 Task: Send the message to the host of Memphis, Tennessee, United States- Hello! I'm interested in your listing for 01/Dec/2023. Is it still available during that time?.
Action: Mouse moved to (226, 329)
Screenshot: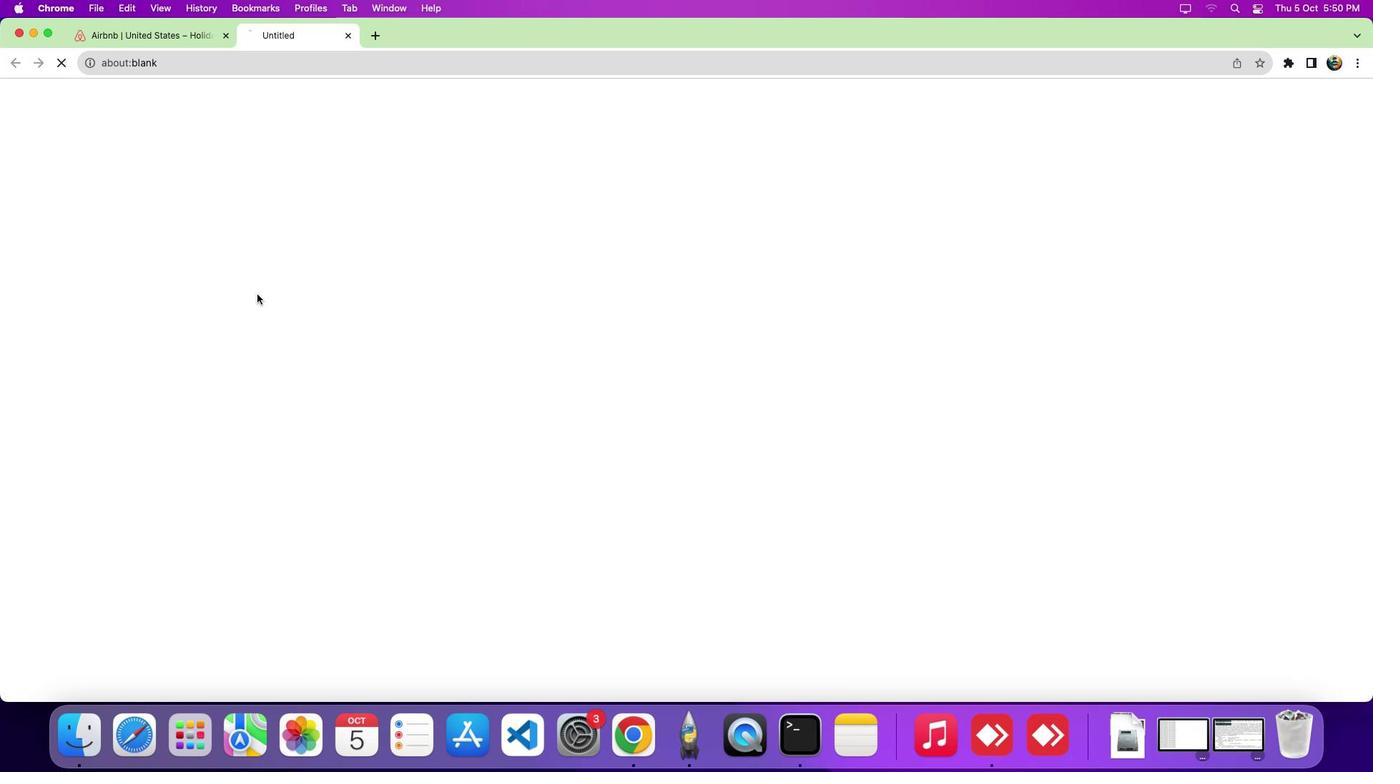 
Action: Mouse pressed left at (226, 329)
Screenshot: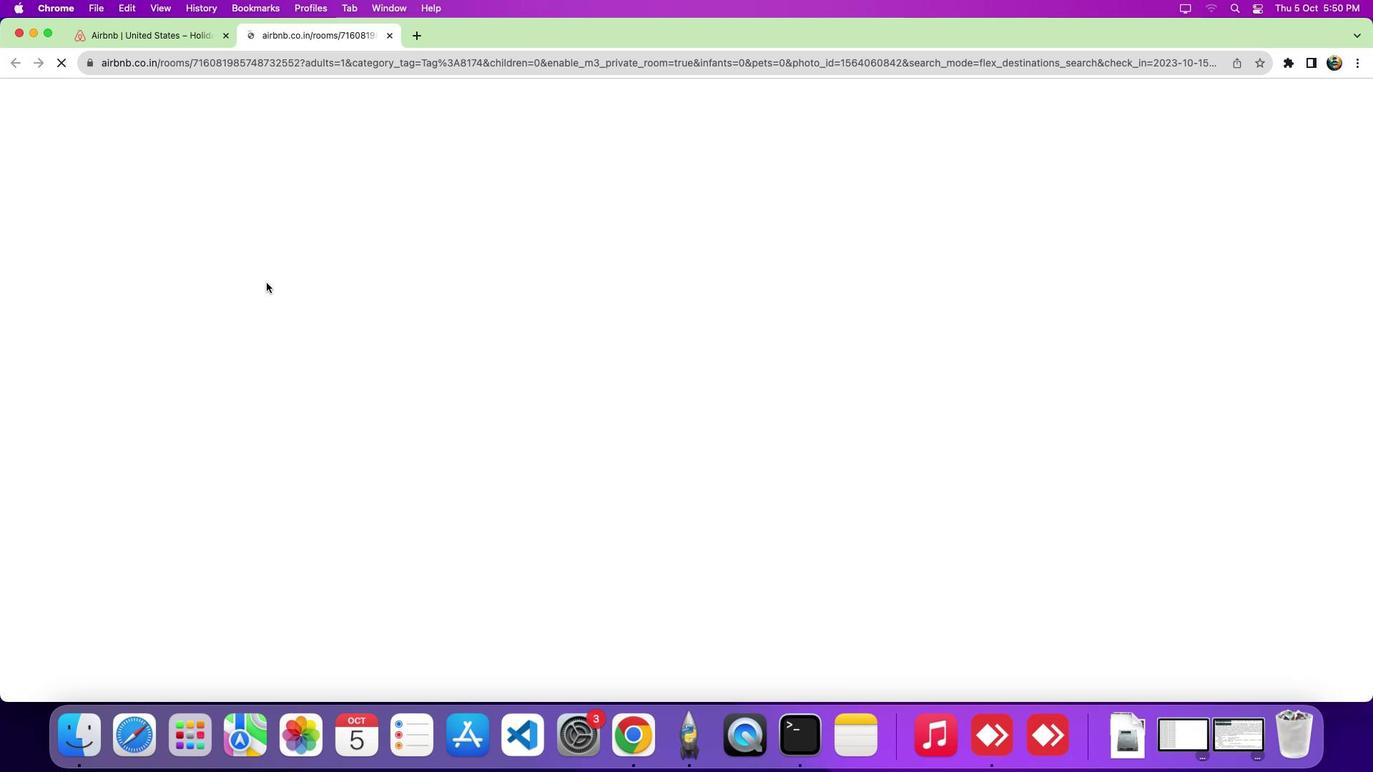 
Action: Mouse moved to (940, 387)
Screenshot: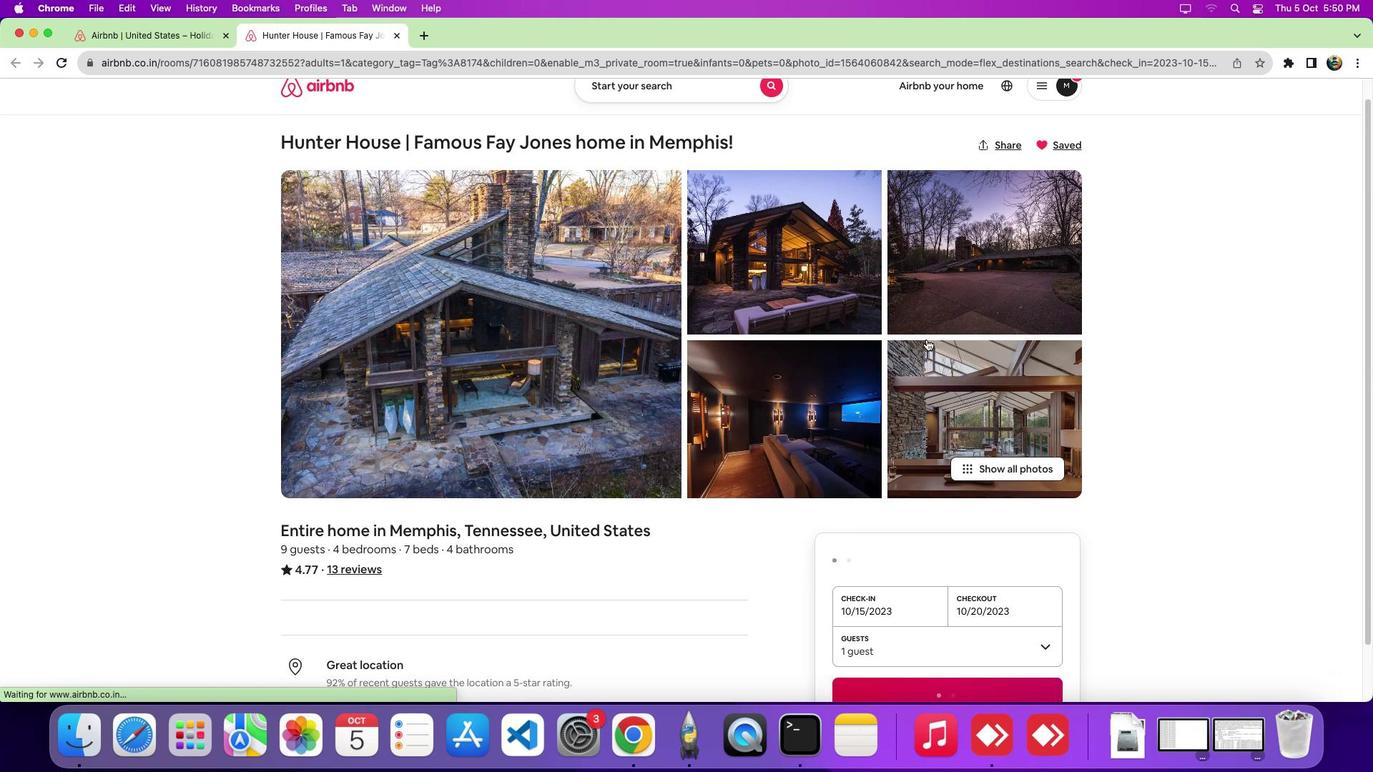 
Action: Mouse scrolled (940, 387) with delta (0, 0)
Screenshot: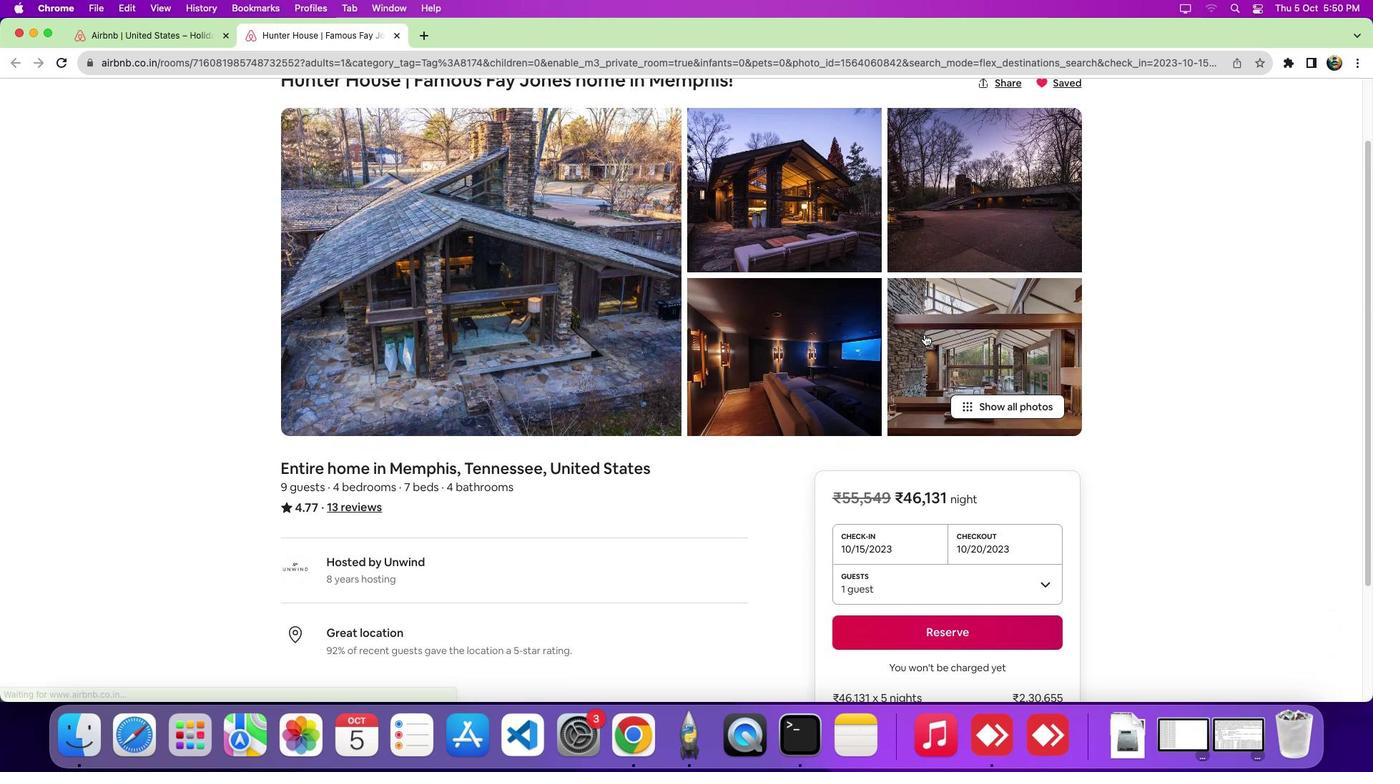 
Action: Mouse scrolled (940, 387) with delta (0, 0)
Screenshot: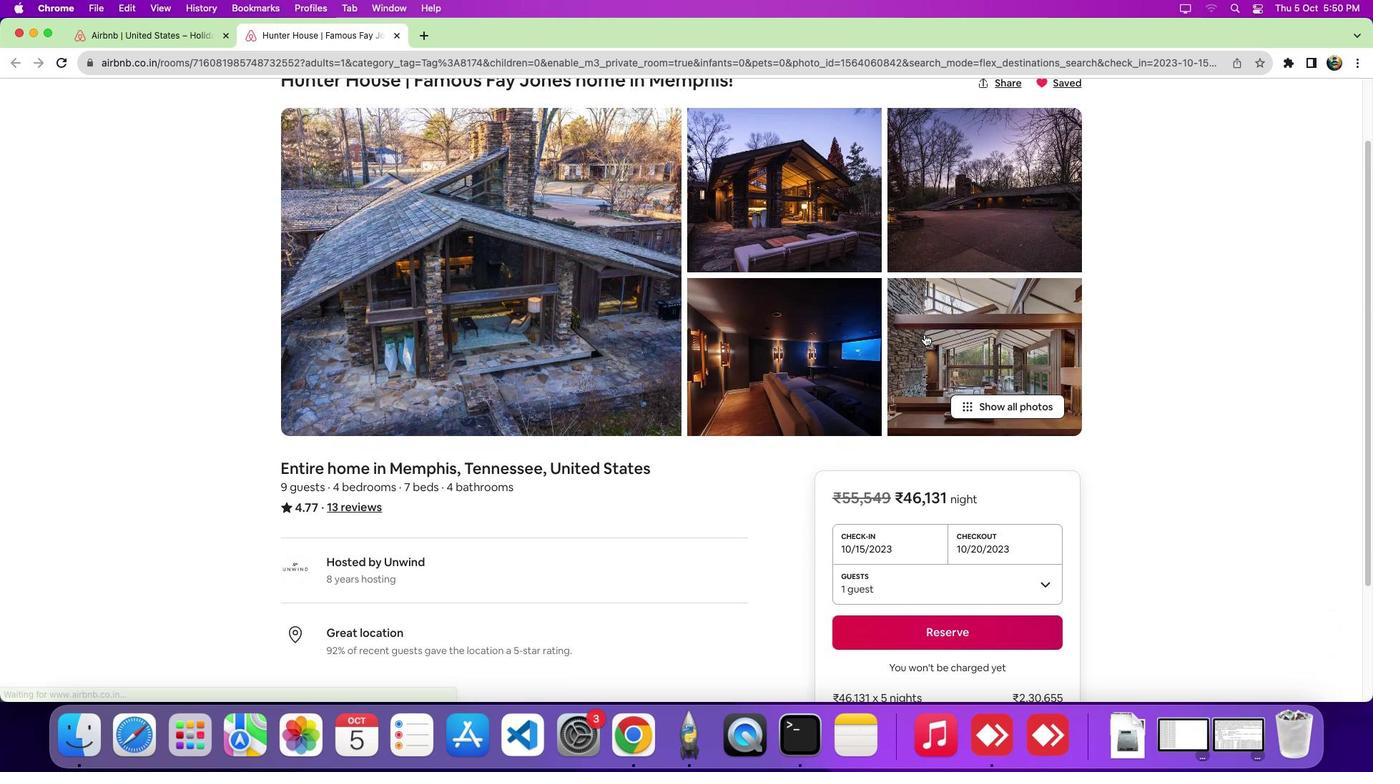 
Action: Mouse scrolled (940, 387) with delta (0, -6)
Screenshot: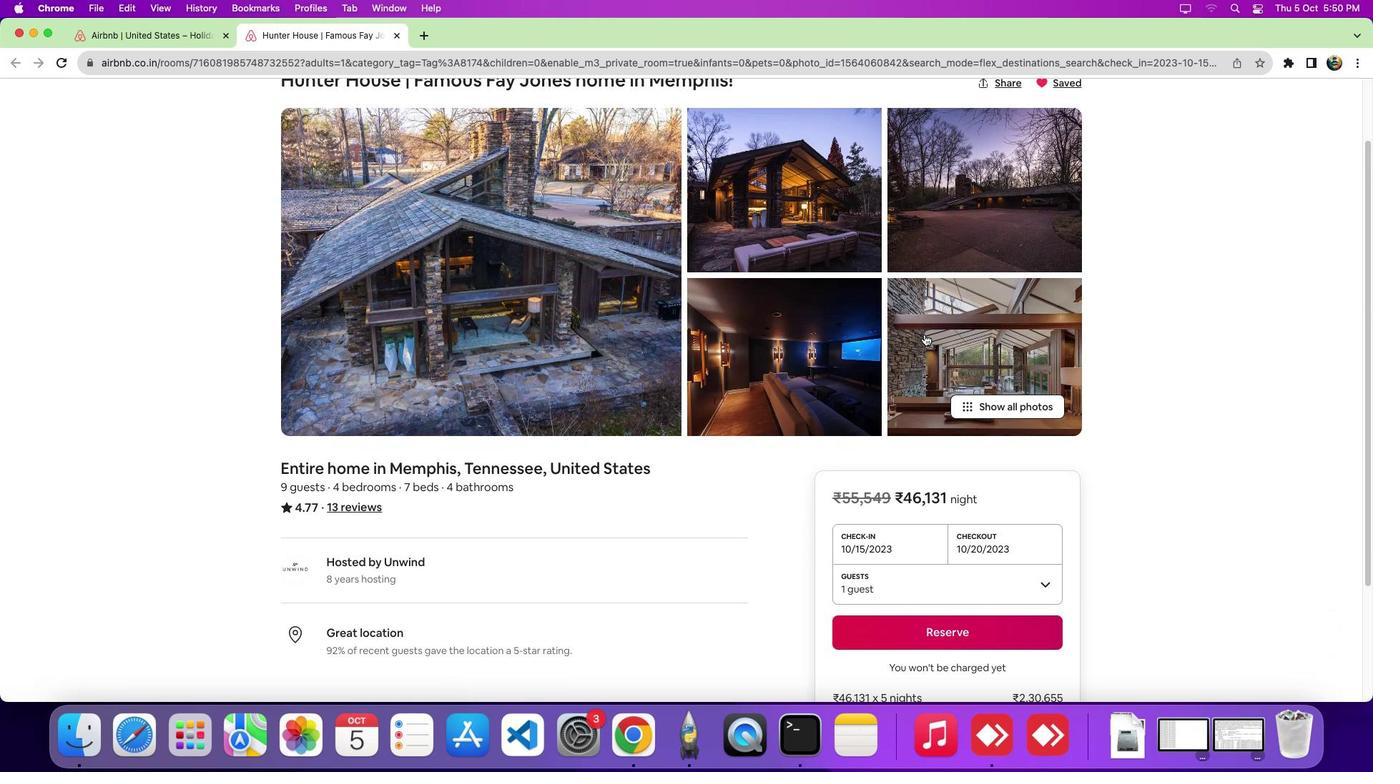 
Action: Mouse scrolled (940, 387) with delta (0, -9)
Screenshot: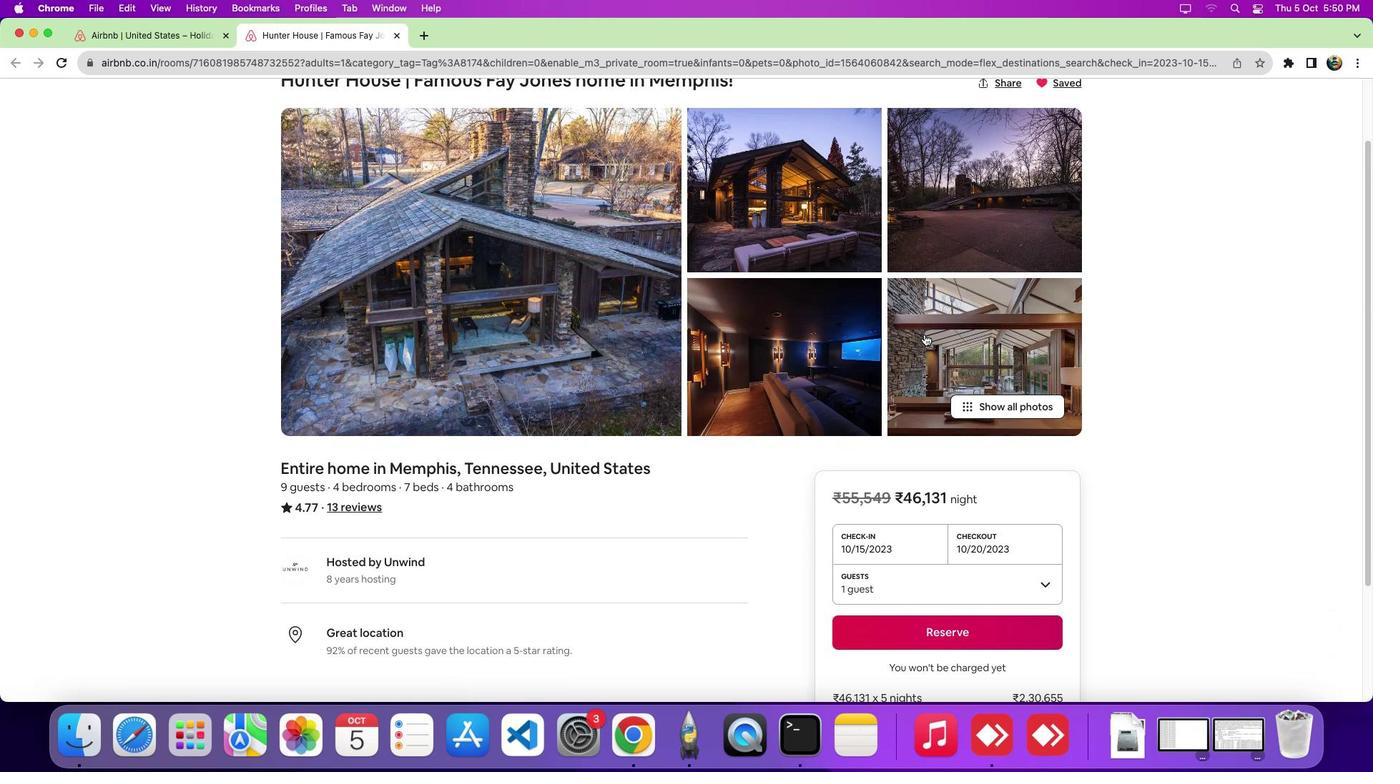 
Action: Mouse moved to (938, 387)
Screenshot: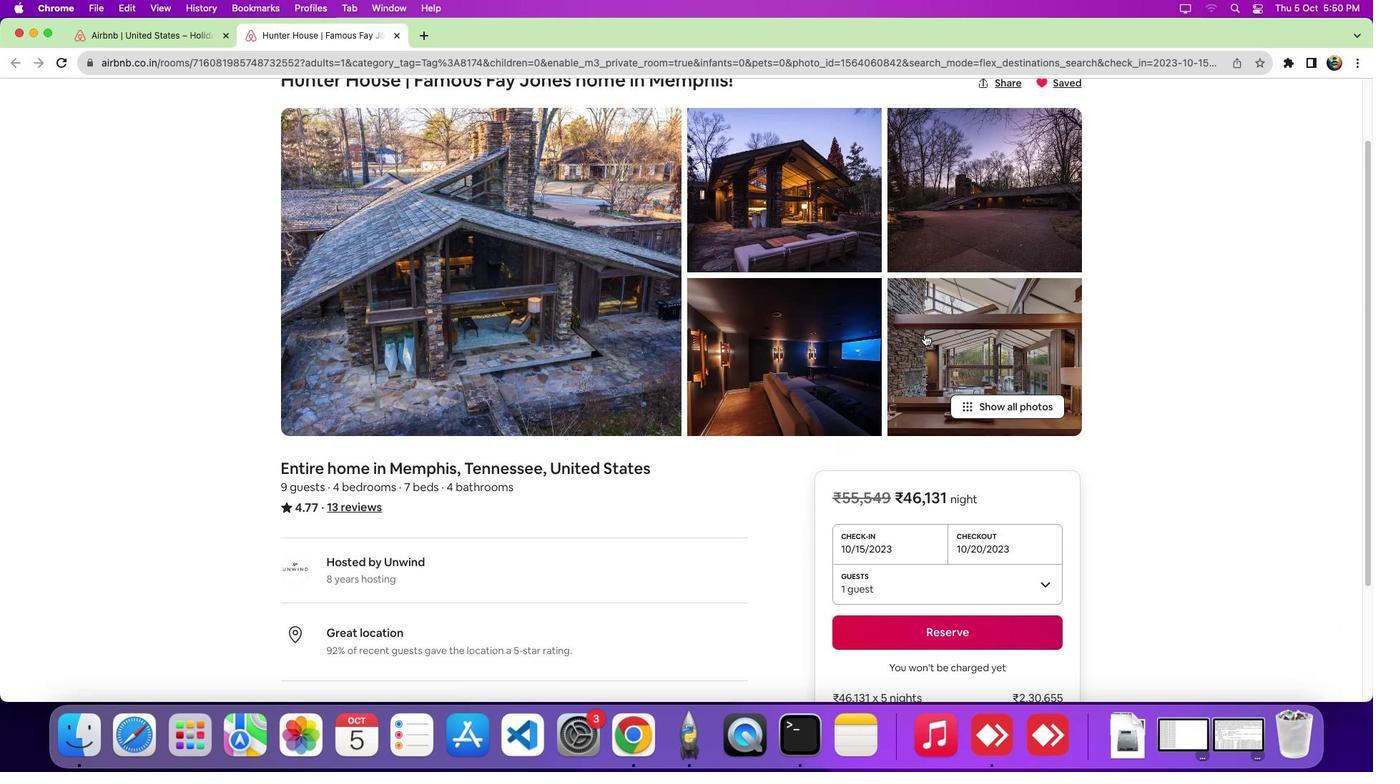 
Action: Mouse scrolled (938, 387) with delta (0, -10)
Screenshot: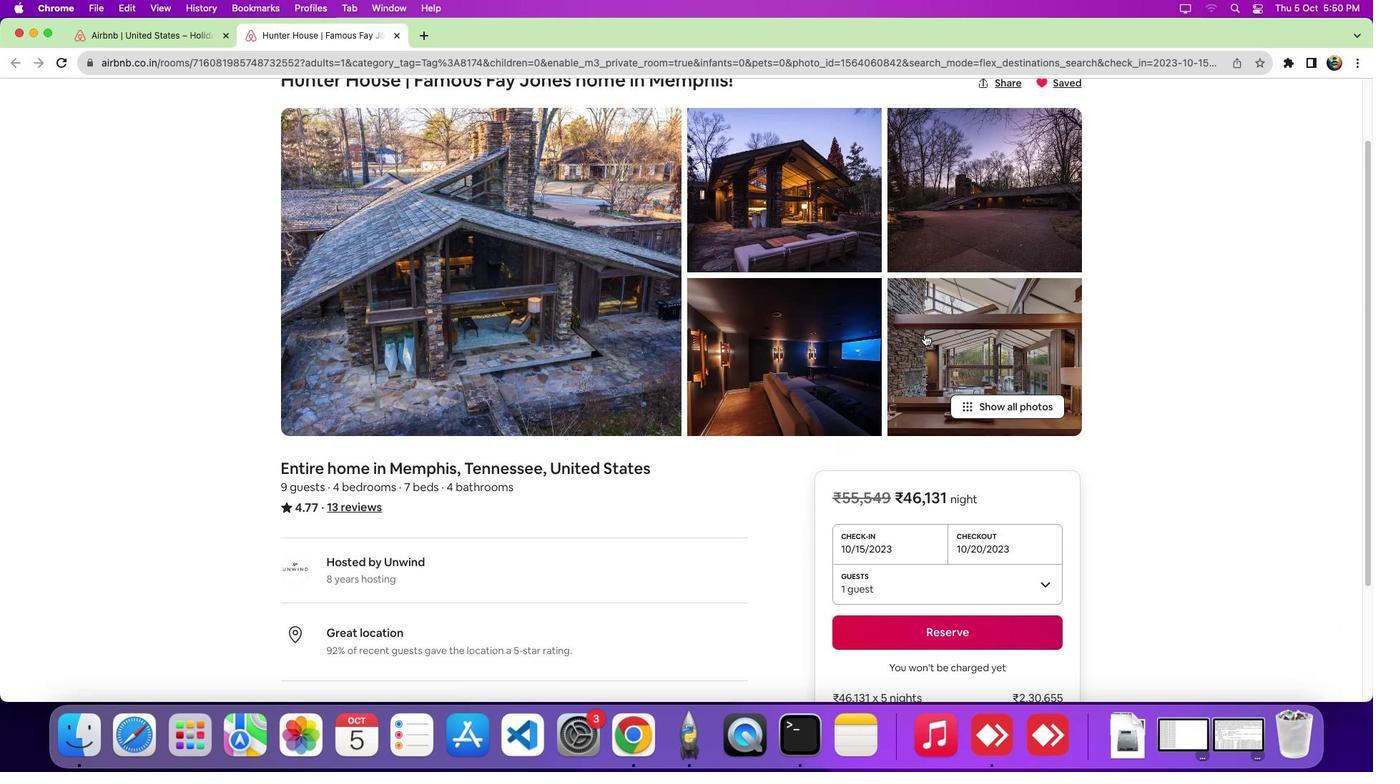 
Action: Mouse moved to (925, 334)
Screenshot: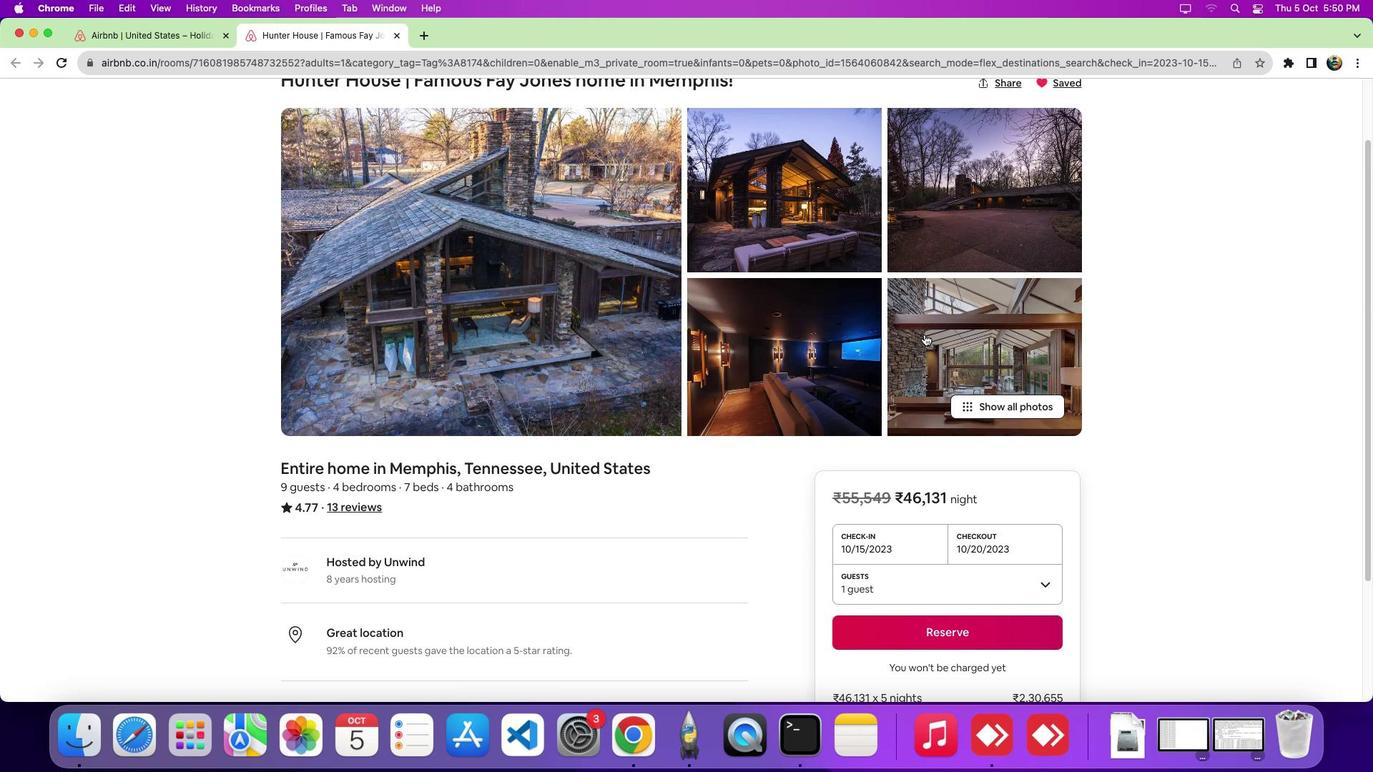 
Action: Mouse scrolled (925, 334) with delta (0, 0)
Screenshot: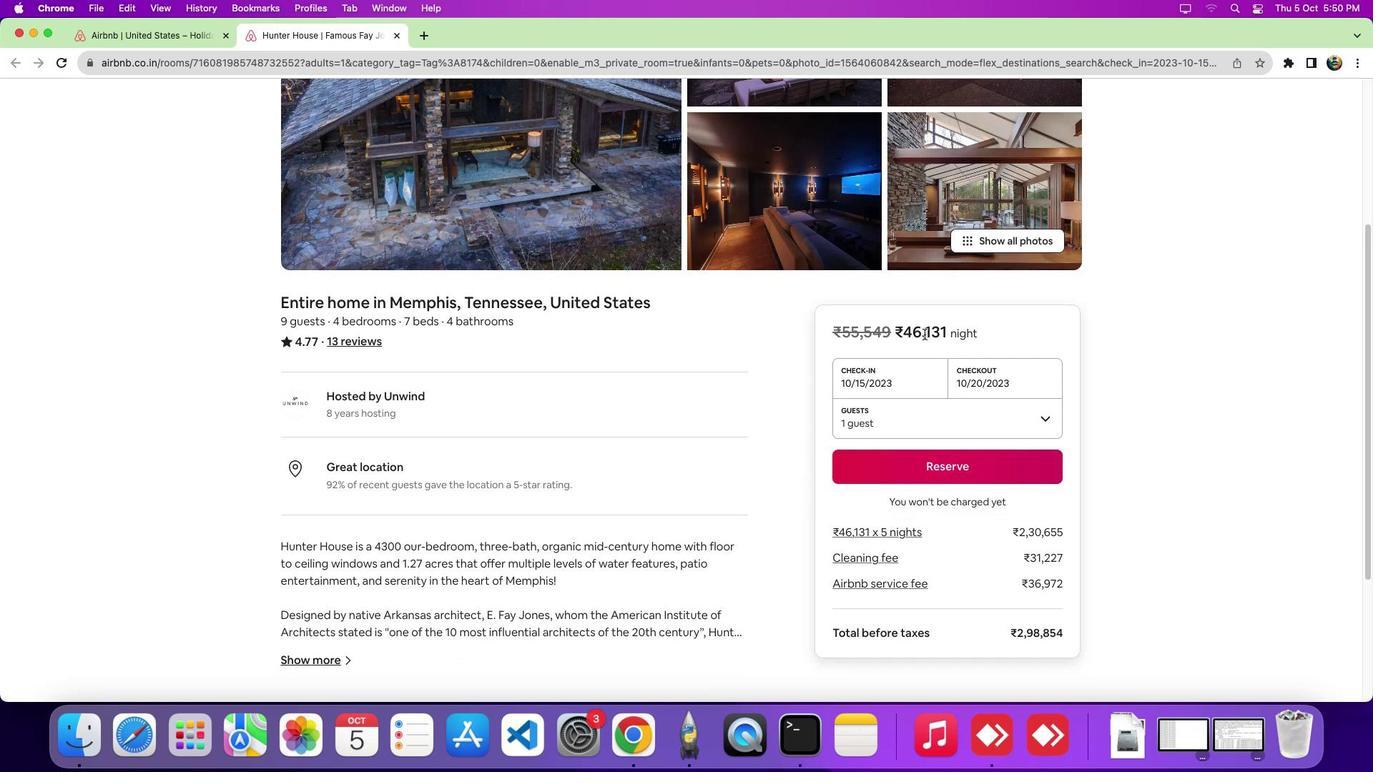 
Action: Mouse scrolled (925, 334) with delta (0, -1)
Screenshot: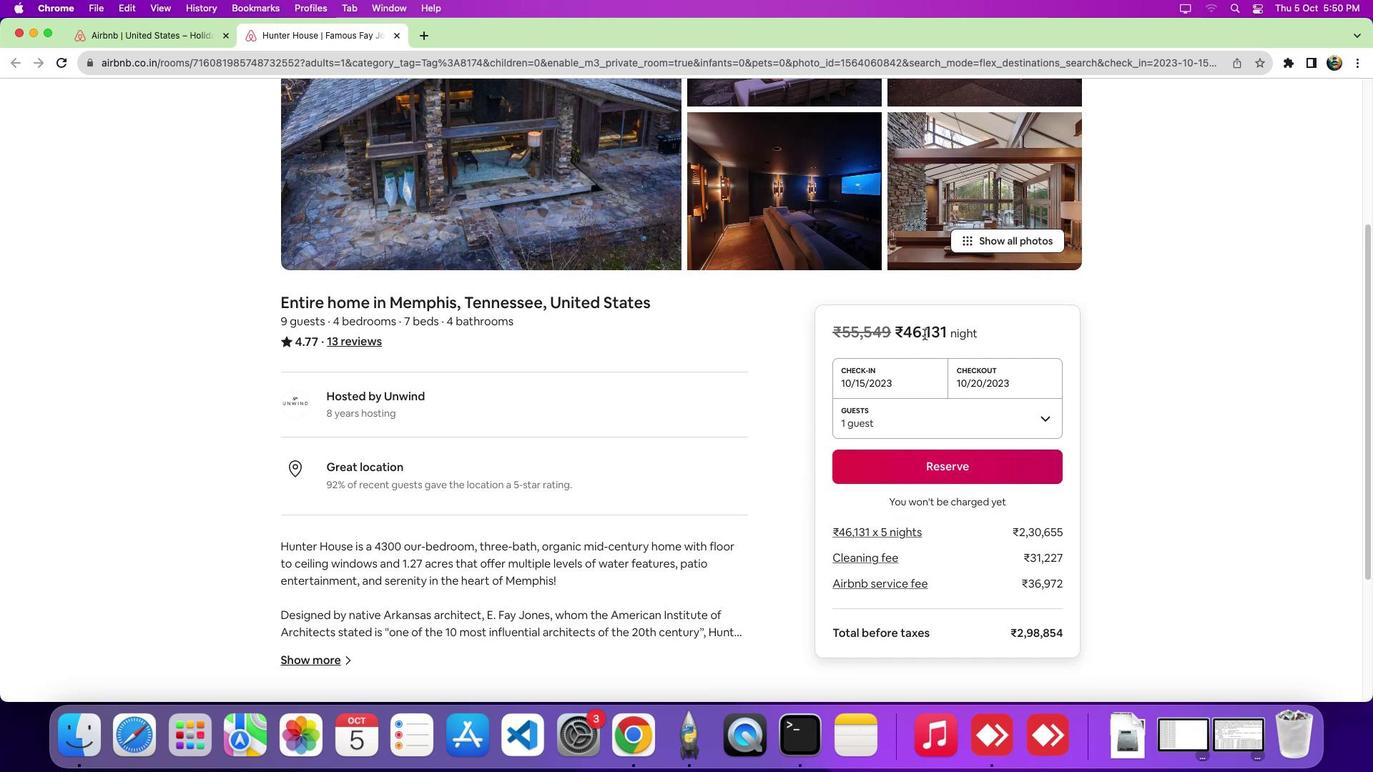 
Action: Mouse scrolled (925, 334) with delta (0, -6)
Screenshot: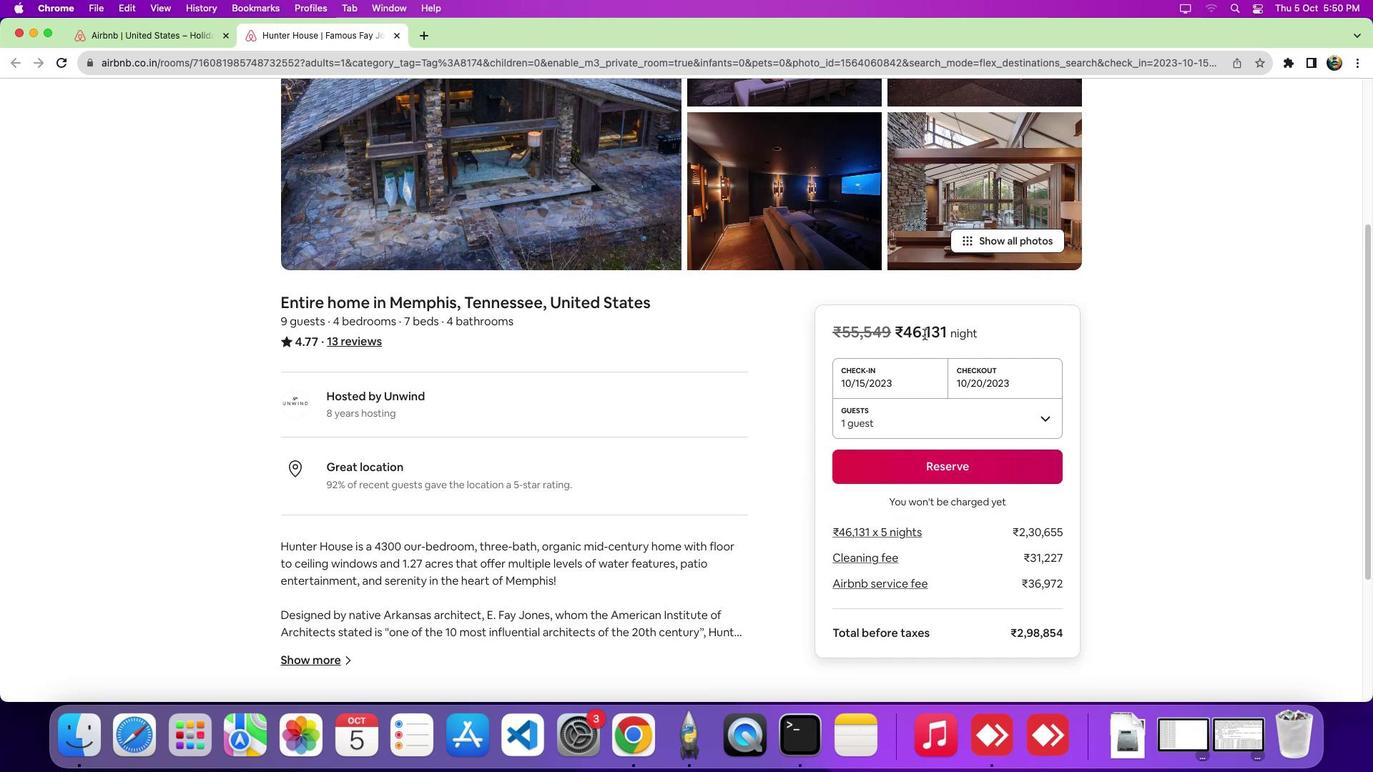 
Action: Mouse scrolled (925, 334) with delta (0, -10)
Screenshot: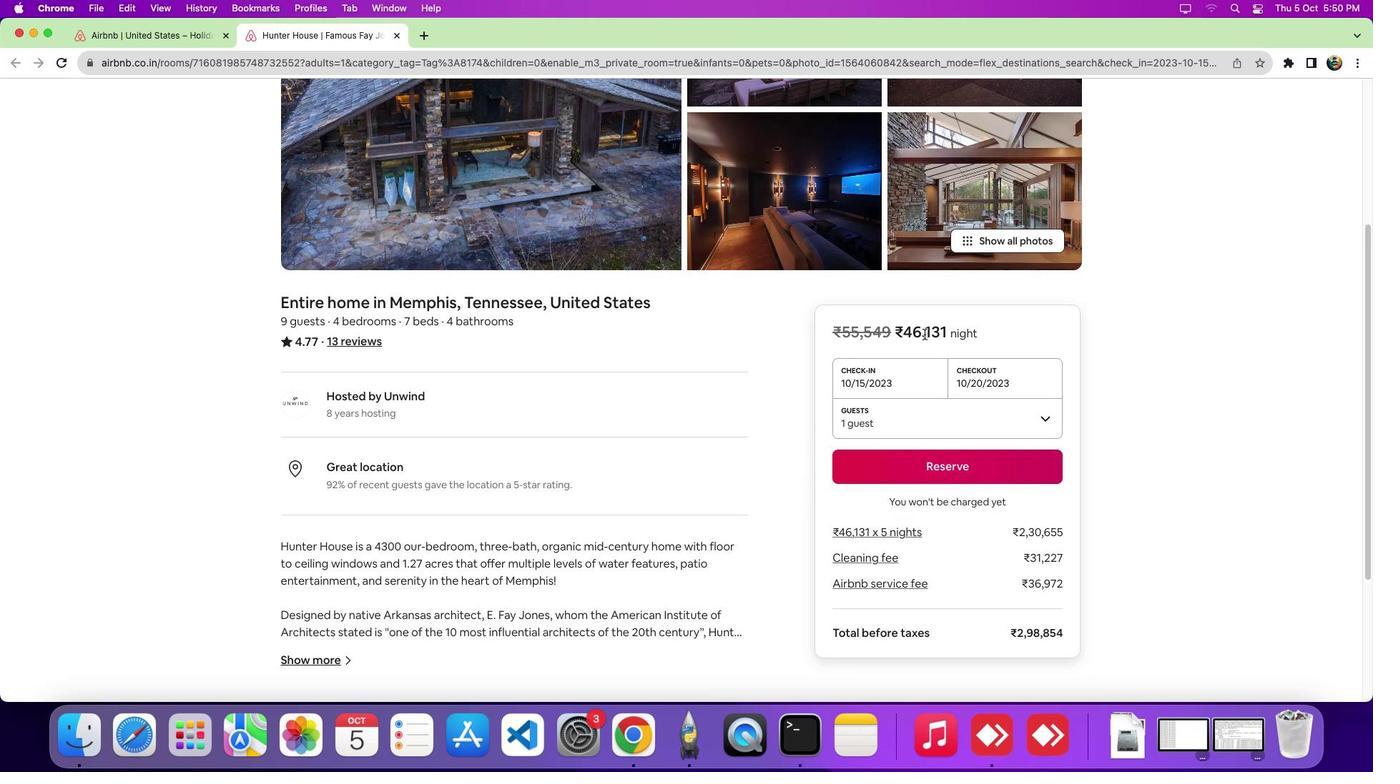 
Action: Mouse scrolled (925, 334) with delta (0, -10)
Screenshot: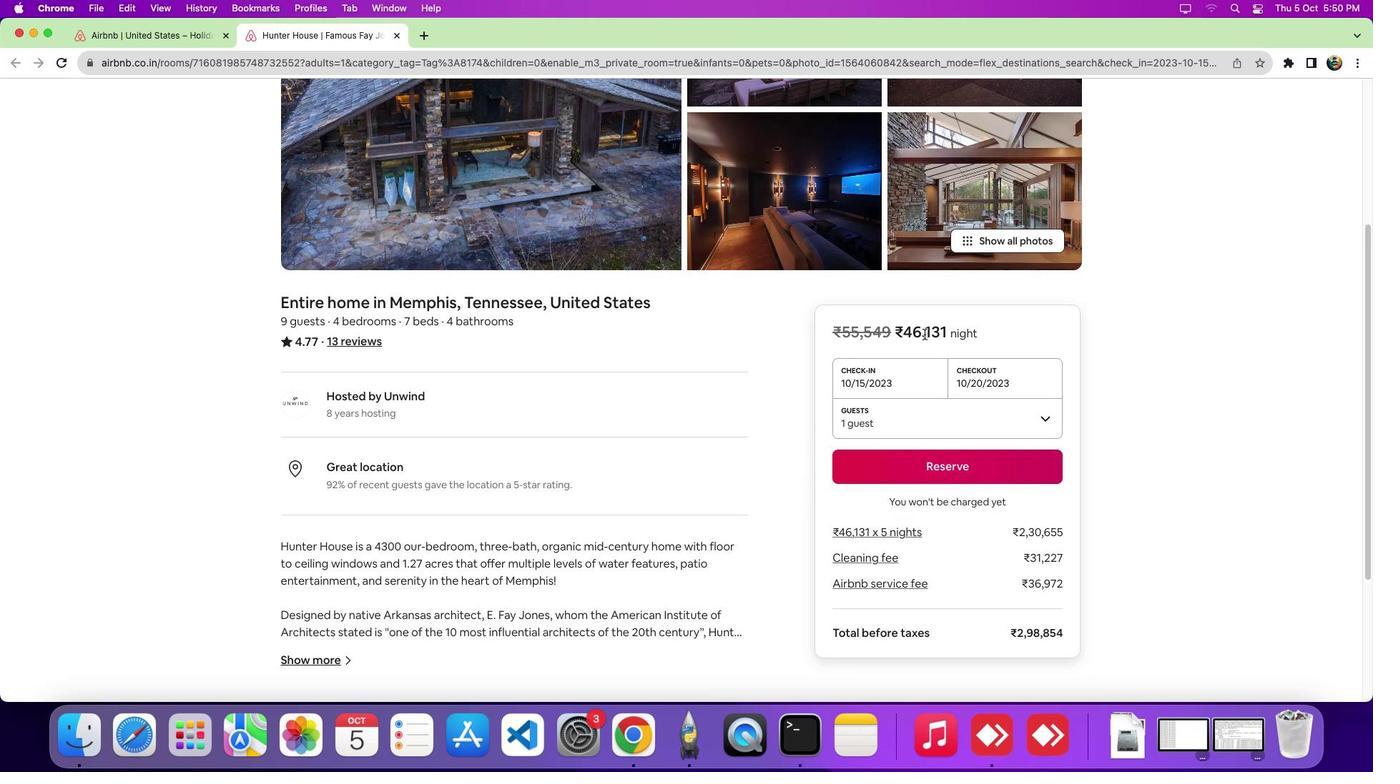 
Action: Mouse scrolled (925, 334) with delta (0, 0)
Screenshot: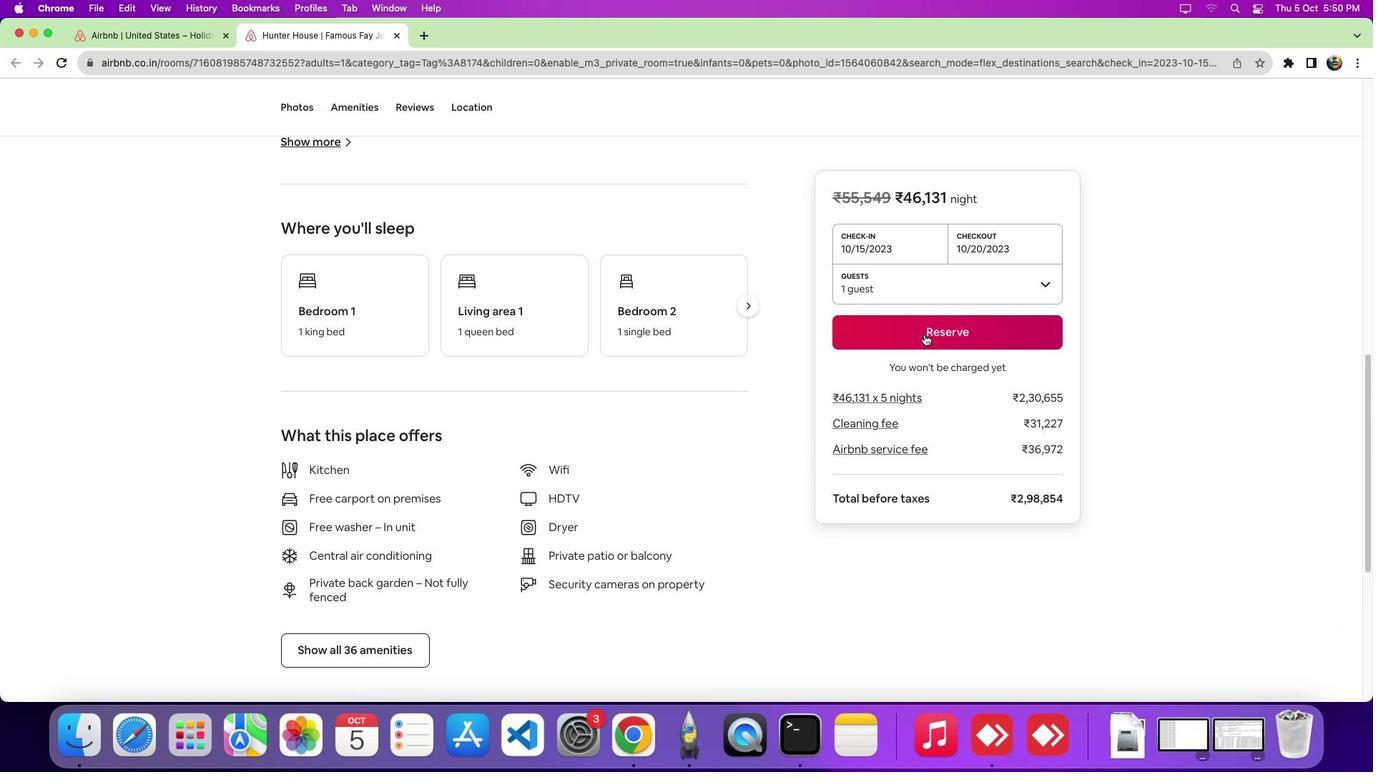 
Action: Mouse scrolled (925, 334) with delta (0, -1)
Screenshot: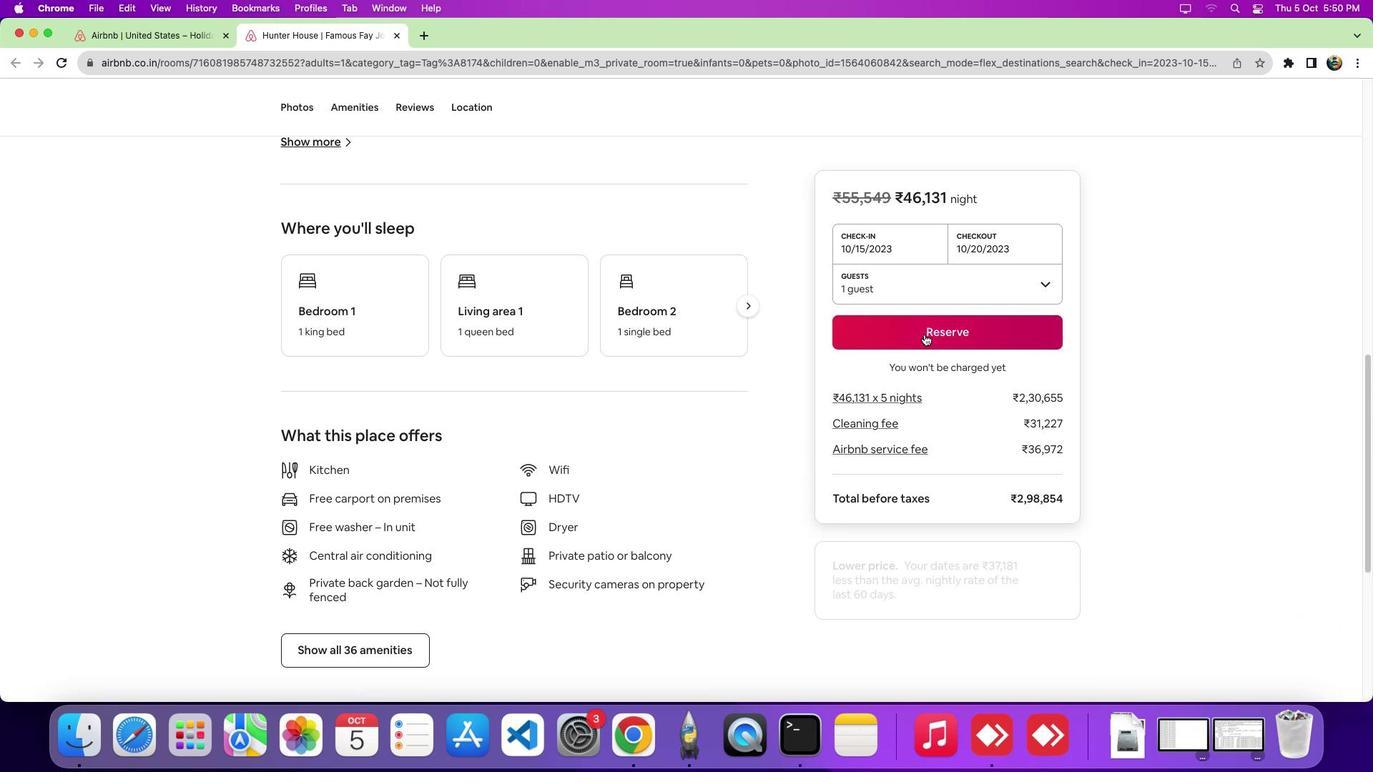 
Action: Mouse scrolled (925, 334) with delta (0, -7)
Screenshot: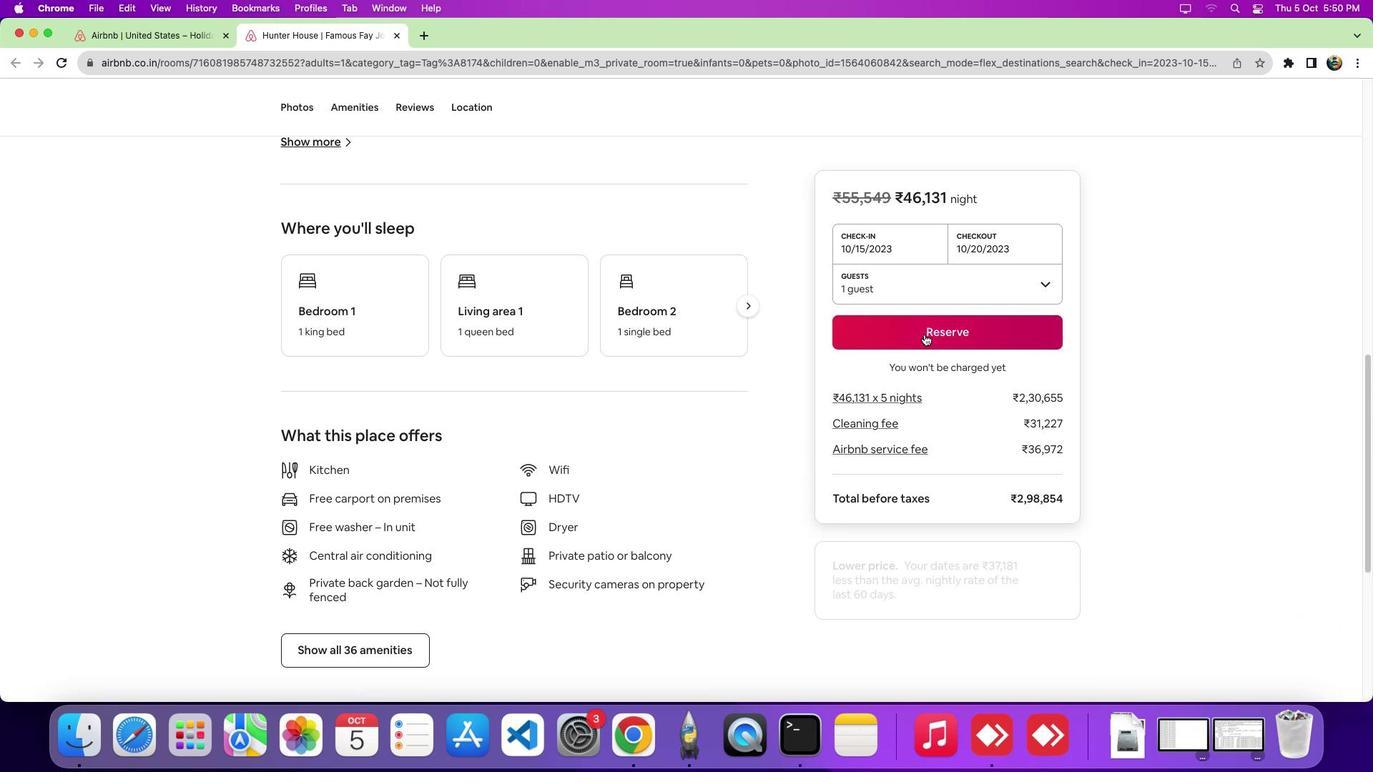
Action: Mouse scrolled (925, 334) with delta (0, -10)
Screenshot: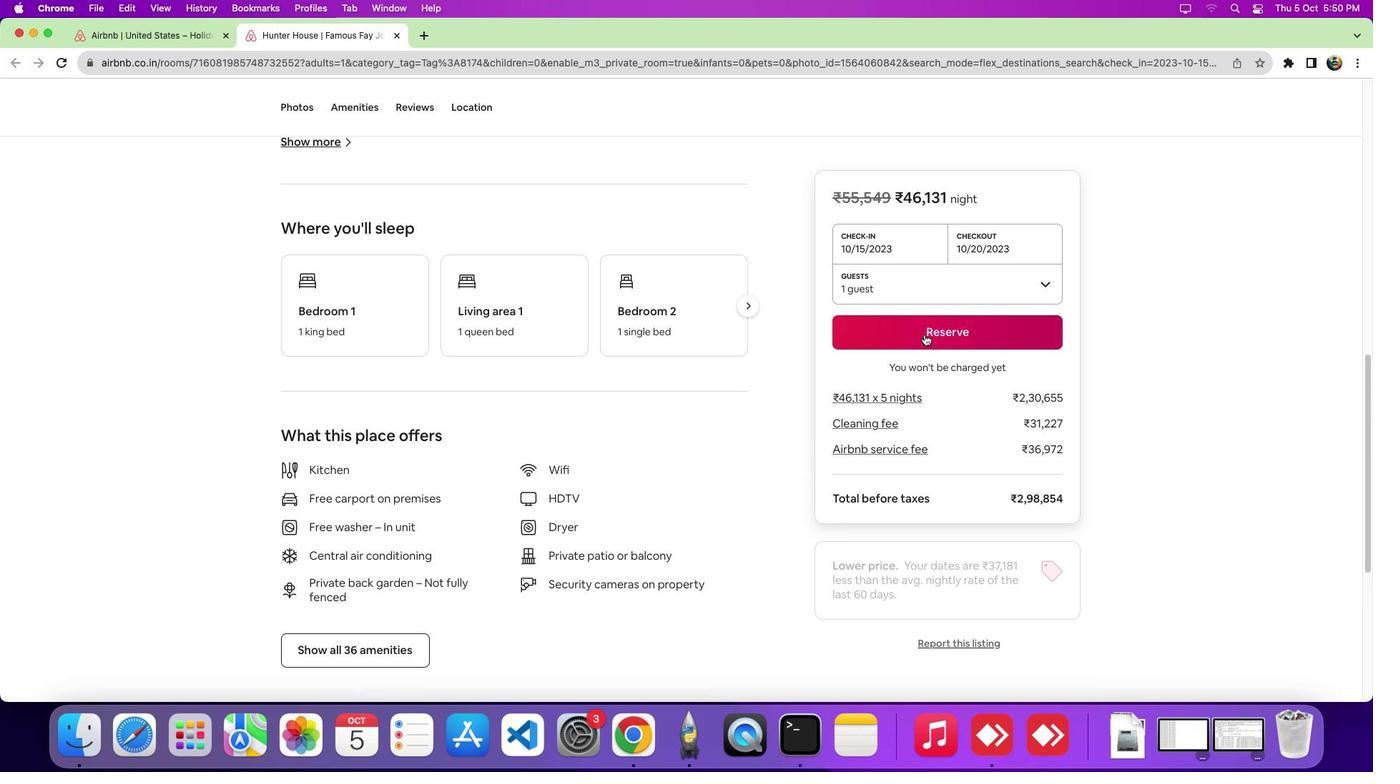 
Action: Mouse scrolled (925, 334) with delta (0, 0)
Screenshot: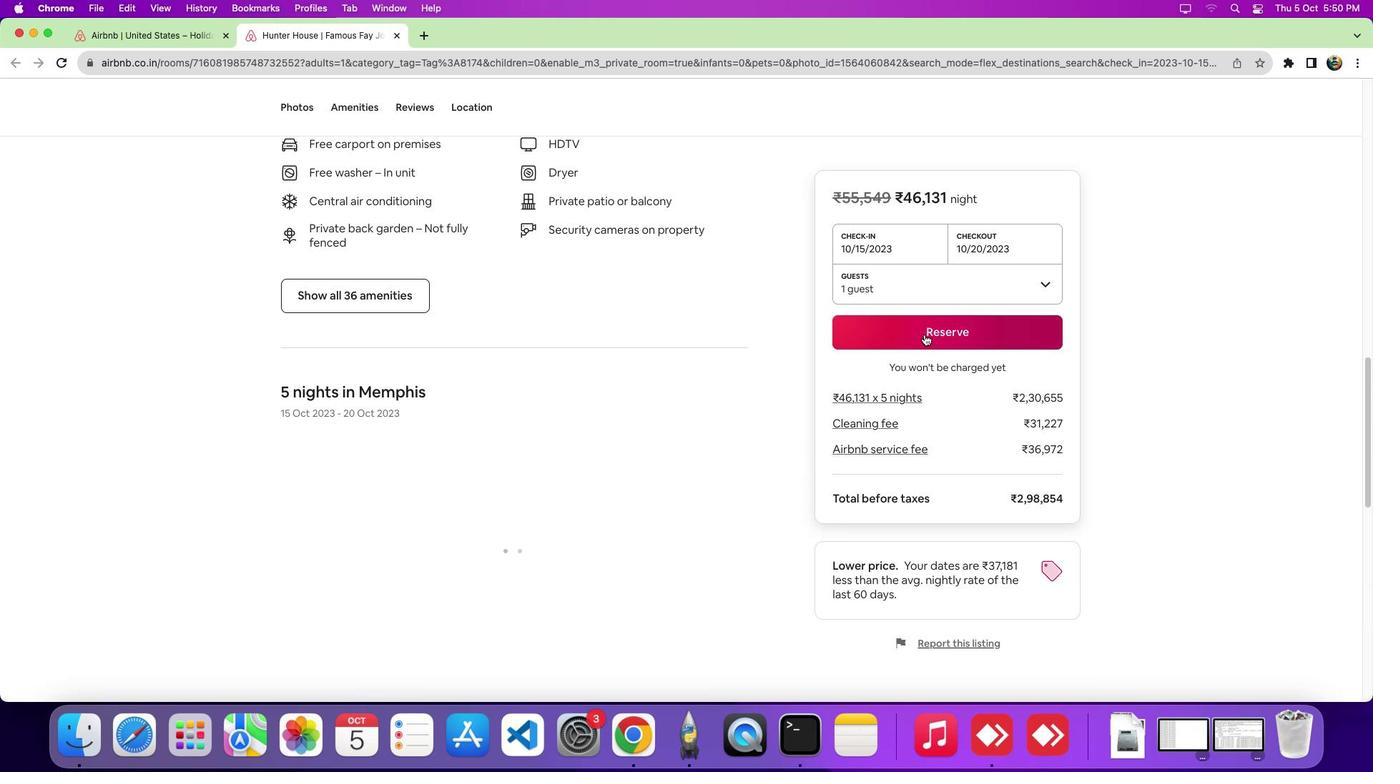 
Action: Mouse scrolled (925, 334) with delta (0, -1)
Screenshot: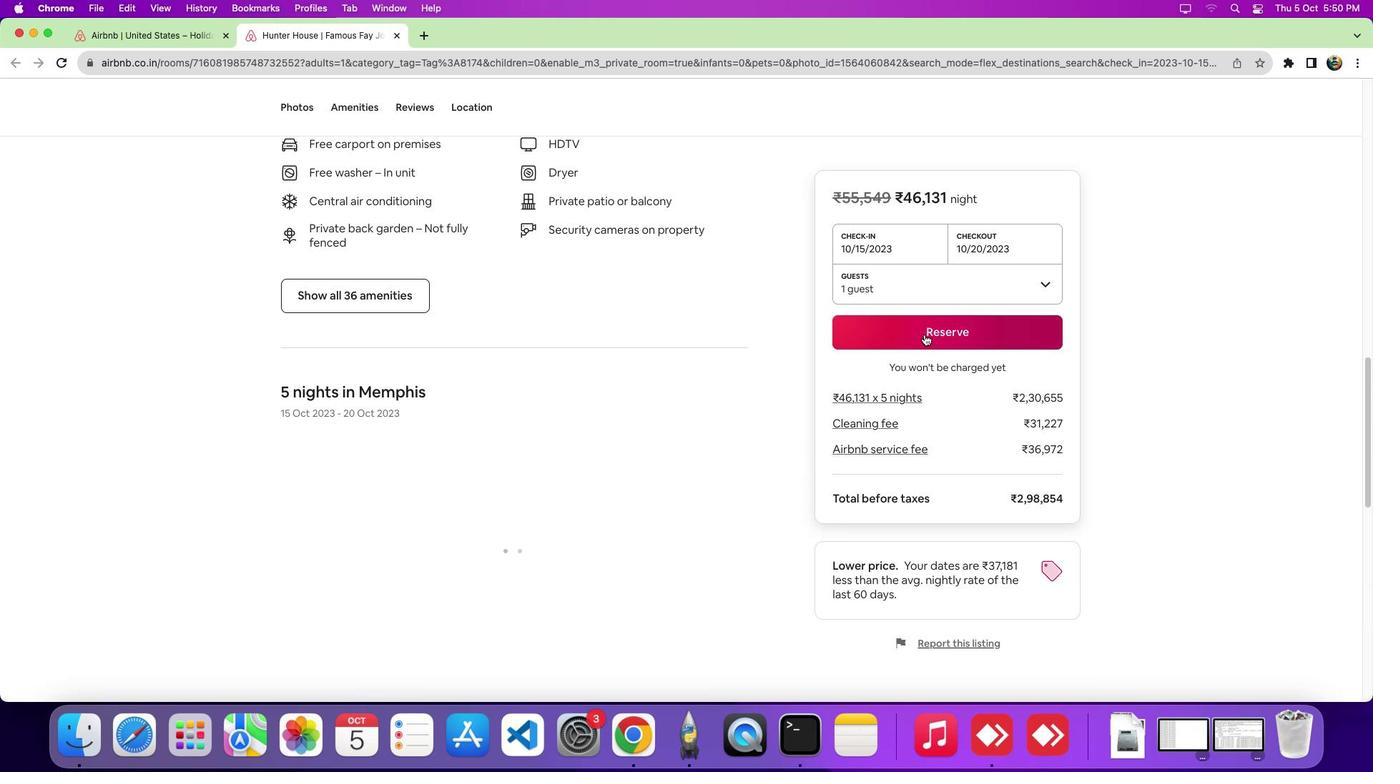 
Action: Mouse scrolled (925, 334) with delta (0, -7)
Screenshot: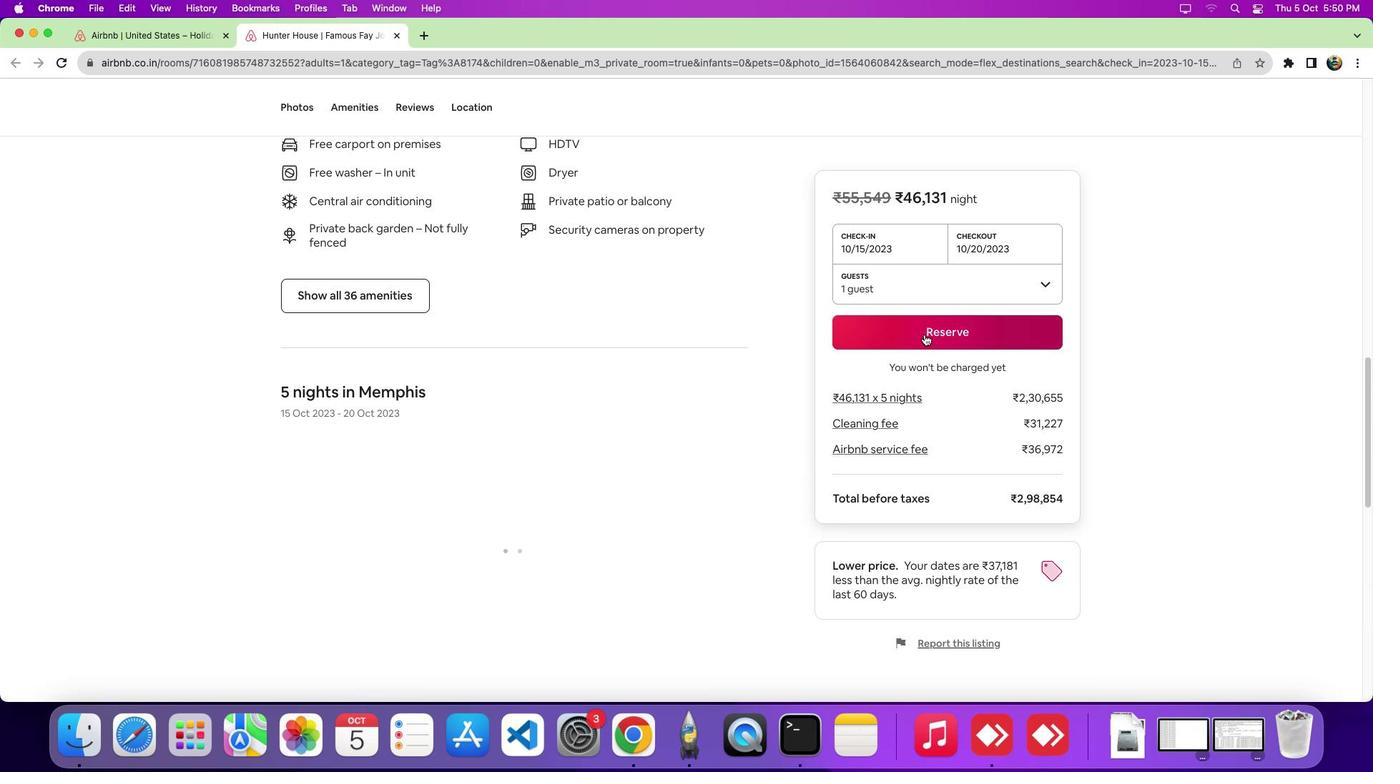 
Action: Mouse scrolled (925, 334) with delta (0, -10)
Screenshot: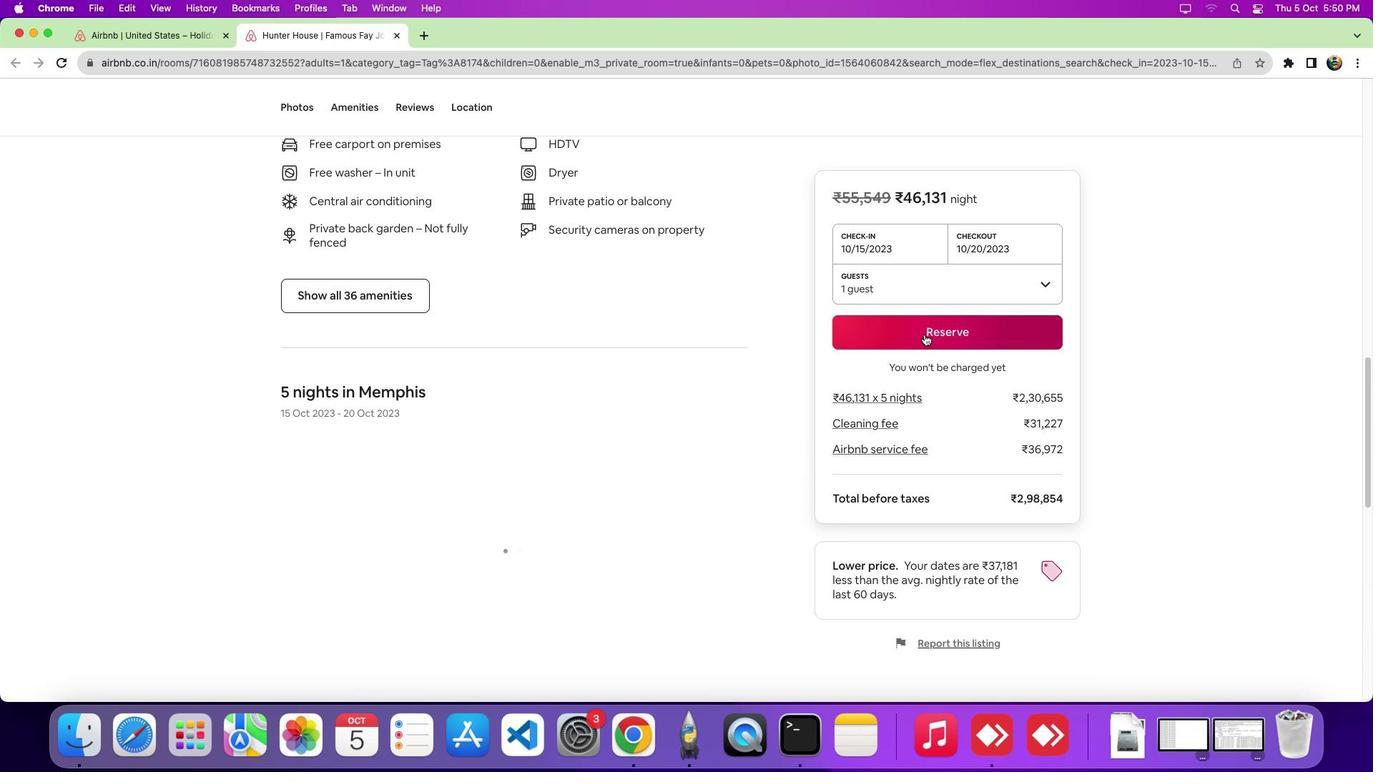 
Action: Mouse scrolled (925, 334) with delta (0, 0)
Screenshot: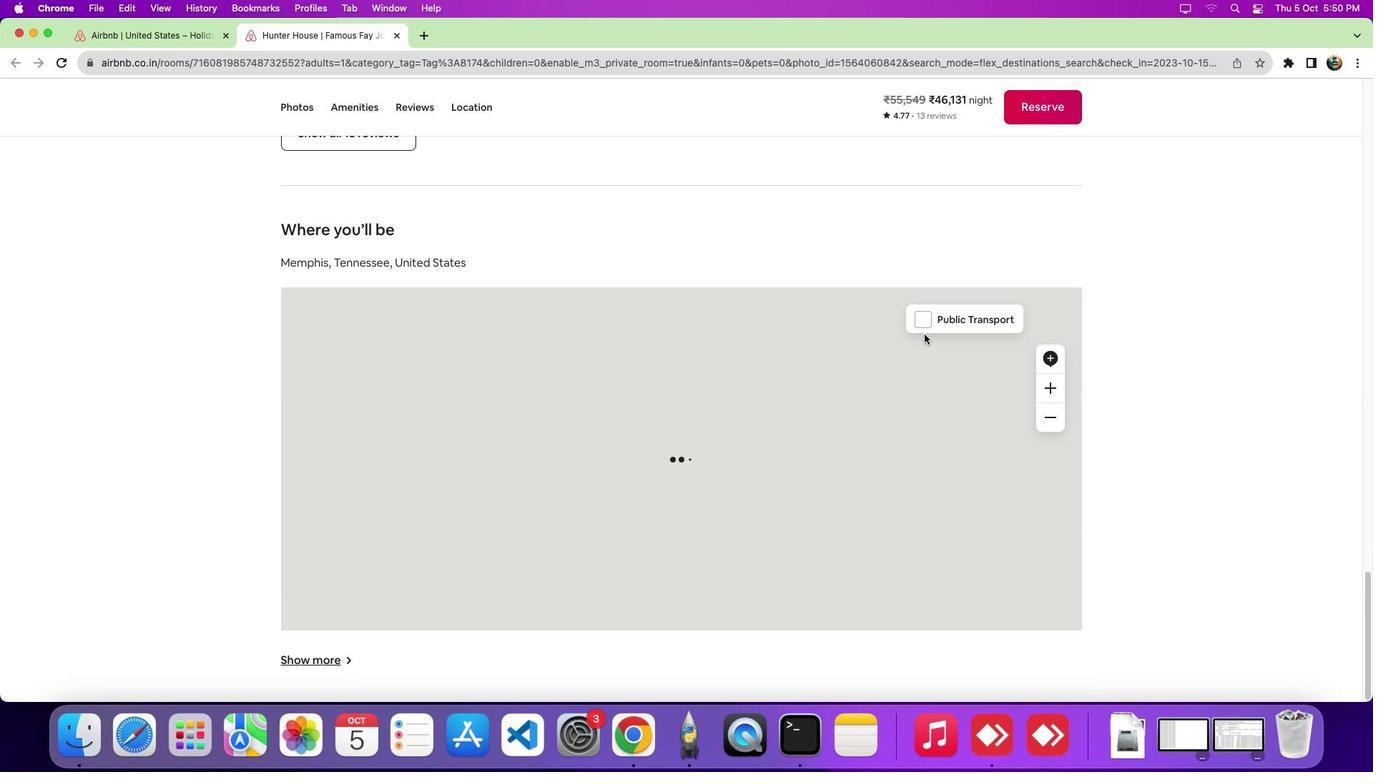 
Action: Mouse scrolled (925, 334) with delta (0, -1)
Screenshot: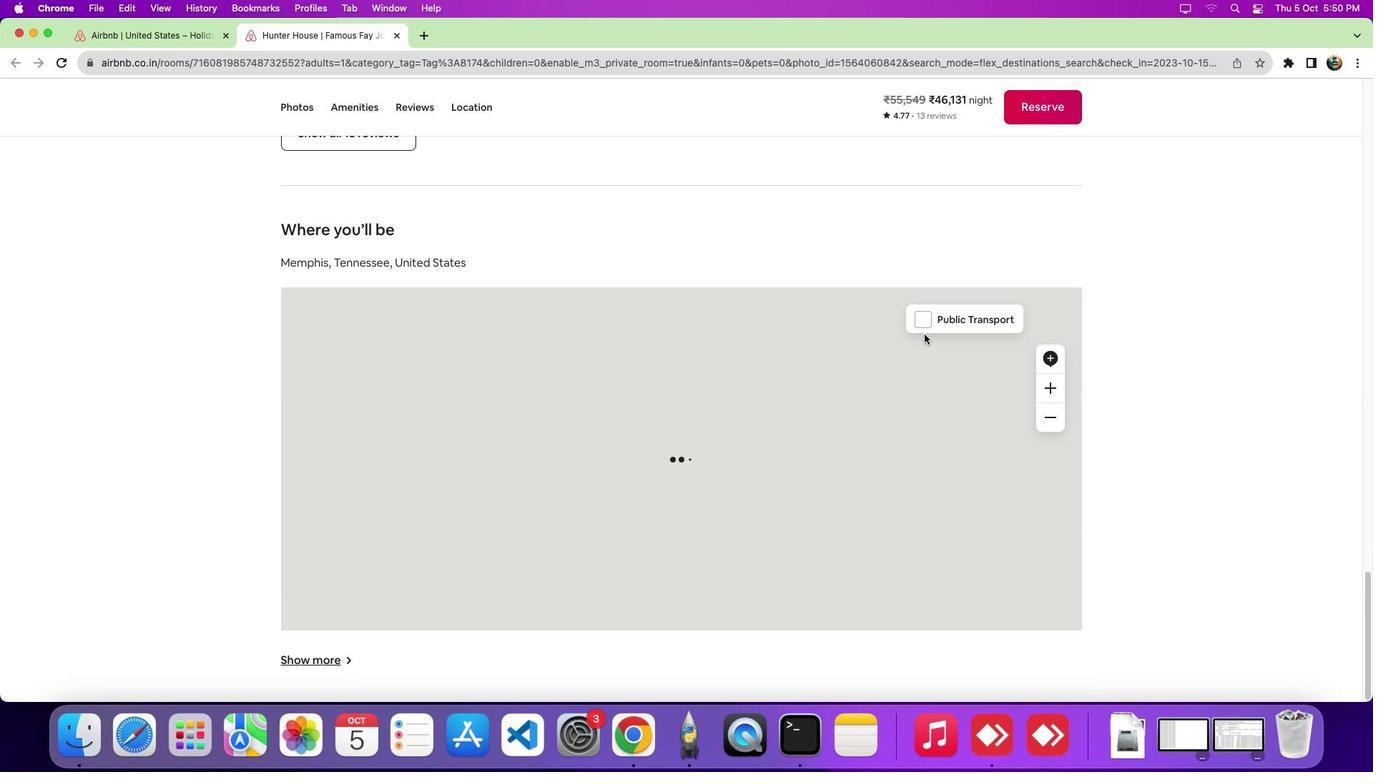 
Action: Mouse scrolled (925, 334) with delta (0, -7)
Screenshot: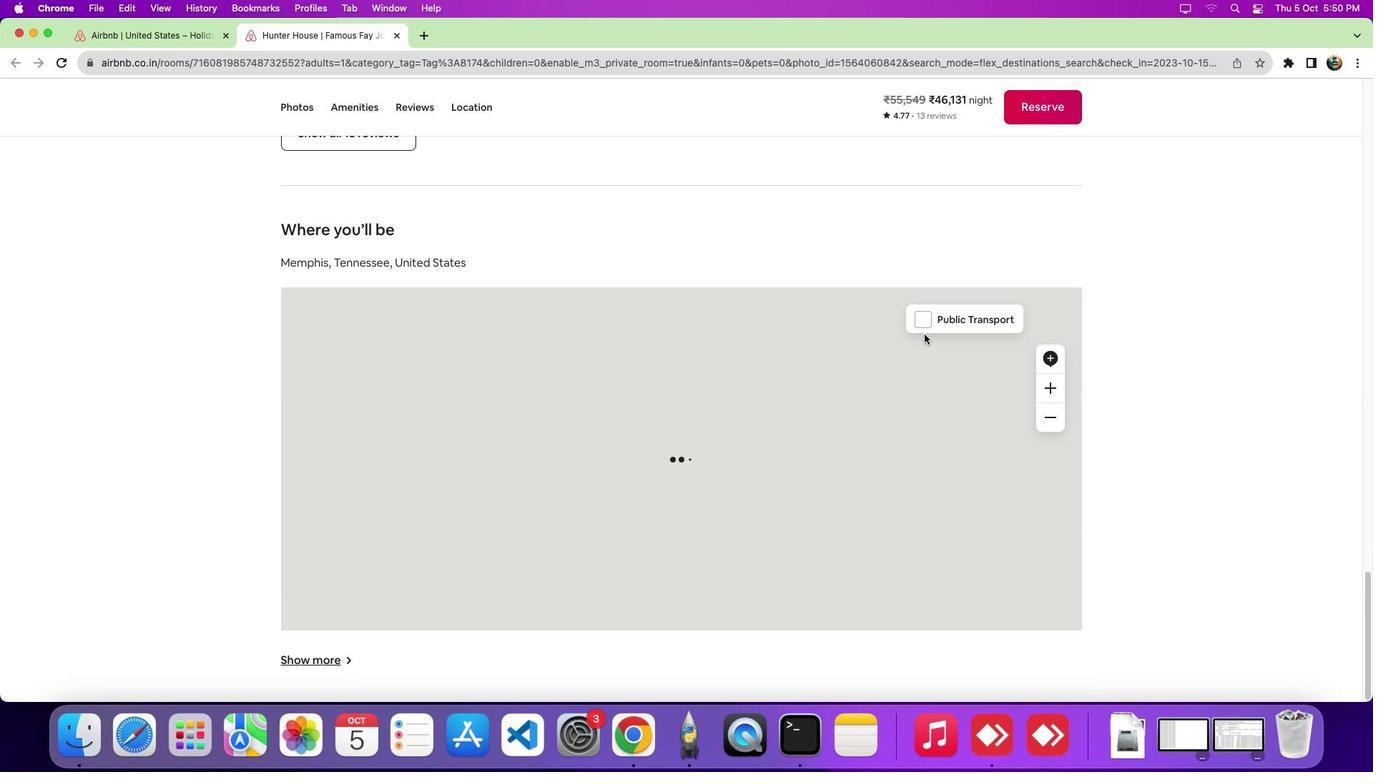 
Action: Mouse scrolled (925, 334) with delta (0, -10)
Screenshot: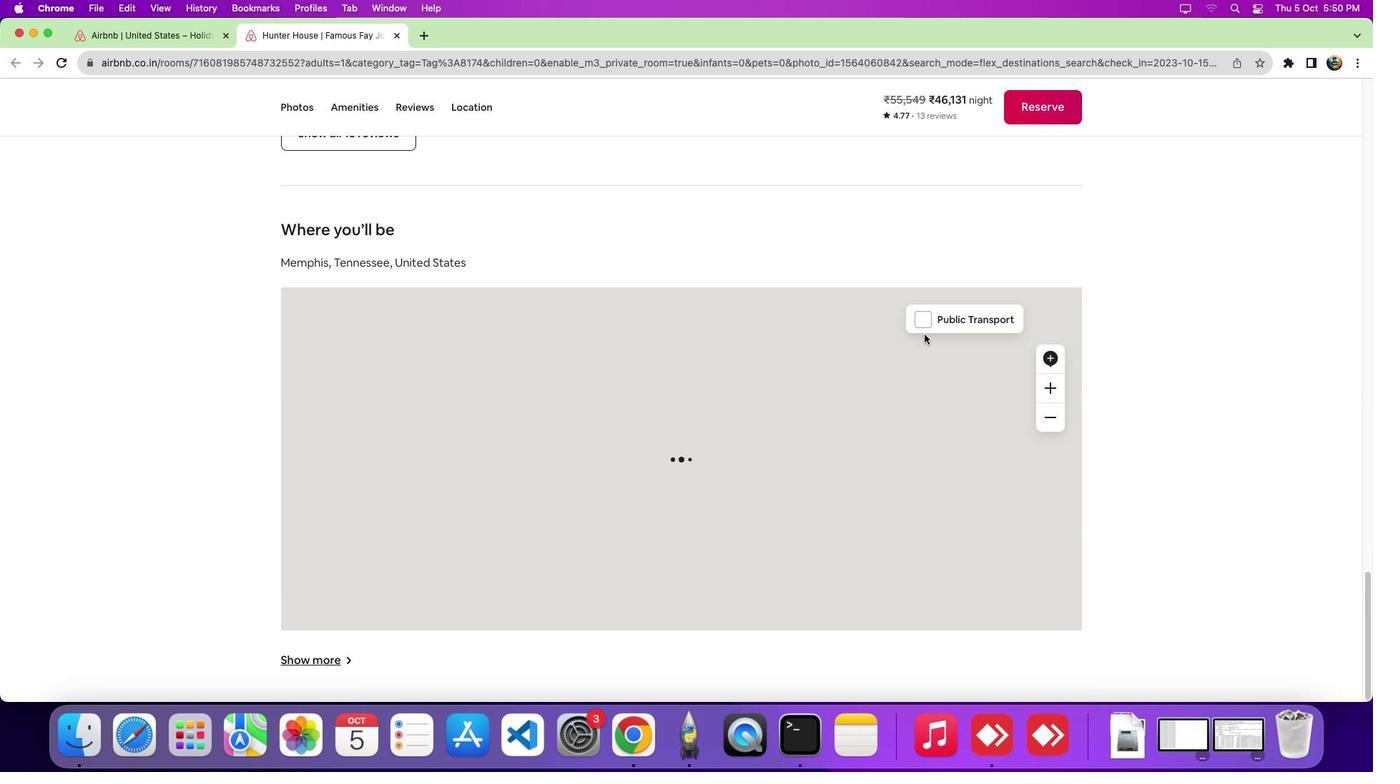 
Action: Mouse scrolled (925, 334) with delta (0, -10)
Screenshot: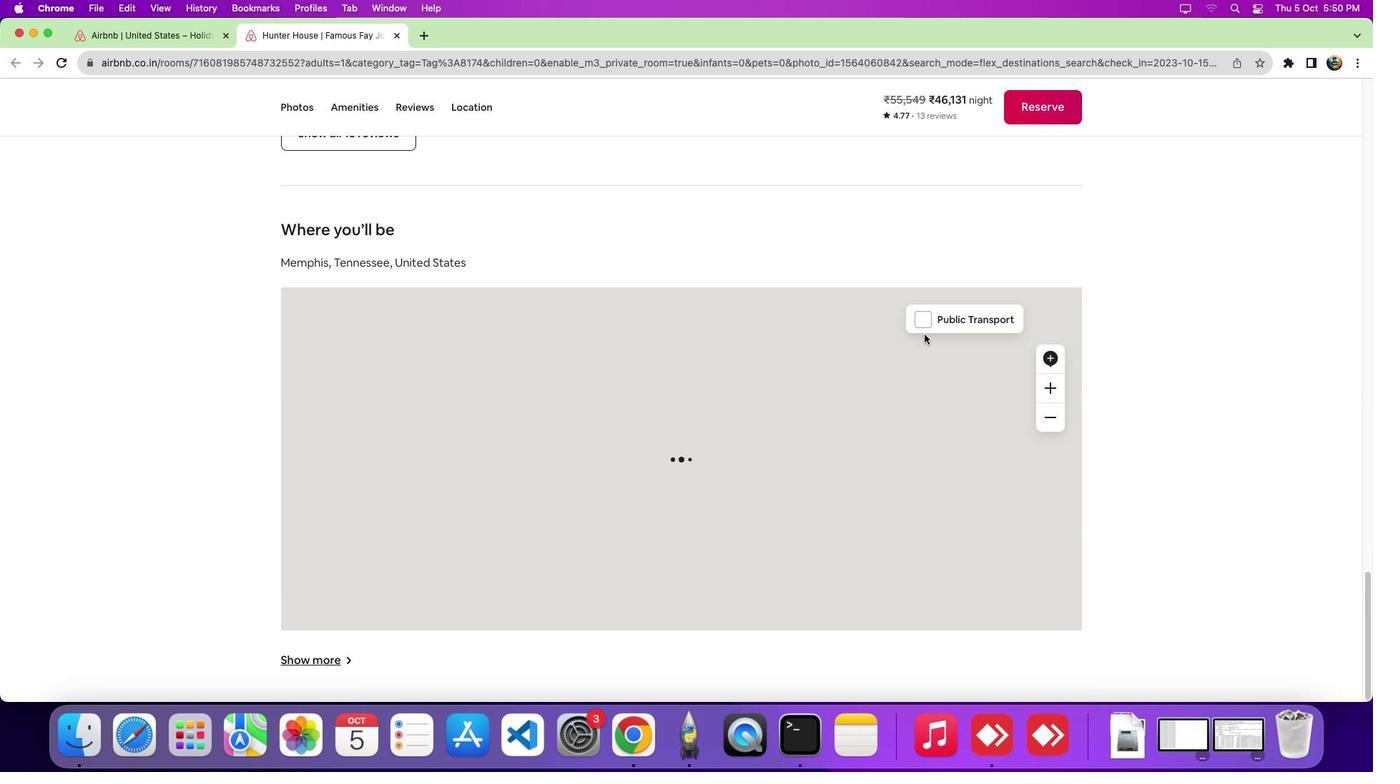 
Action: Mouse scrolled (925, 334) with delta (0, 0)
Screenshot: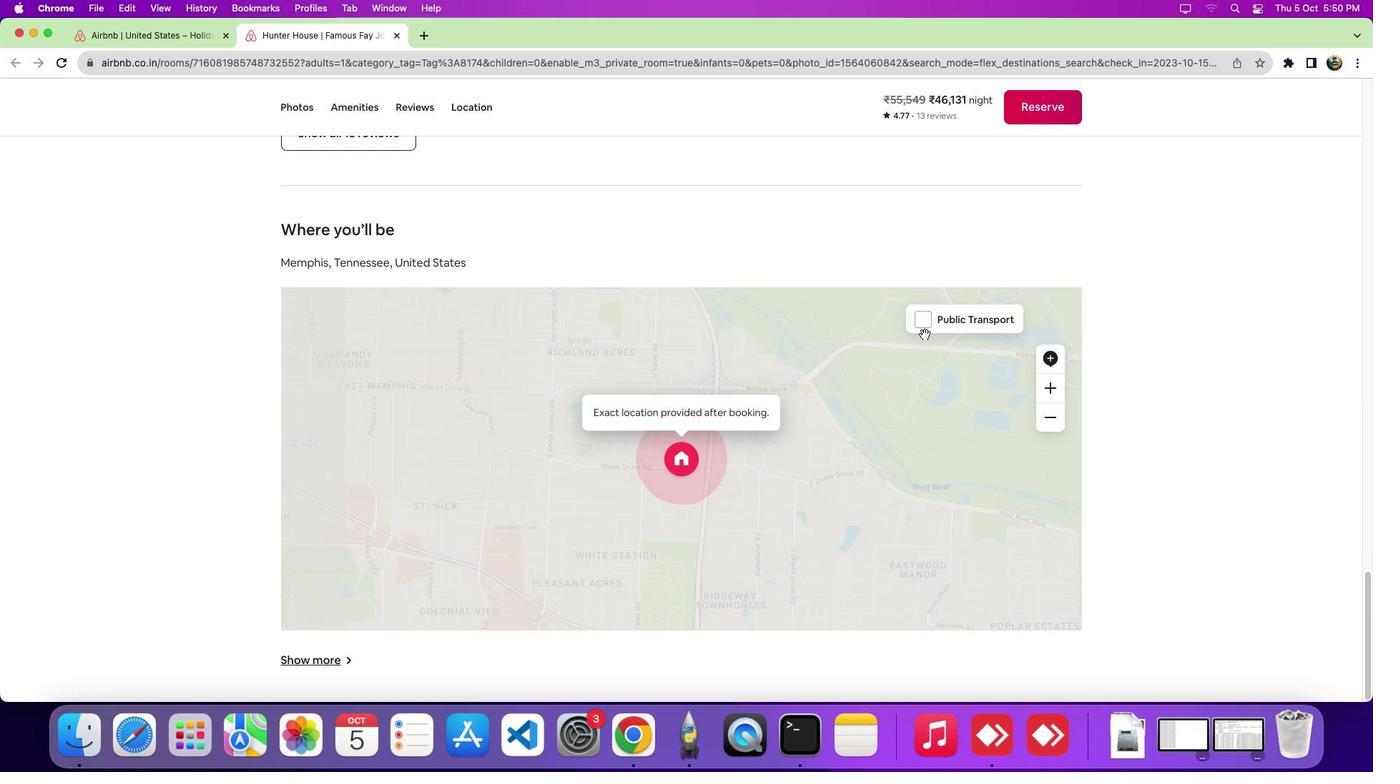 
Action: Mouse scrolled (925, 334) with delta (0, -1)
Screenshot: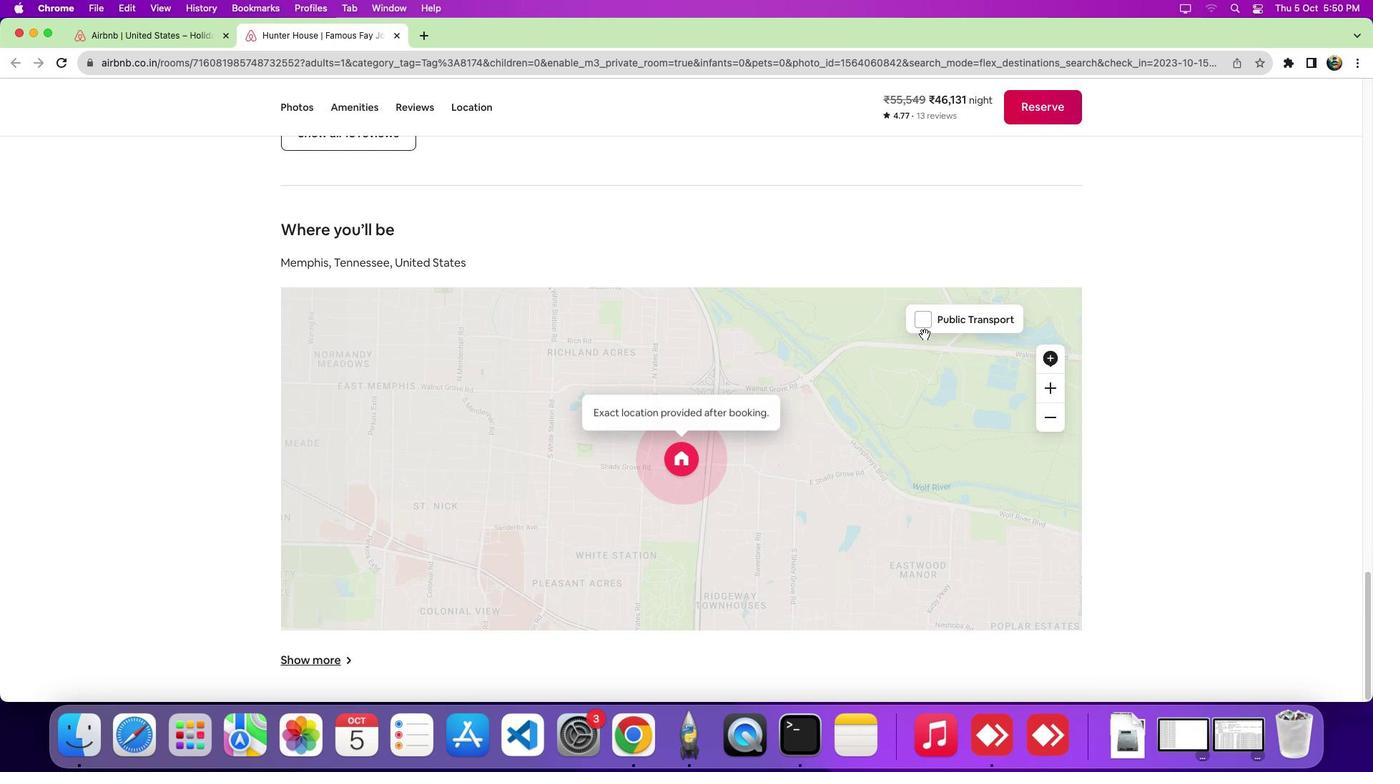 
Action: Mouse scrolled (925, 334) with delta (0, -6)
Screenshot: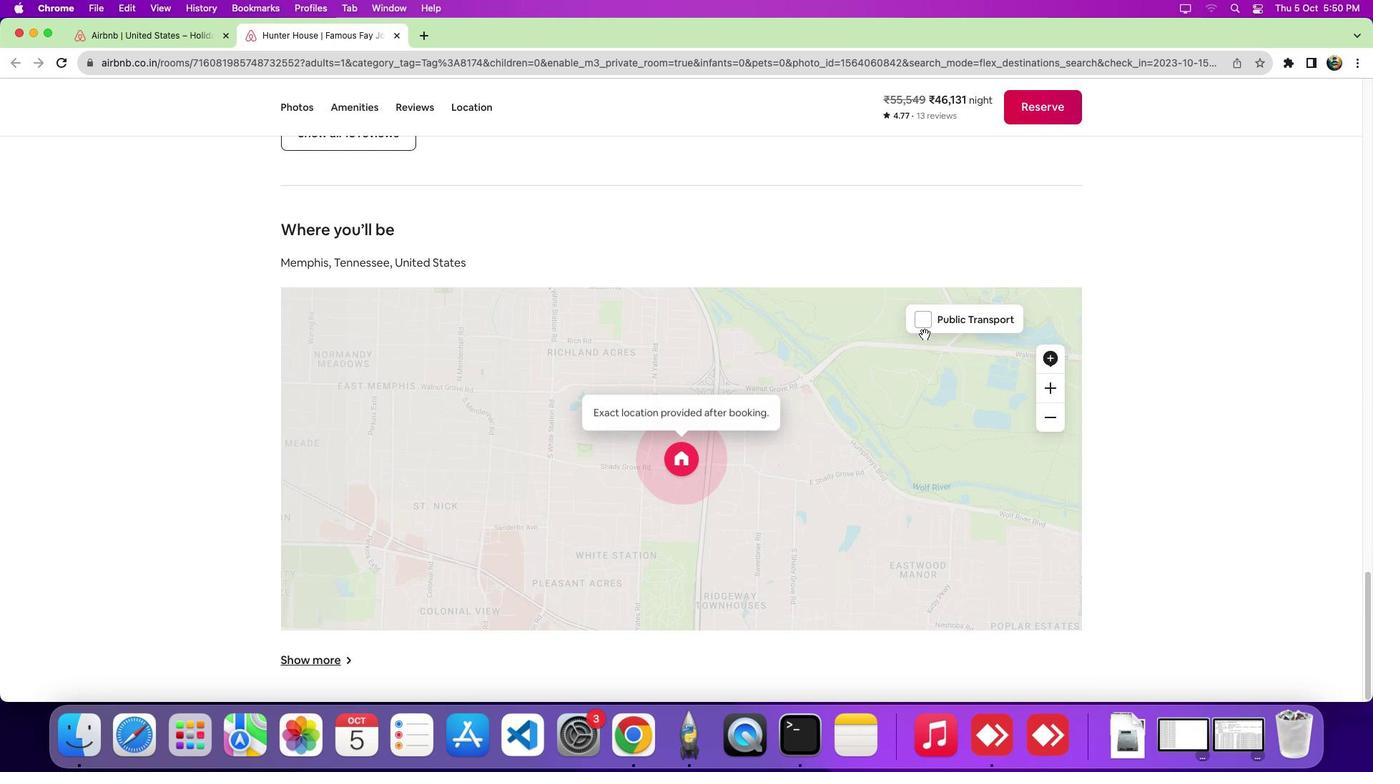 
Action: Mouse scrolled (925, 334) with delta (0, -9)
Screenshot: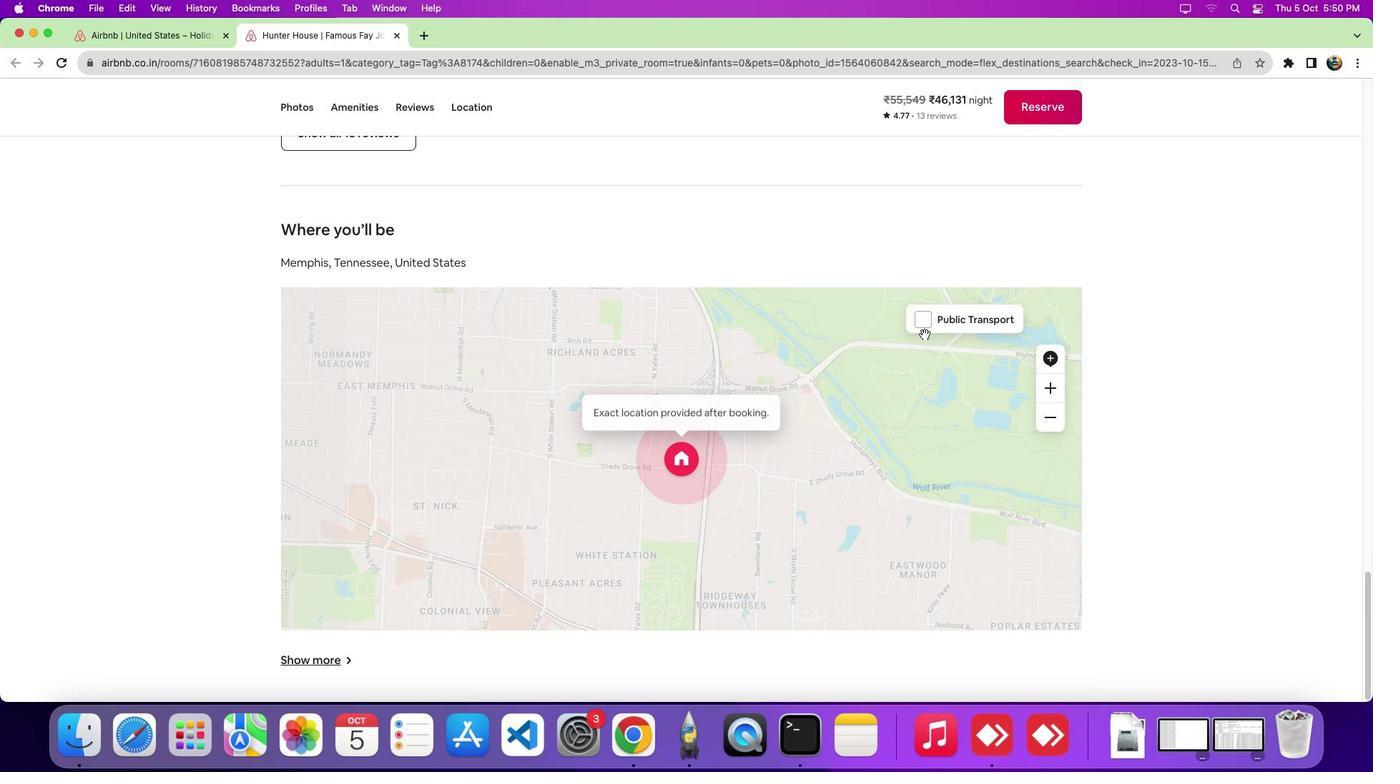 
Action: Mouse scrolled (925, 334) with delta (0, 0)
Screenshot: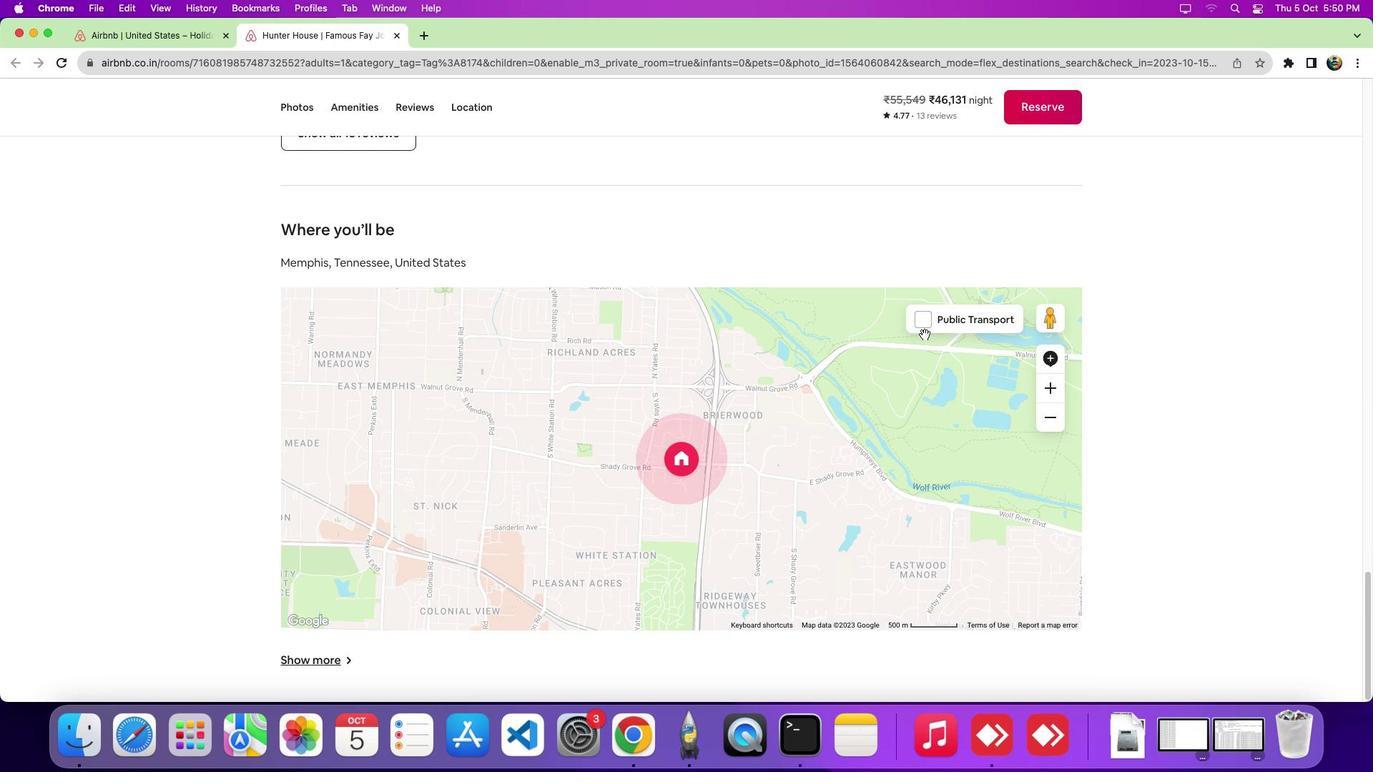 
Action: Mouse scrolled (925, 334) with delta (0, -1)
Screenshot: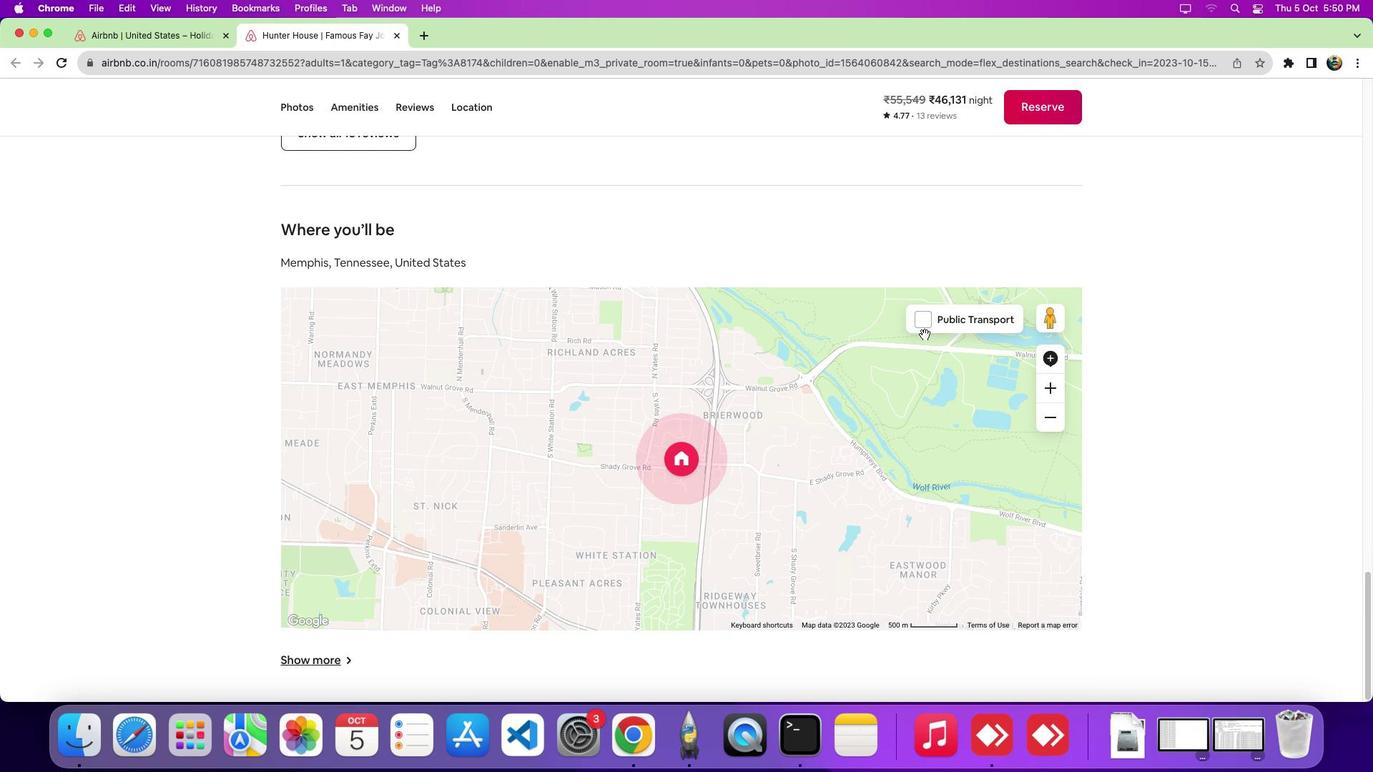 
Action: Mouse scrolled (925, 334) with delta (0, -6)
Screenshot: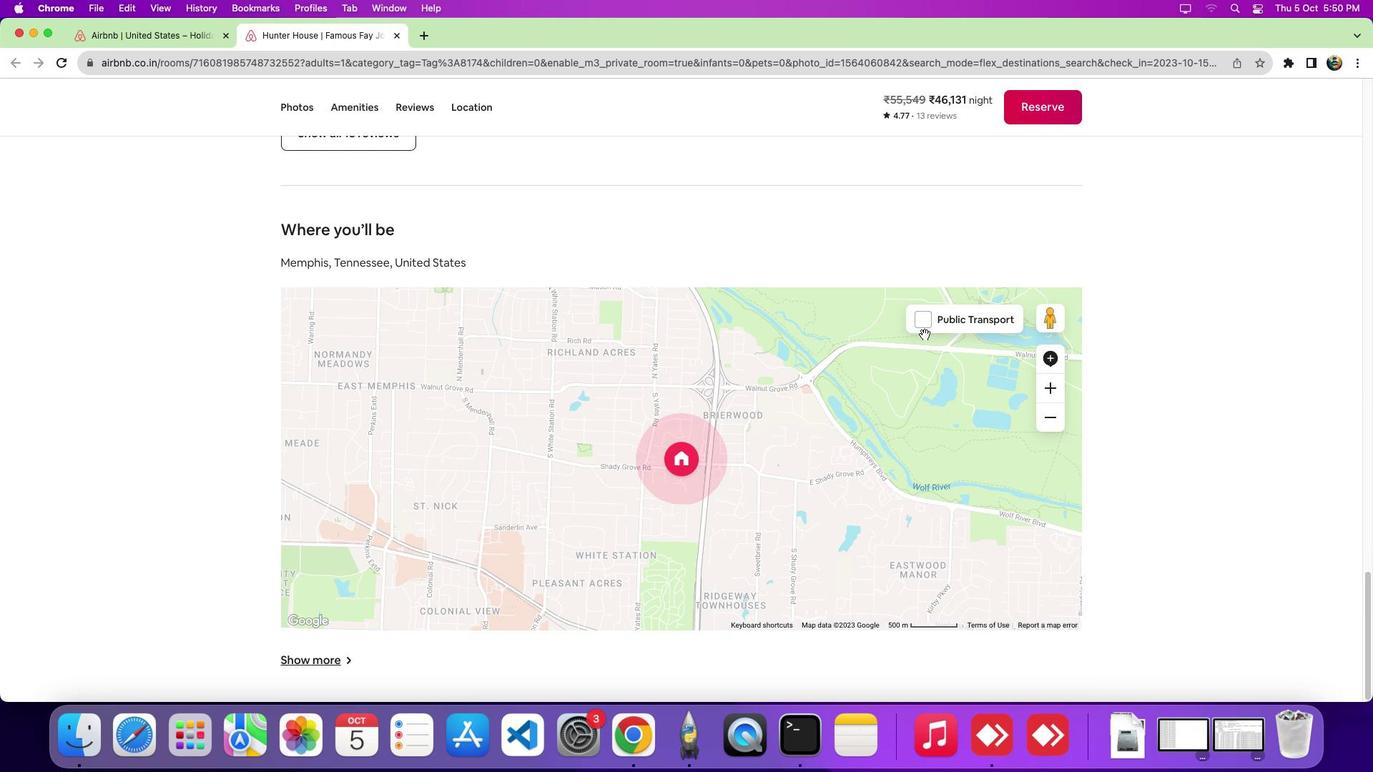 
Action: Mouse scrolled (925, 334) with delta (0, -9)
Screenshot: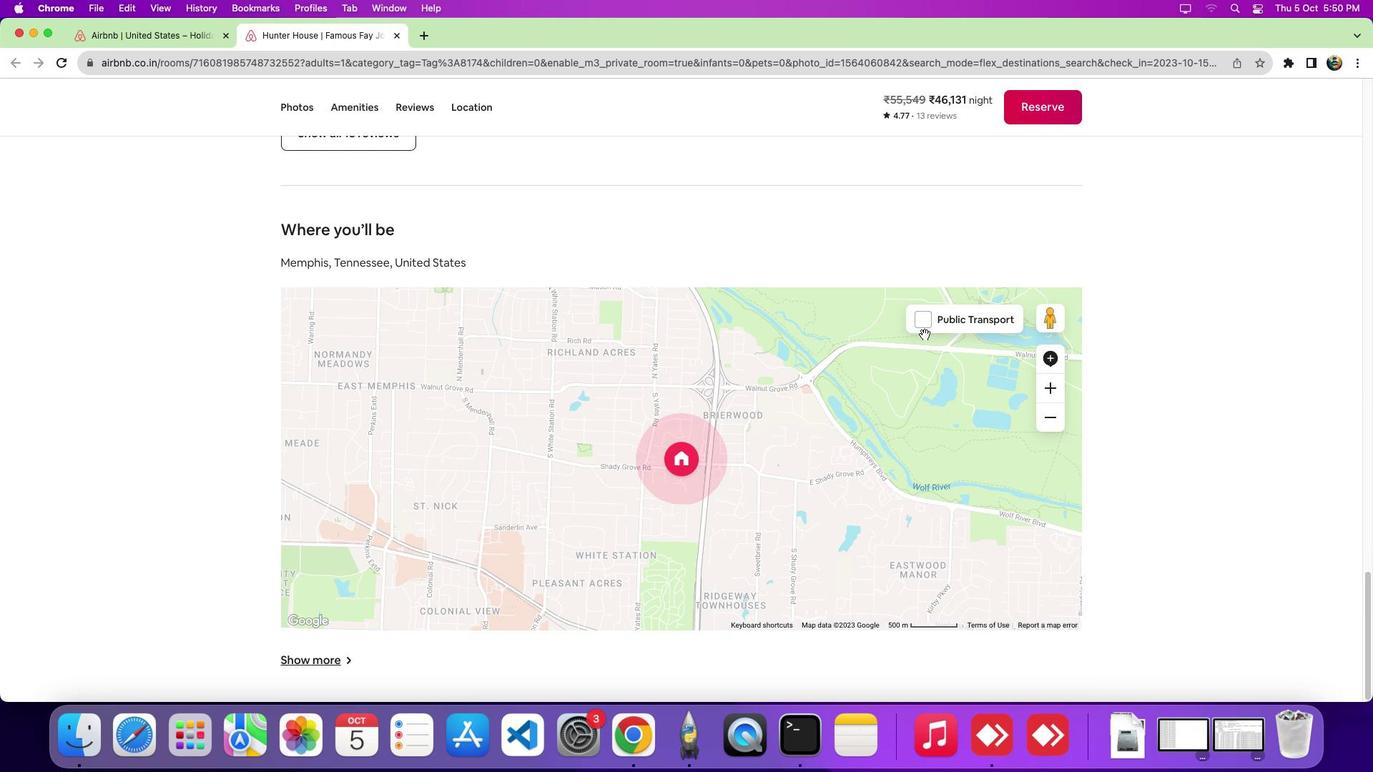 
Action: Mouse scrolled (925, 334) with delta (0, 0)
Screenshot: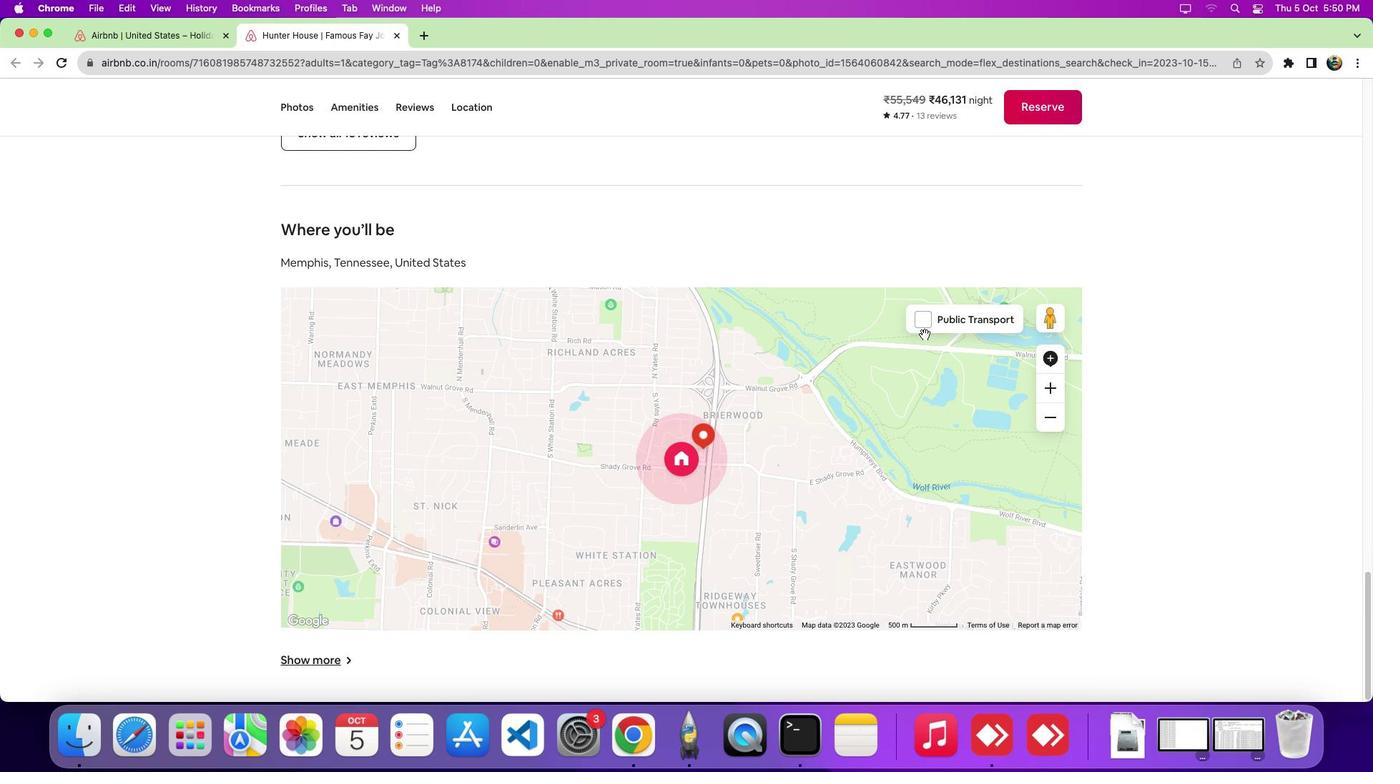 
Action: Mouse scrolled (925, 334) with delta (0, 0)
Screenshot: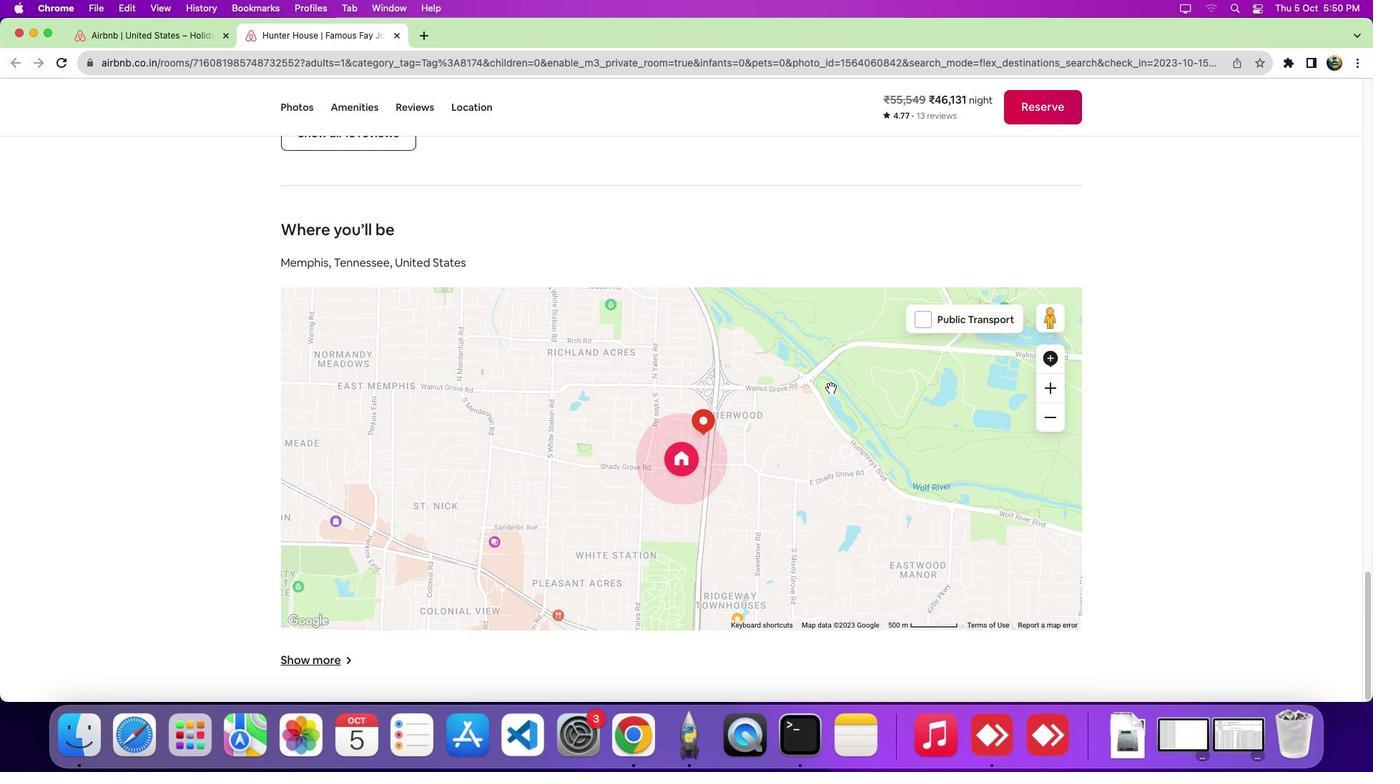
Action: Mouse moved to (782, 414)
Screenshot: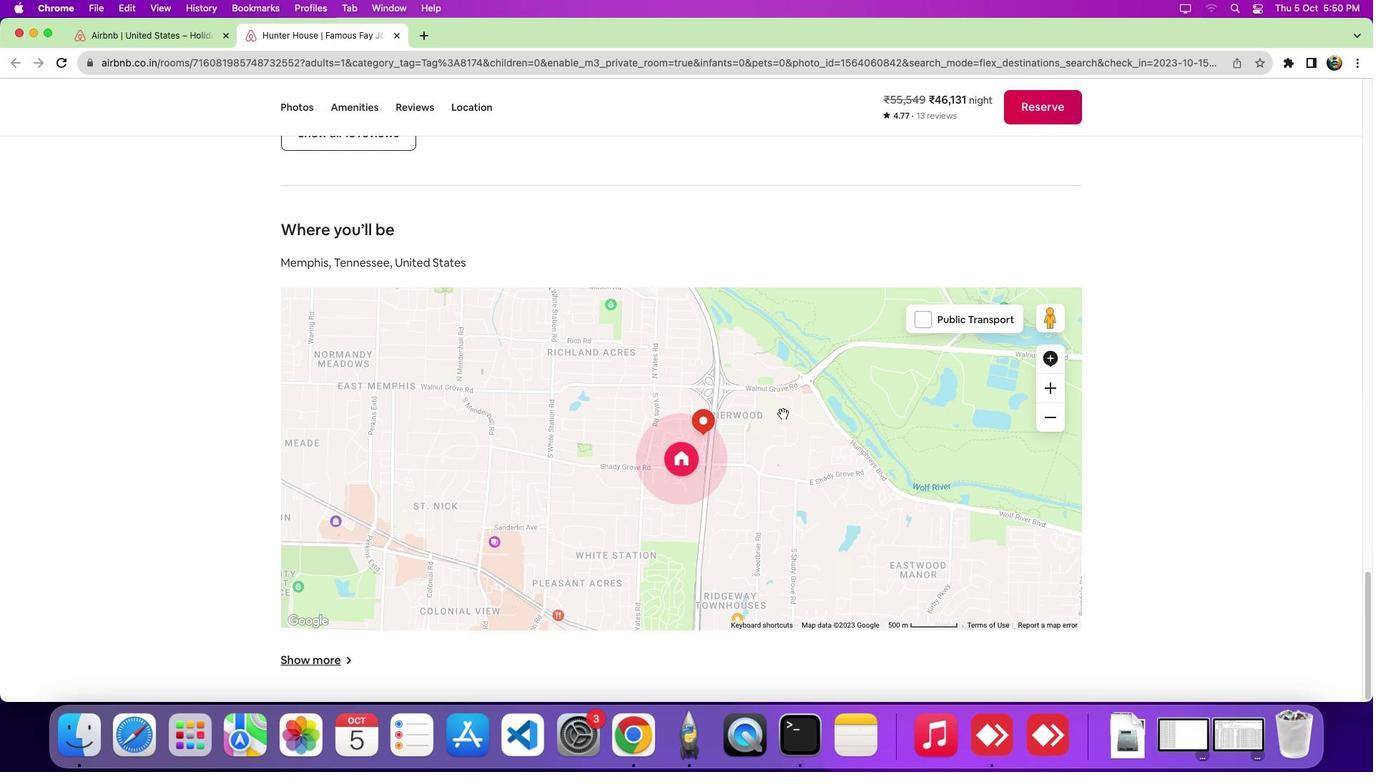 
Action: Mouse scrolled (782, 414) with delta (0, 0)
Screenshot: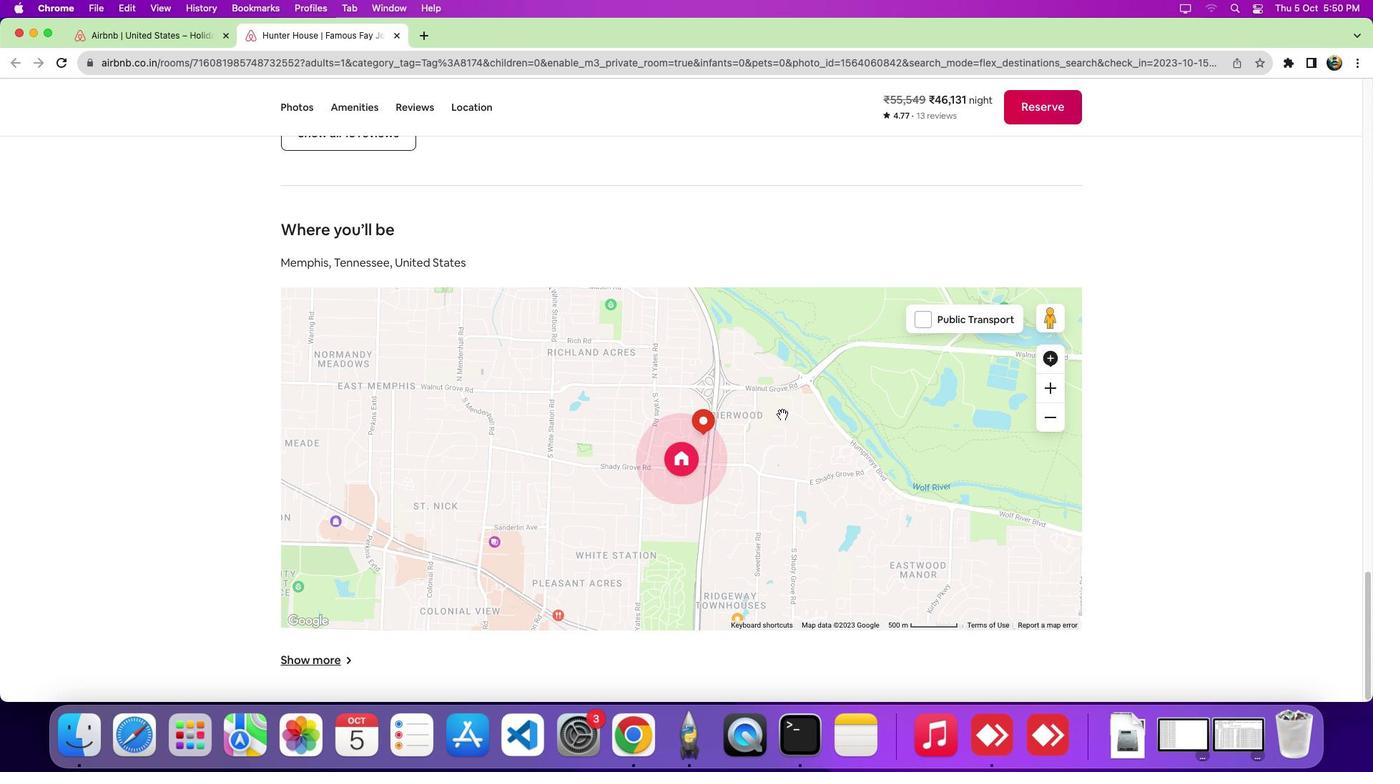 
Action: Mouse scrolled (782, 414) with delta (0, -1)
Screenshot: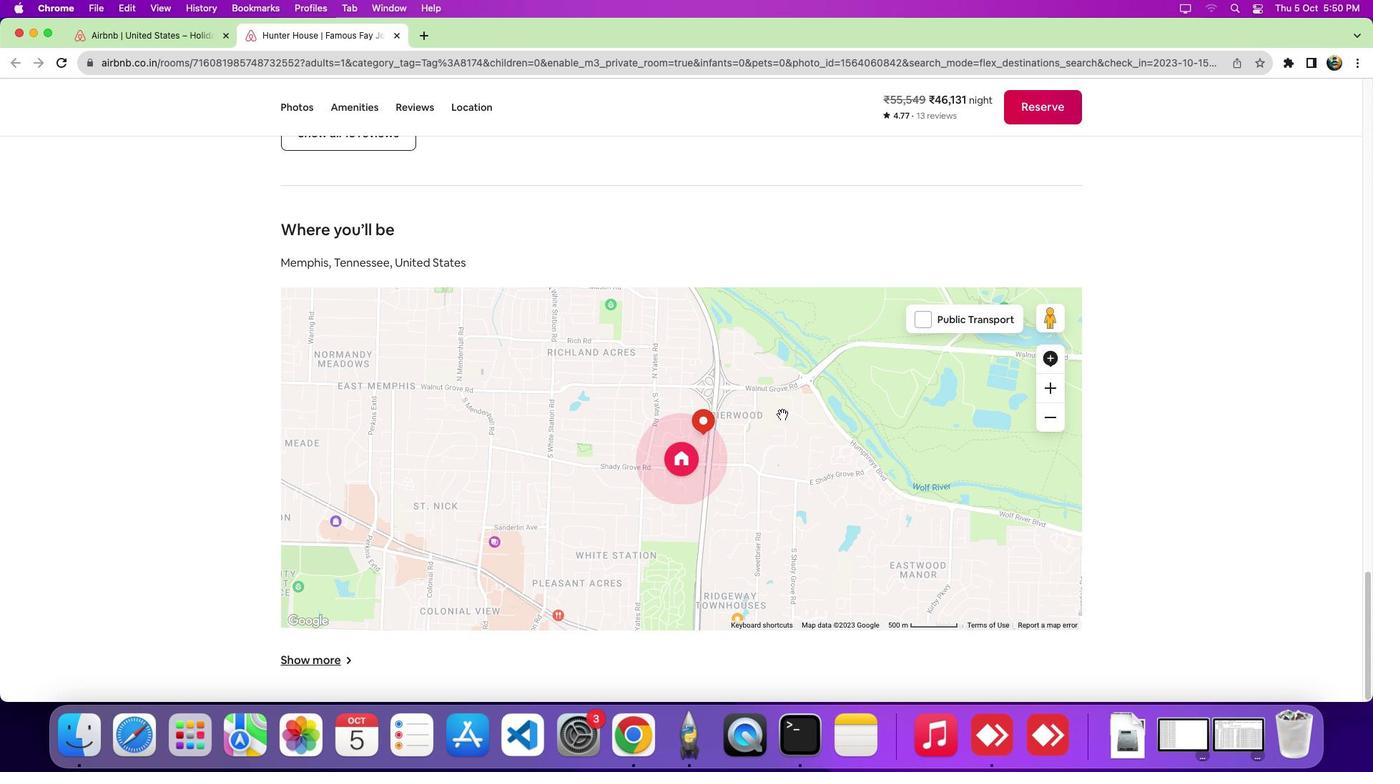 
Action: Mouse scrolled (782, 414) with delta (0, -7)
Screenshot: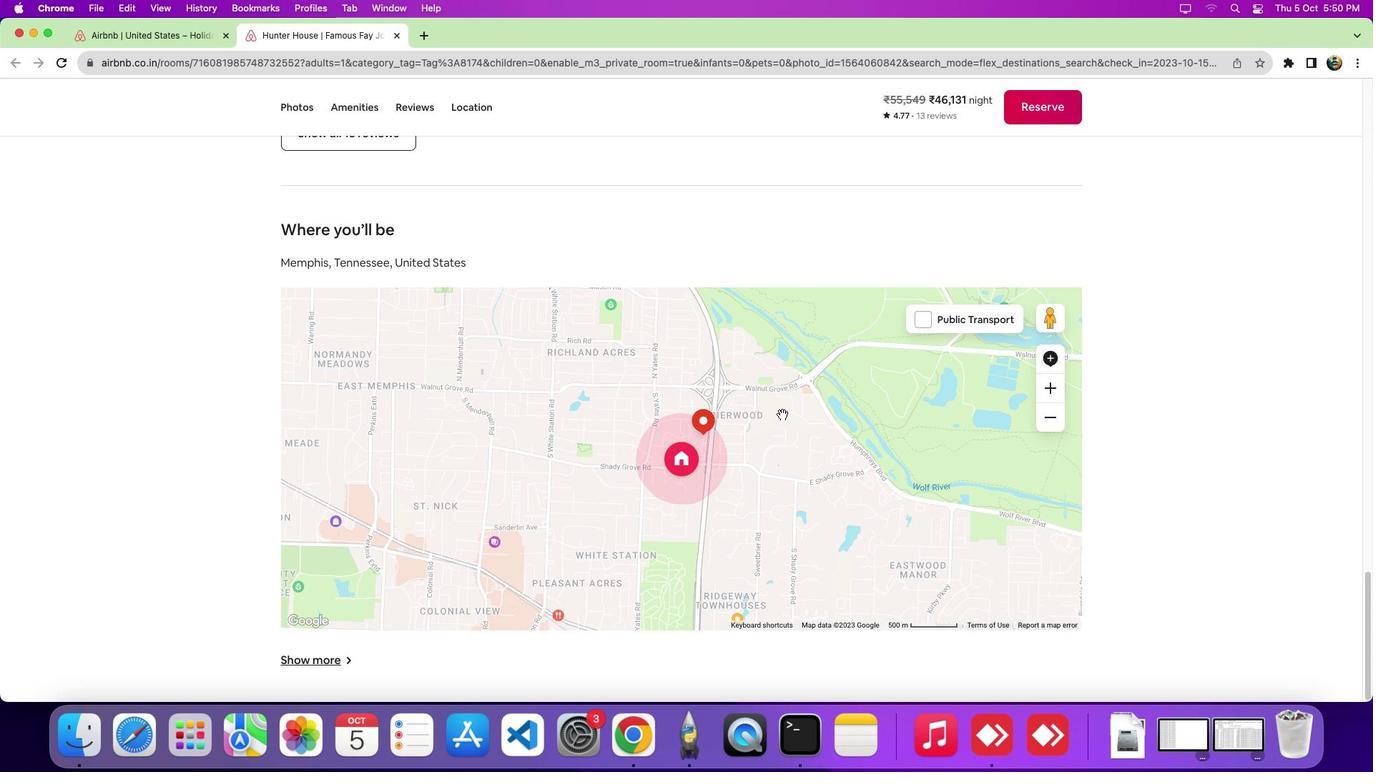 
Action: Mouse scrolled (782, 414) with delta (0, -10)
Screenshot: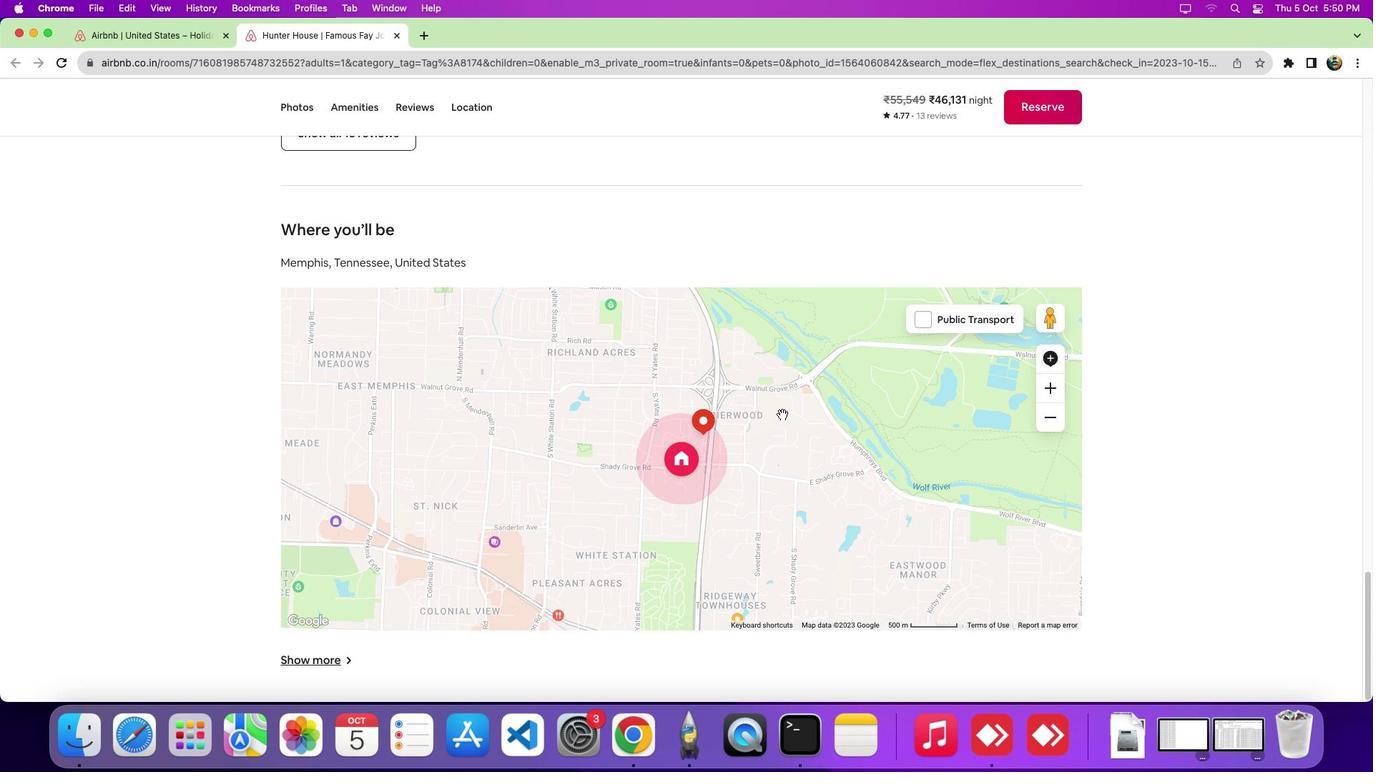 
Action: Mouse moved to (781, 414)
Screenshot: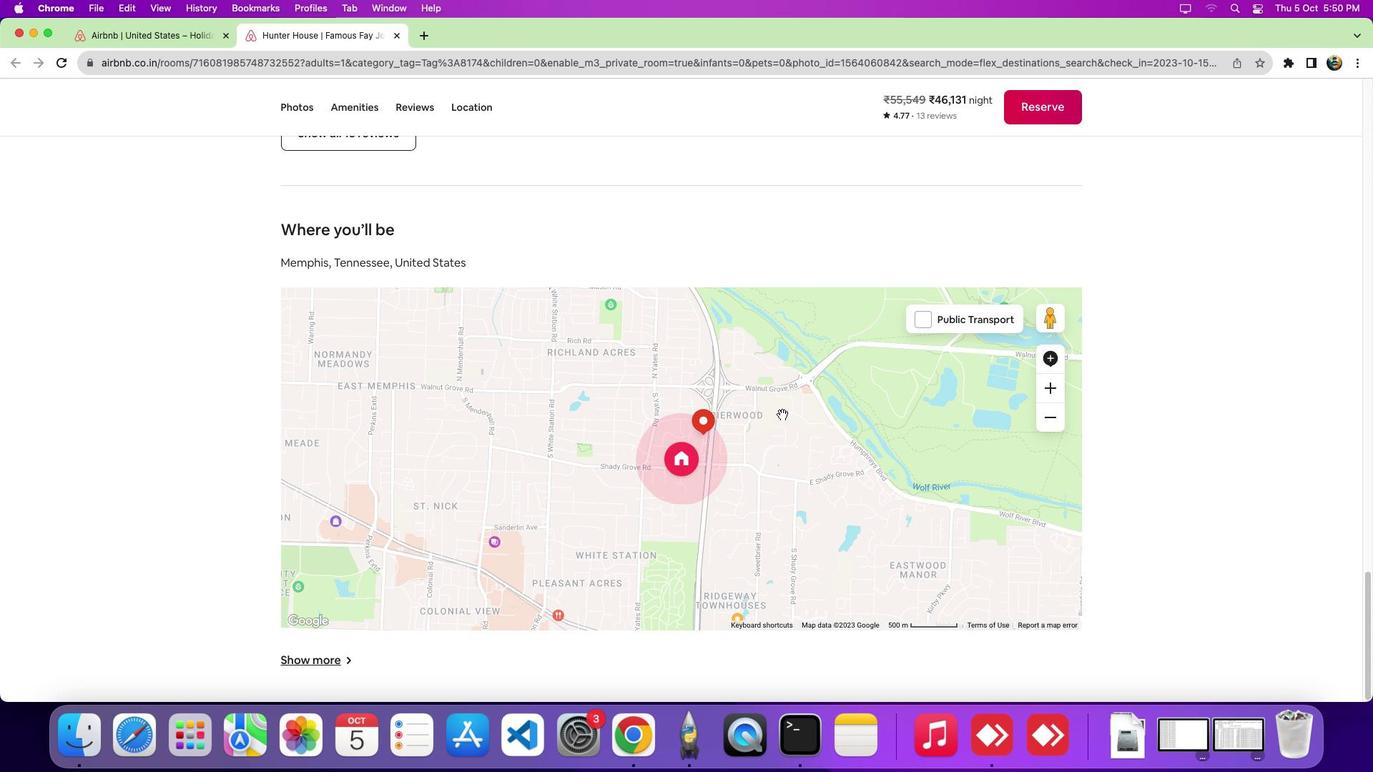 
Action: Mouse scrolled (781, 414) with delta (0, 0)
Screenshot: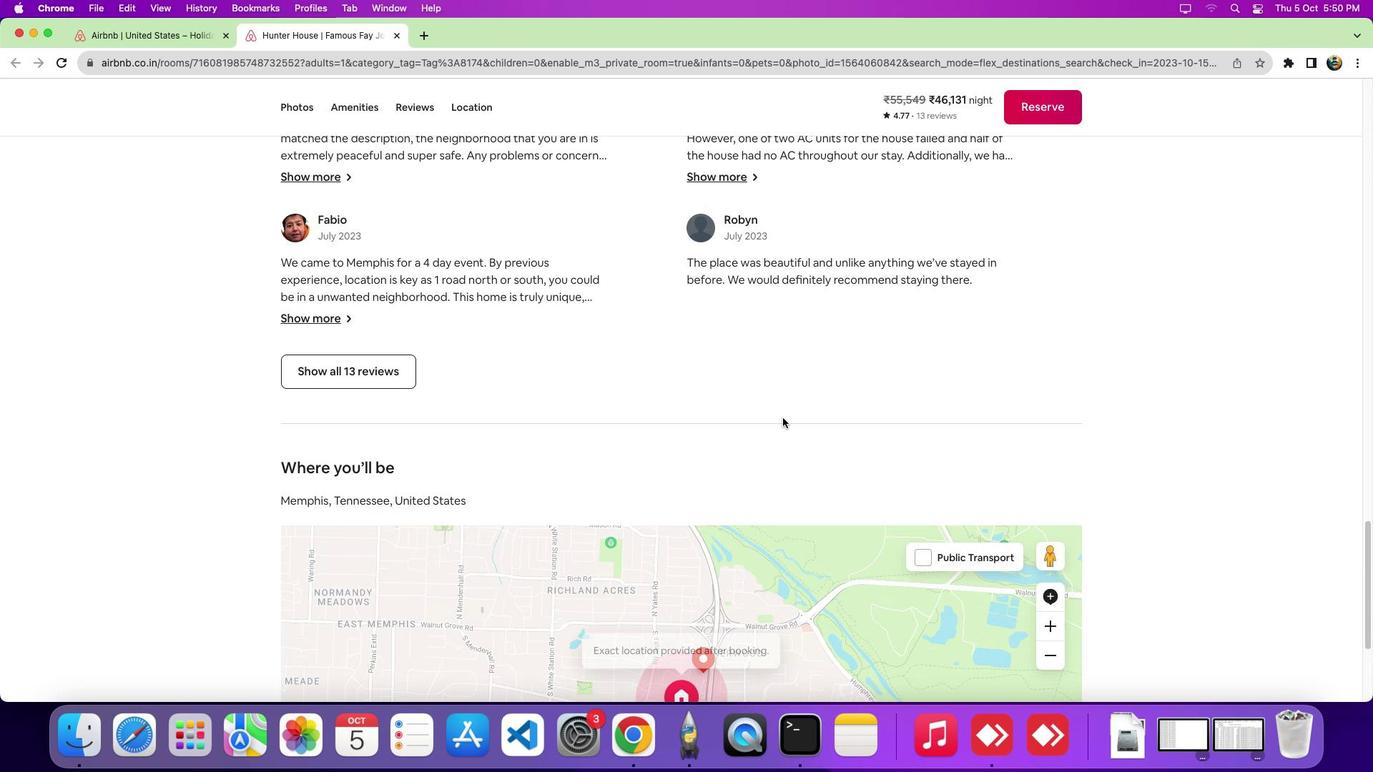 
Action: Mouse scrolled (781, 414) with delta (0, 0)
Screenshot: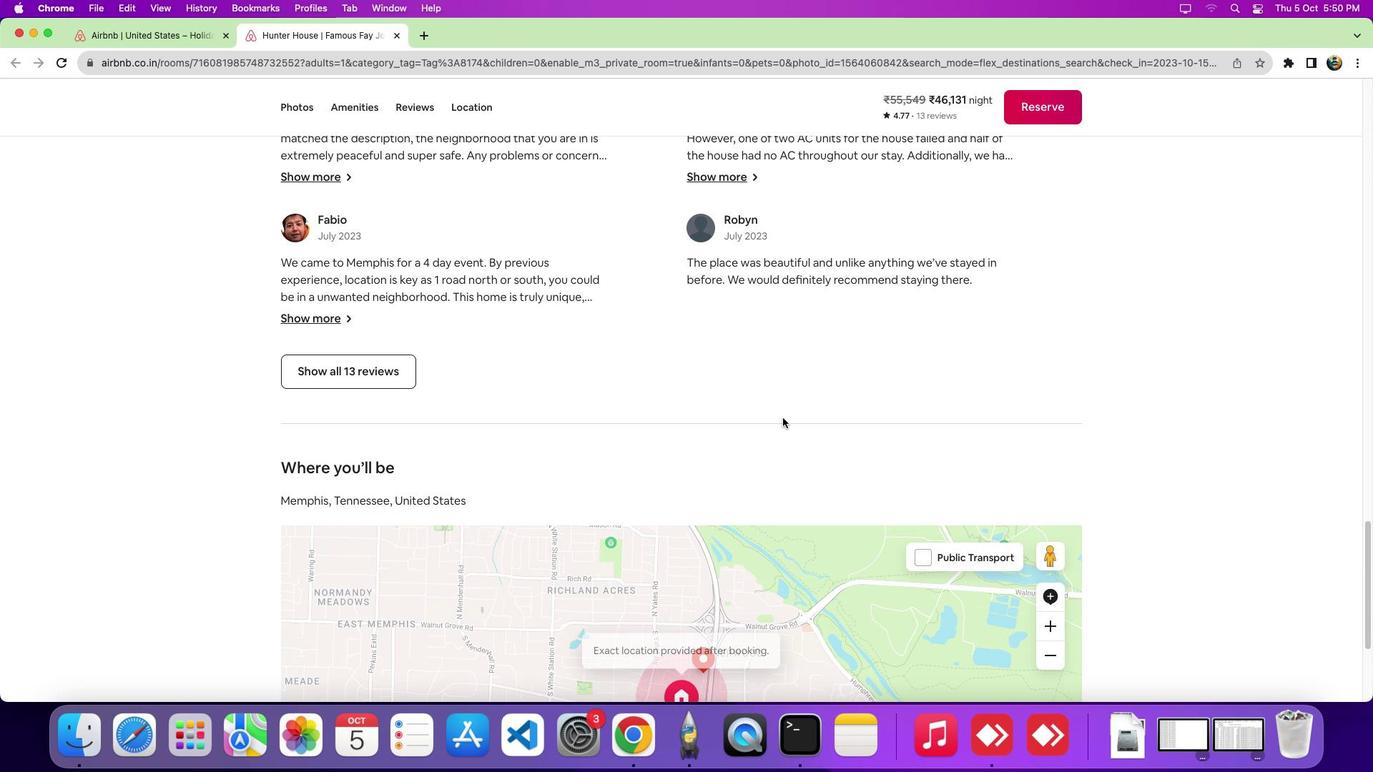 
Action: Mouse scrolled (781, 414) with delta (0, 4)
Screenshot: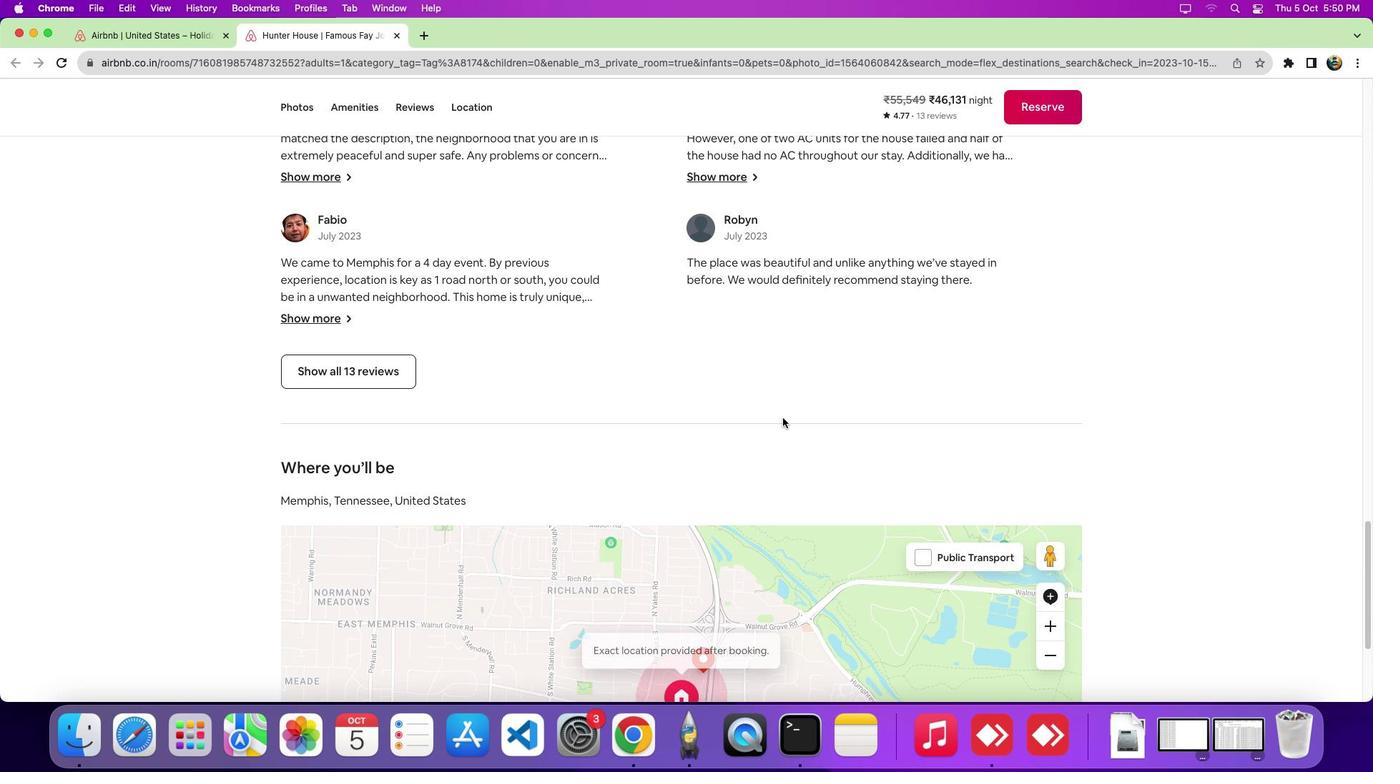 
Action: Mouse moved to (783, 418)
Screenshot: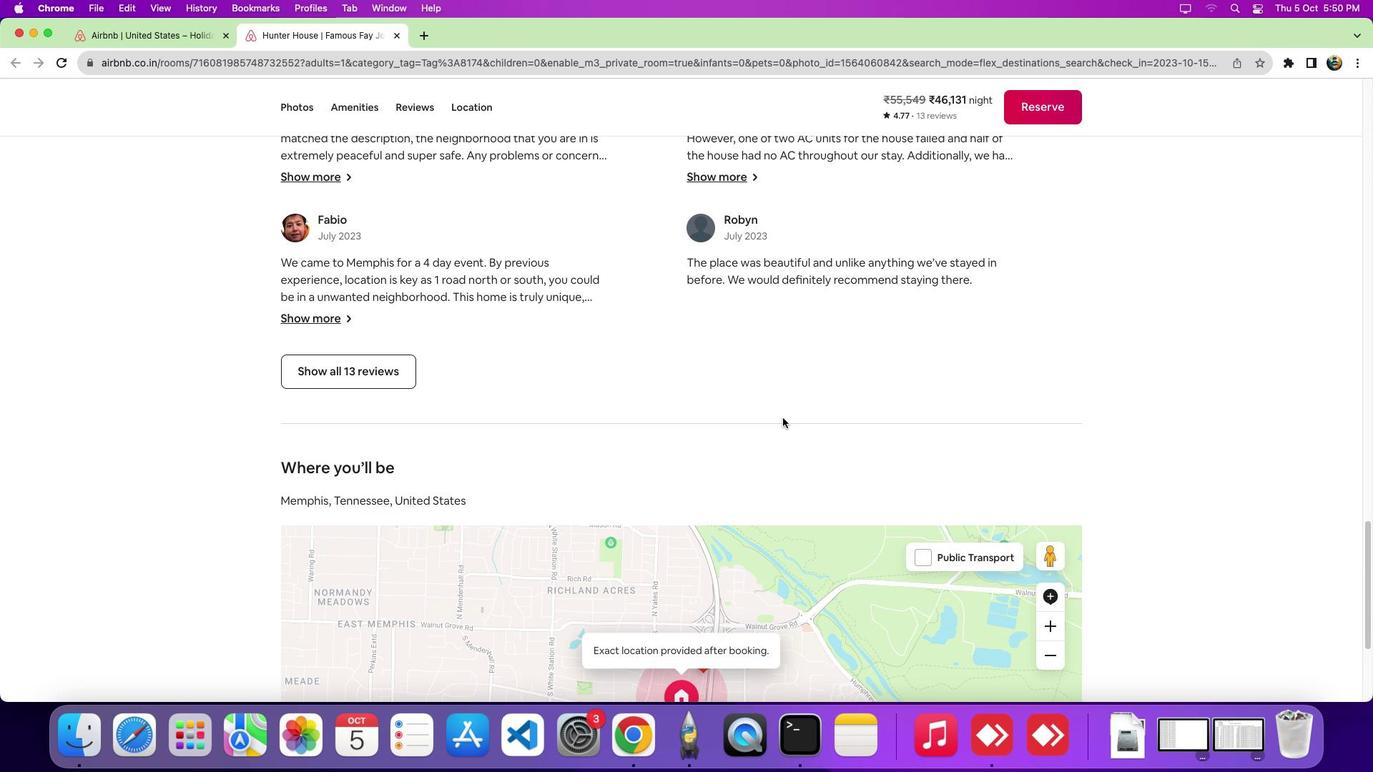 
Action: Mouse scrolled (783, 418) with delta (0, 0)
Screenshot: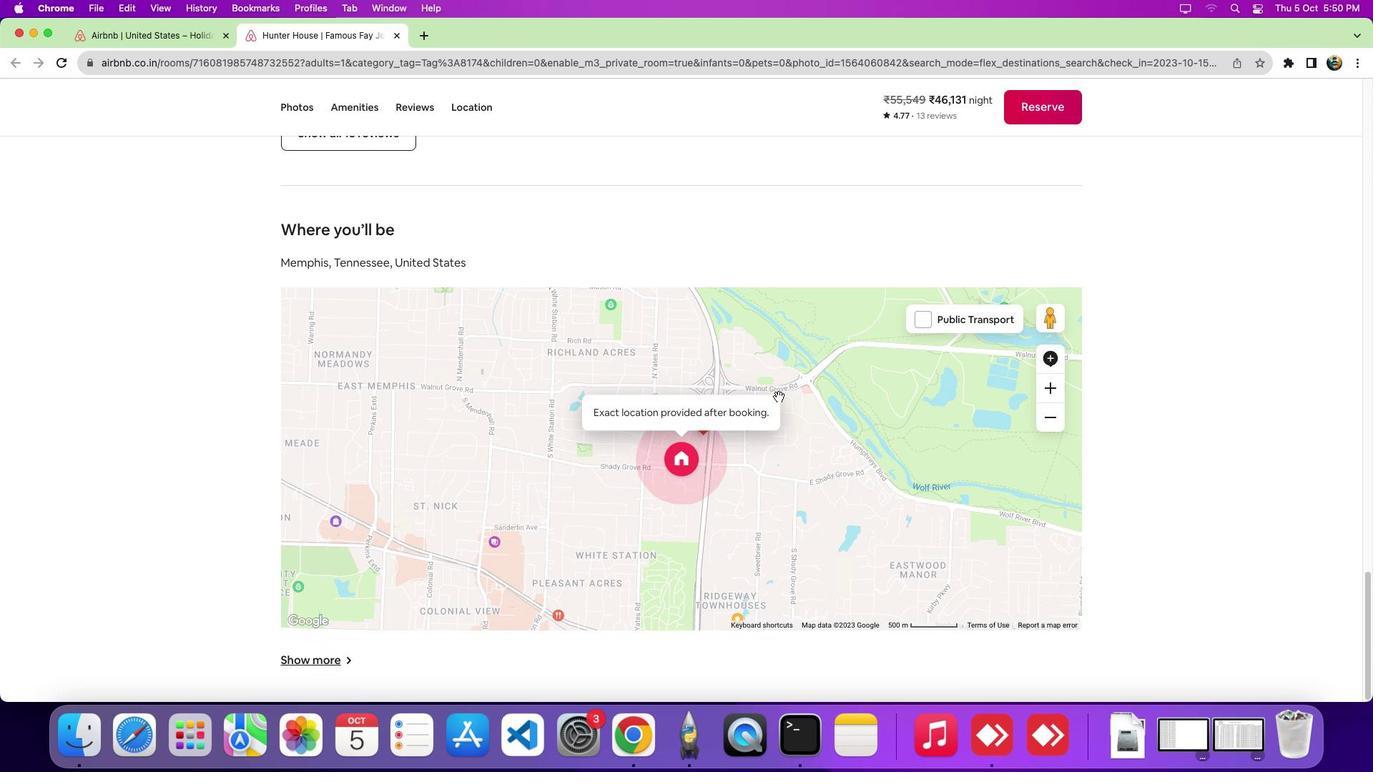 
Action: Mouse scrolled (783, 418) with delta (0, 0)
Screenshot: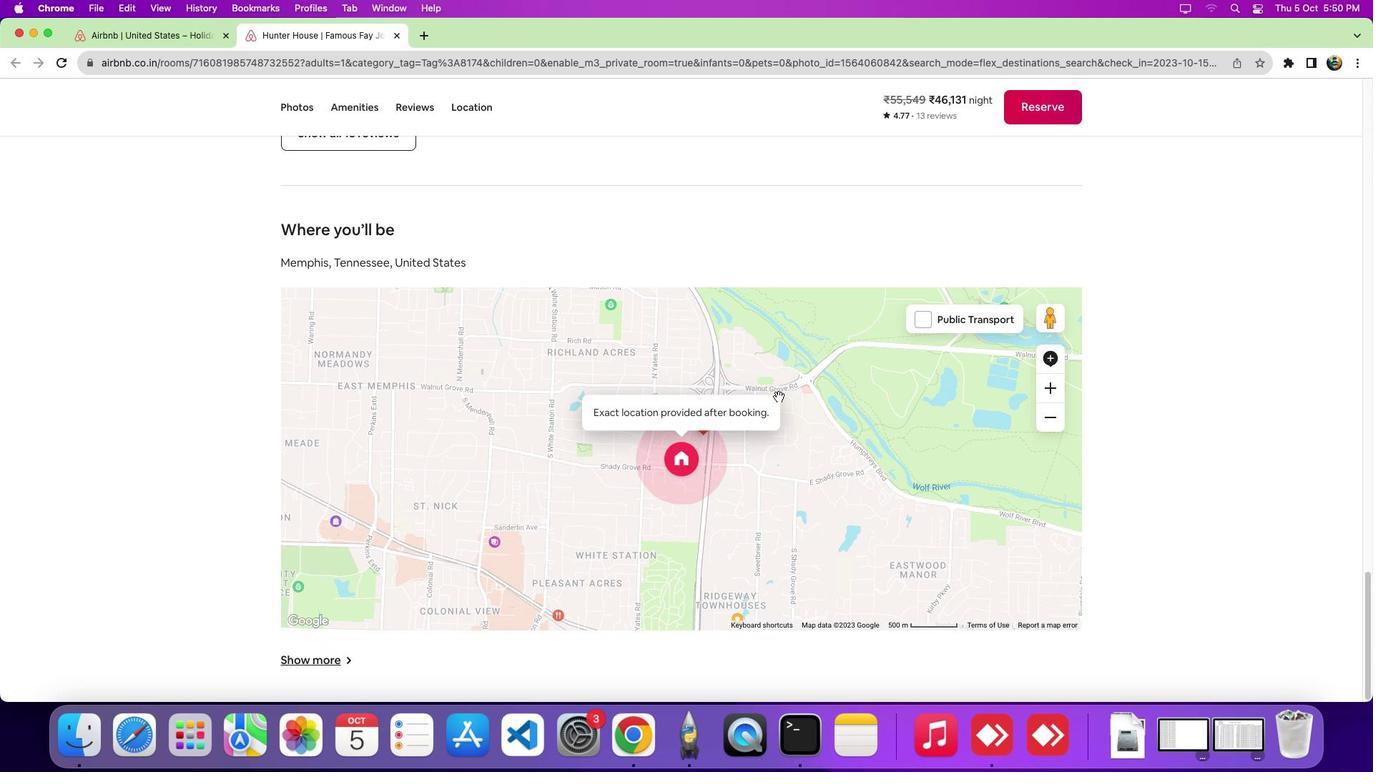 
Action: Mouse scrolled (783, 418) with delta (0, -5)
Screenshot: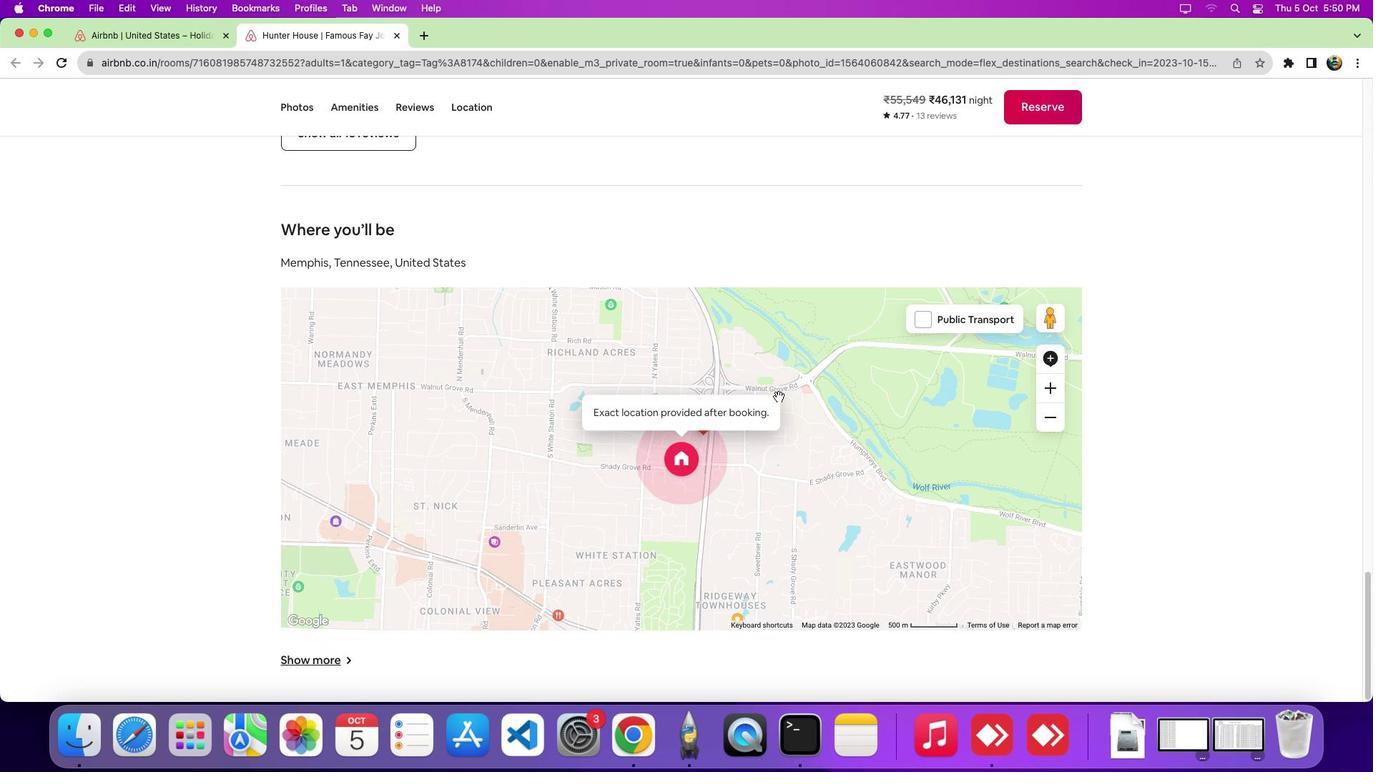 
Action: Mouse moved to (781, 412)
Screenshot: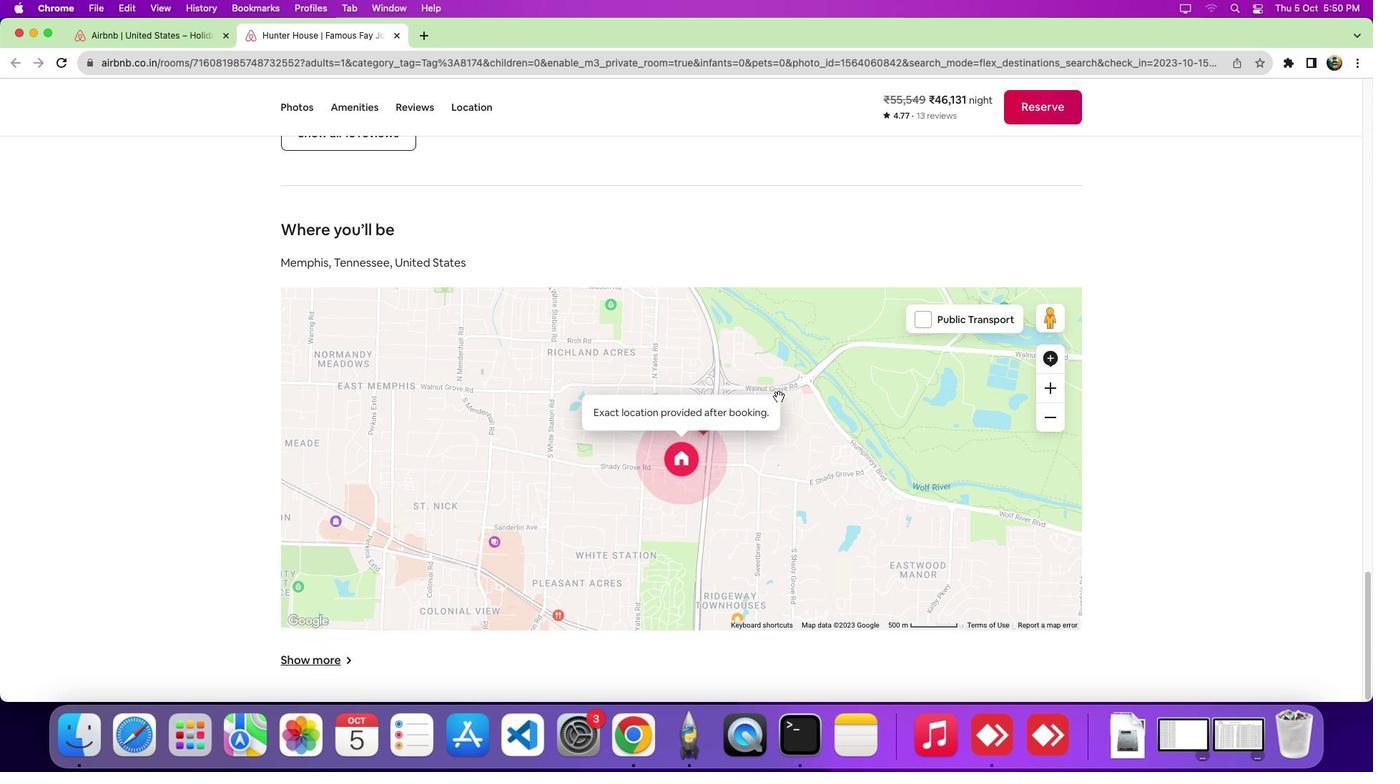 
Action: Mouse scrolled (781, 412) with delta (0, -8)
Screenshot: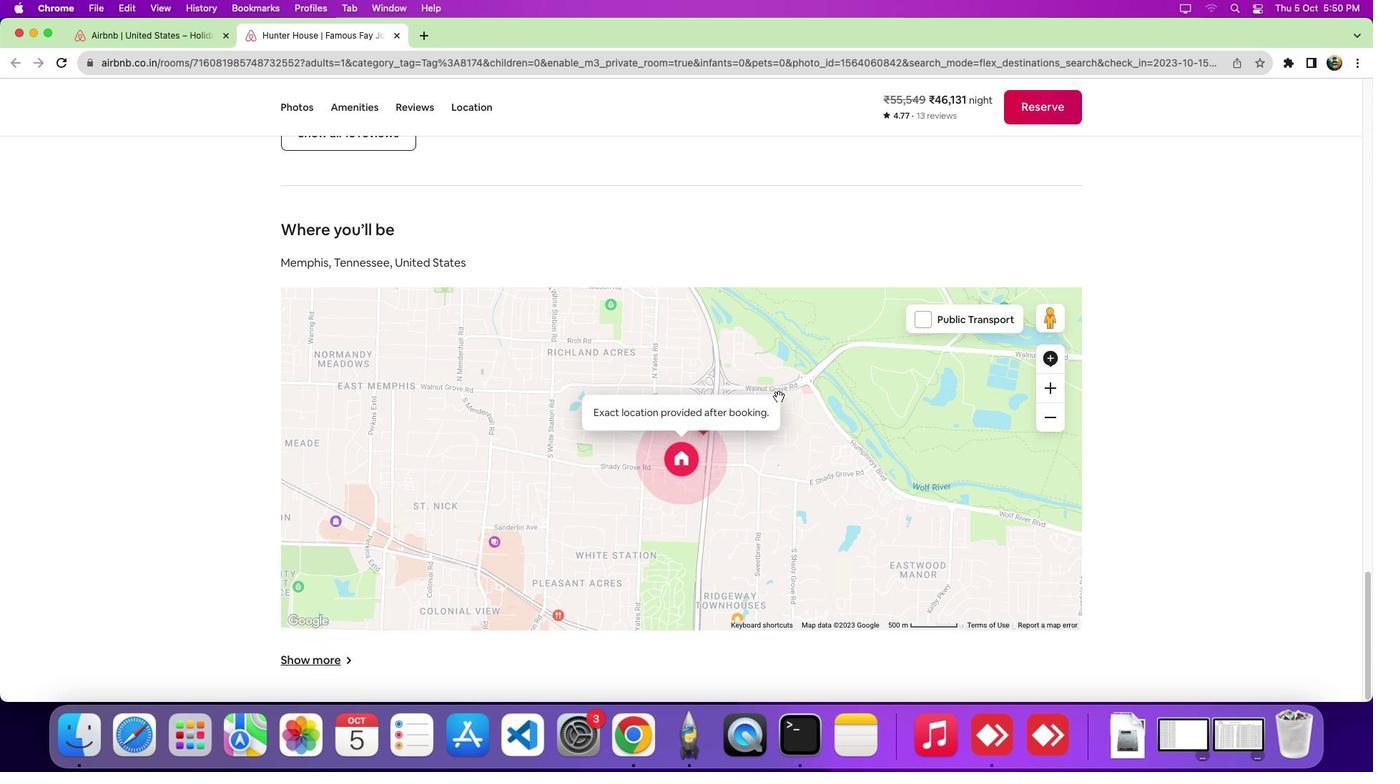 
Action: Mouse moved to (779, 397)
Screenshot: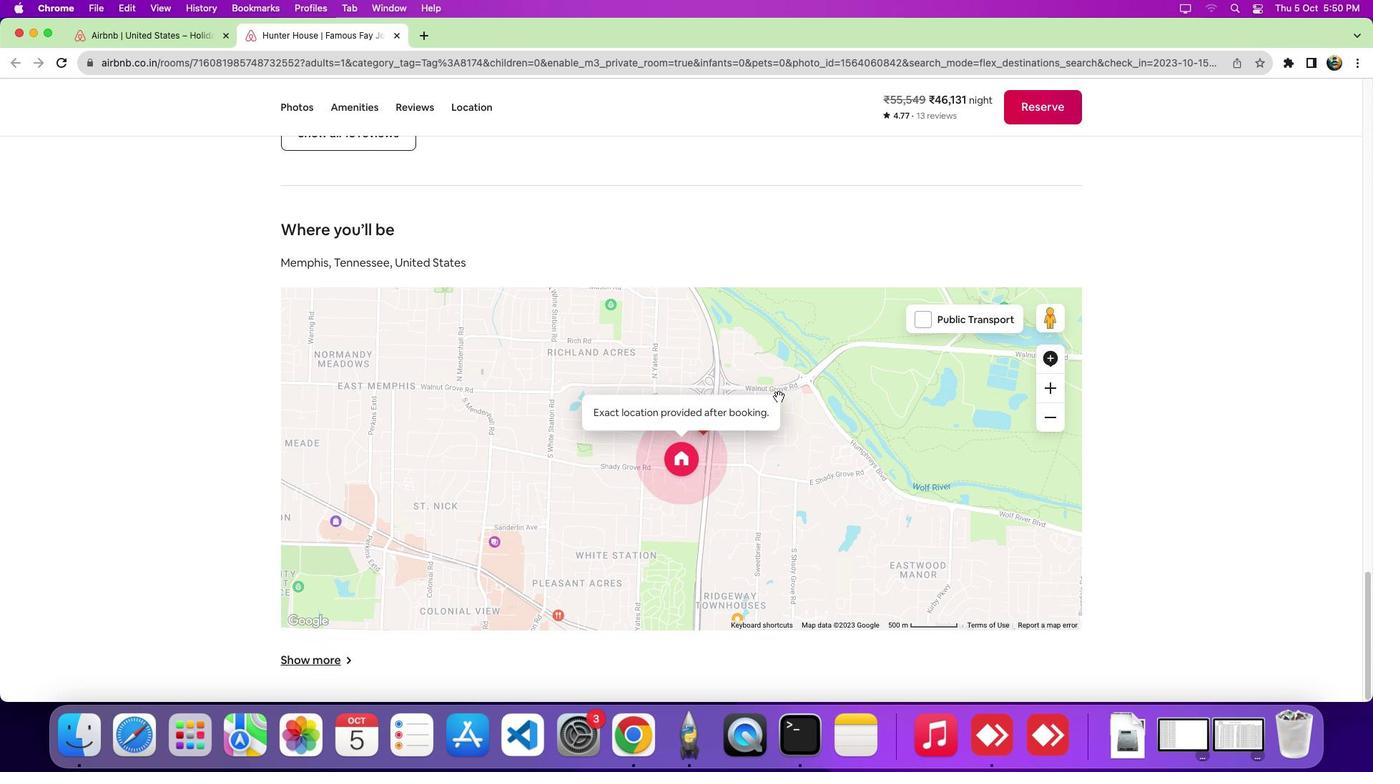 
Action: Mouse scrolled (779, 397) with delta (0, 0)
Screenshot: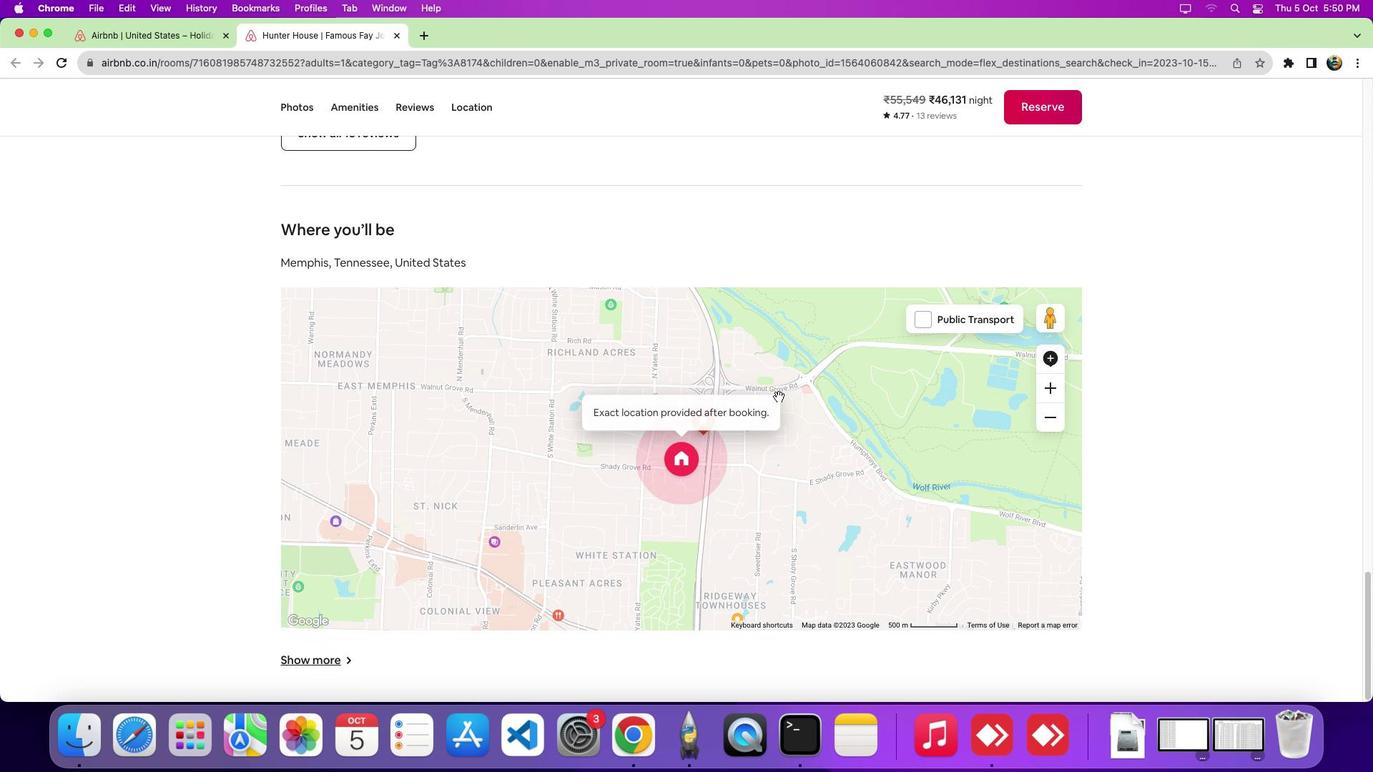 
Action: Mouse scrolled (779, 397) with delta (0, -1)
Screenshot: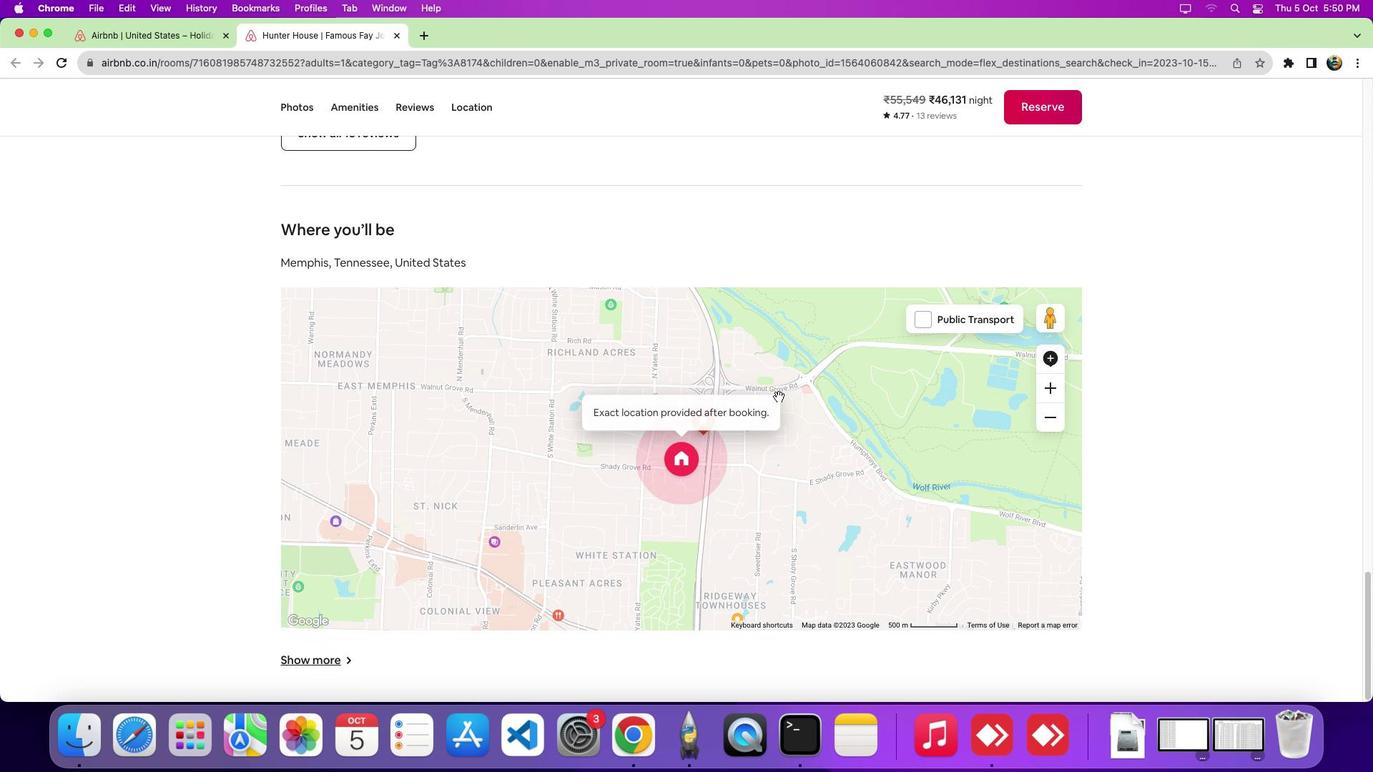 
Action: Mouse scrolled (779, 397) with delta (0, -6)
Screenshot: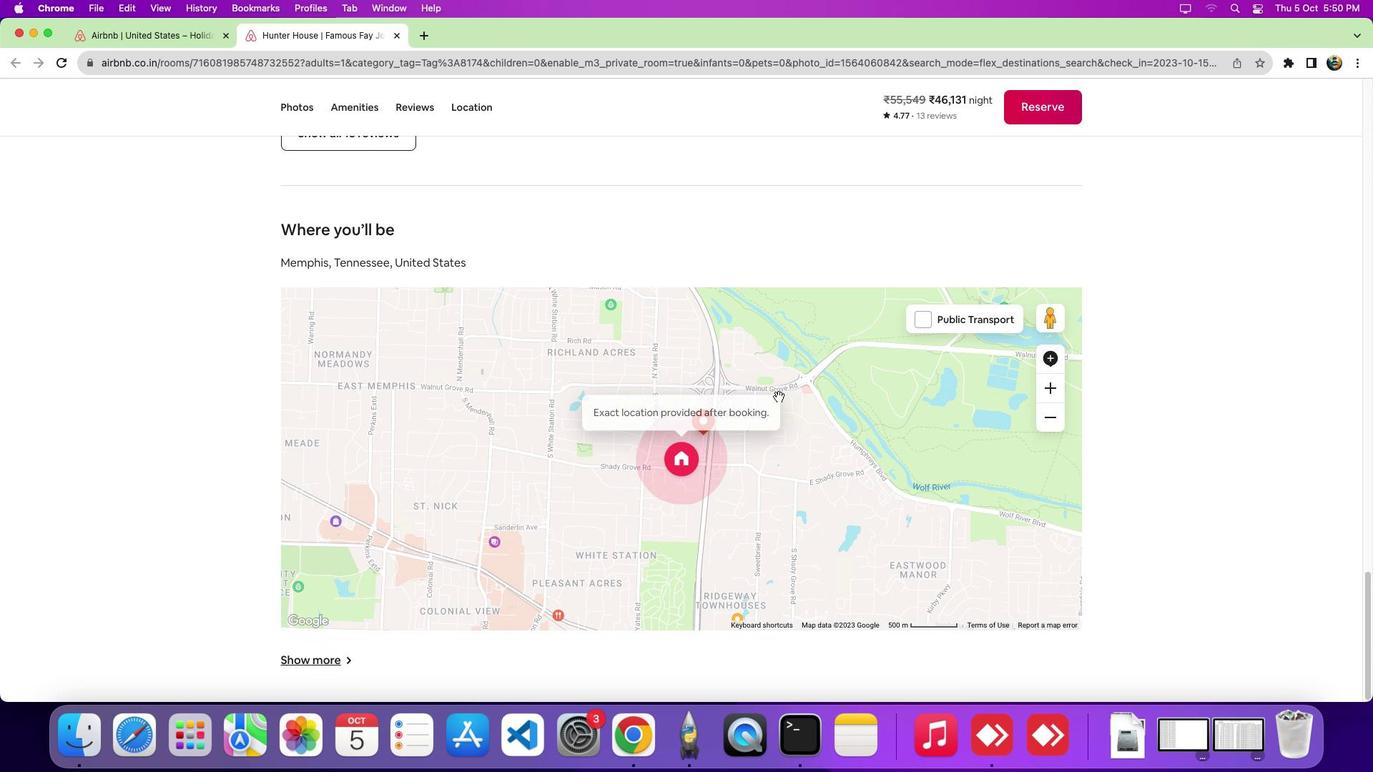 
Action: Mouse scrolled (779, 397) with delta (0, -9)
Screenshot: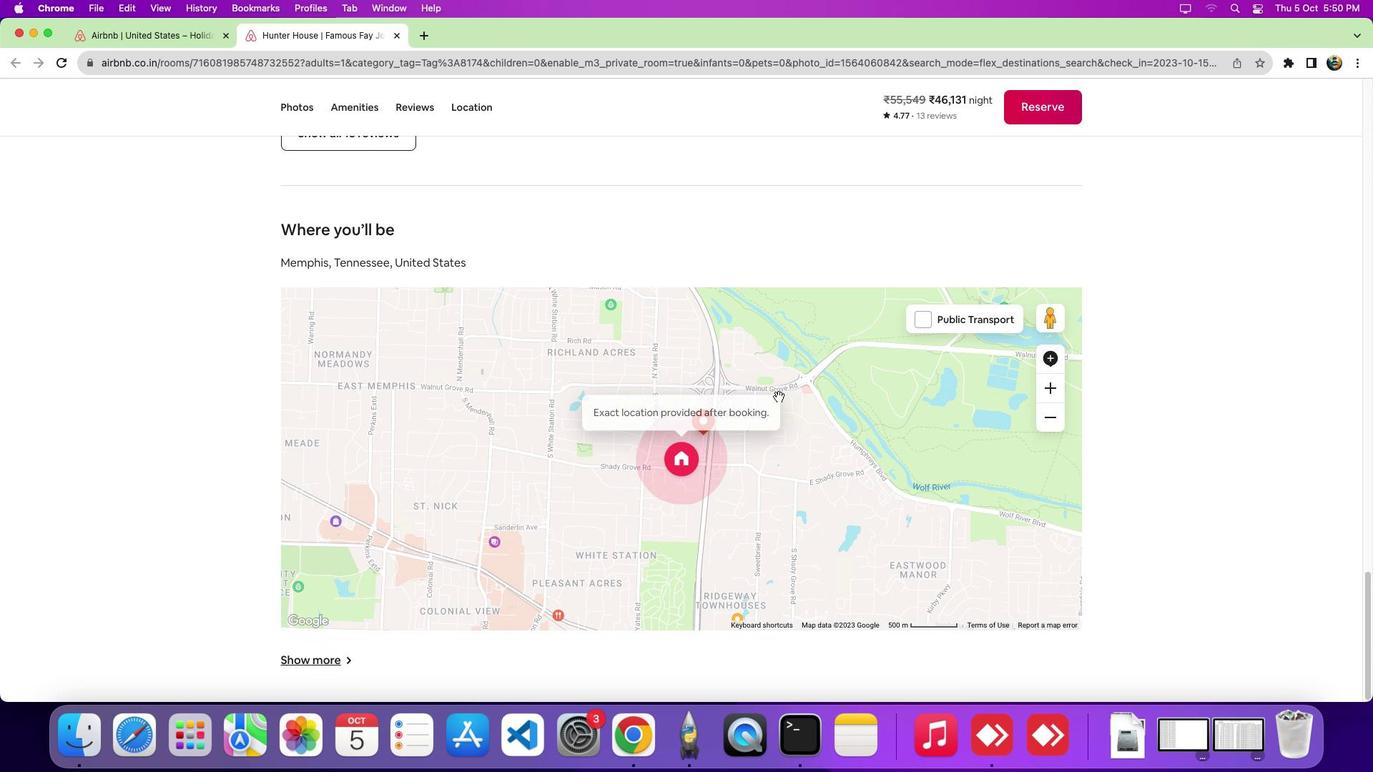 
Action: Mouse moved to (633, 467)
Screenshot: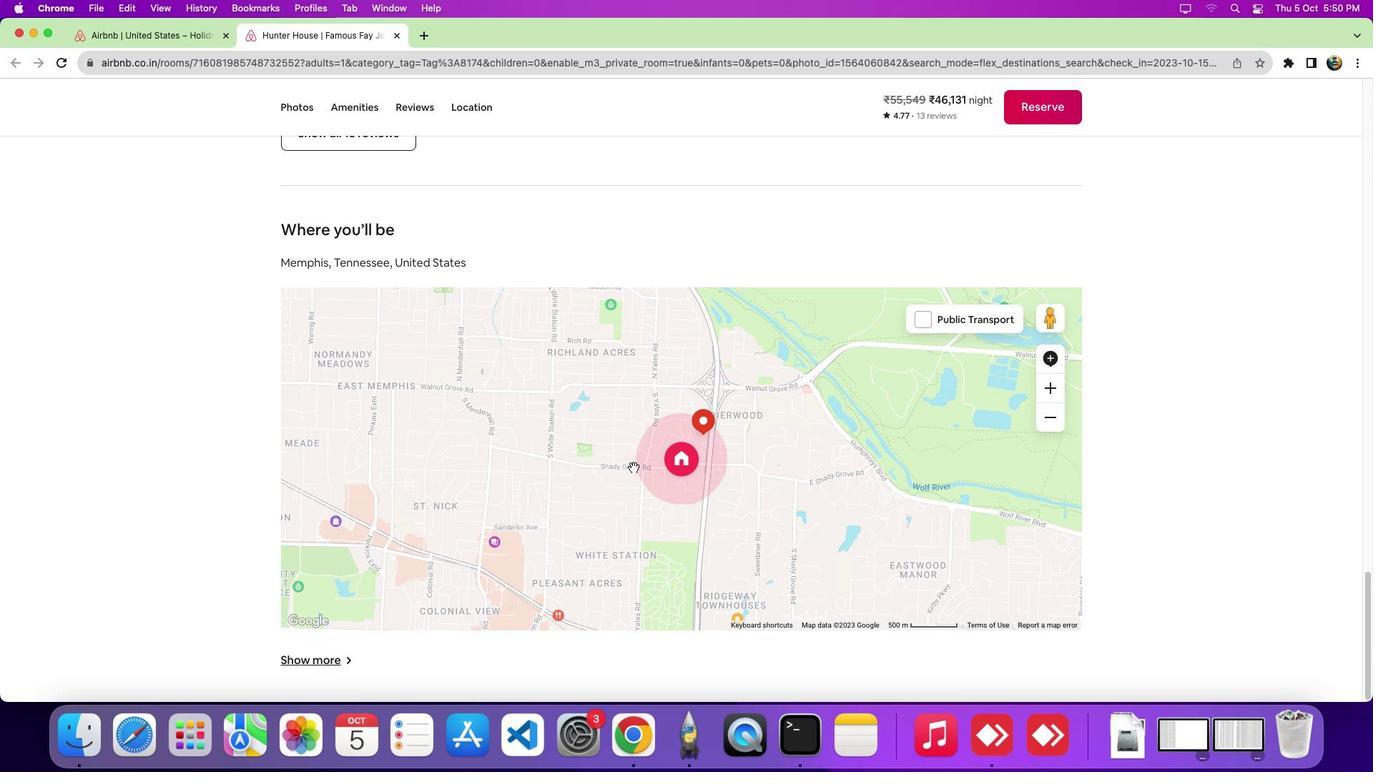 
Action: Mouse scrolled (633, 467) with delta (0, 0)
Screenshot: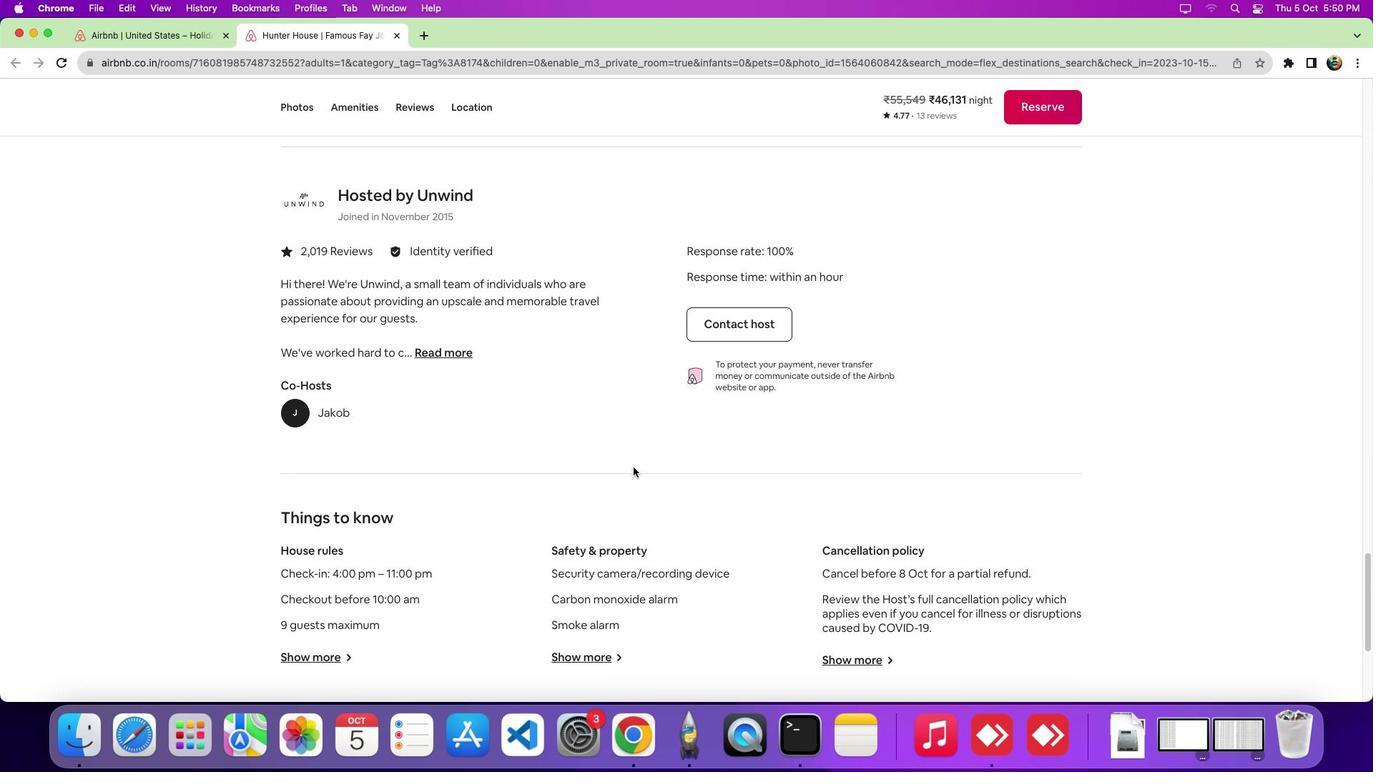 
Action: Mouse scrolled (633, 467) with delta (0, 0)
Screenshot: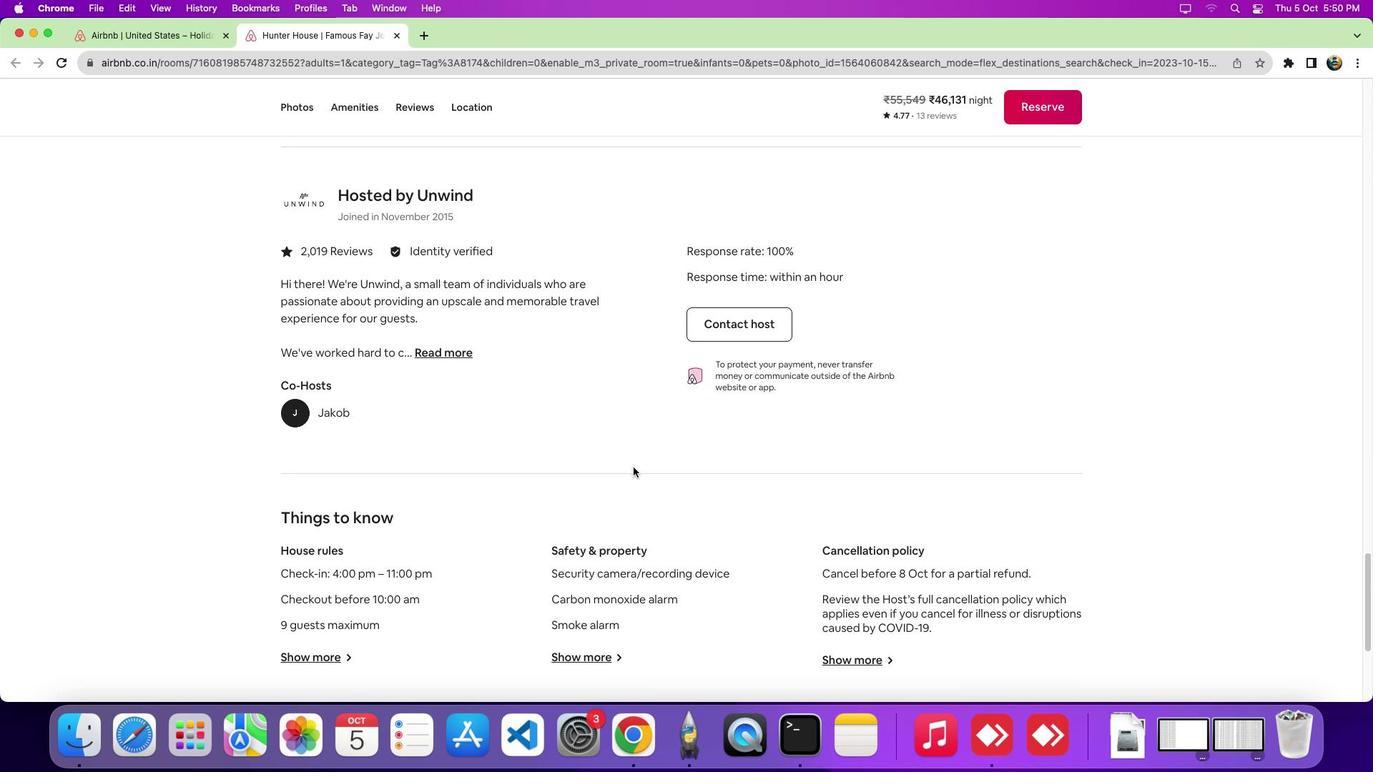 
Action: Mouse scrolled (633, 467) with delta (0, -5)
Screenshot: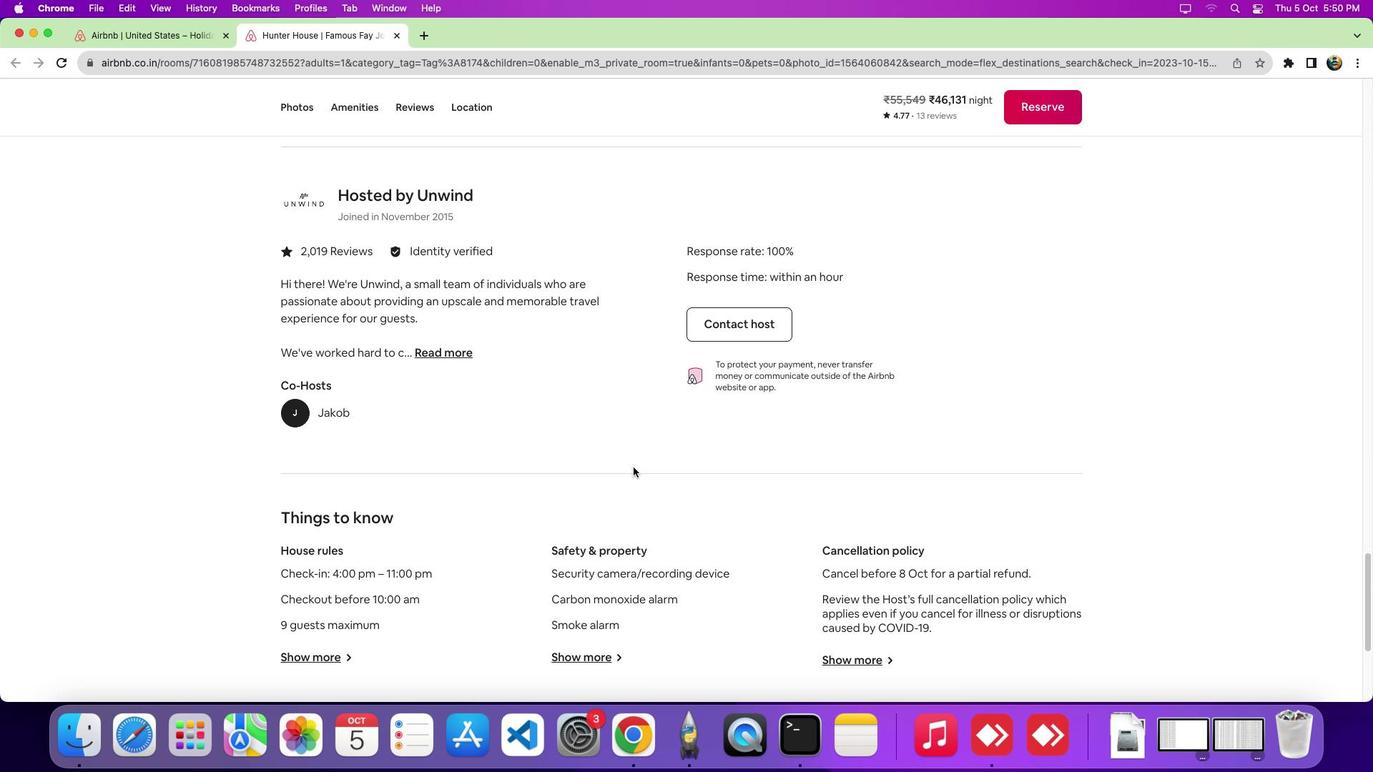 
Action: Mouse scrolled (633, 467) with delta (0, -7)
Screenshot: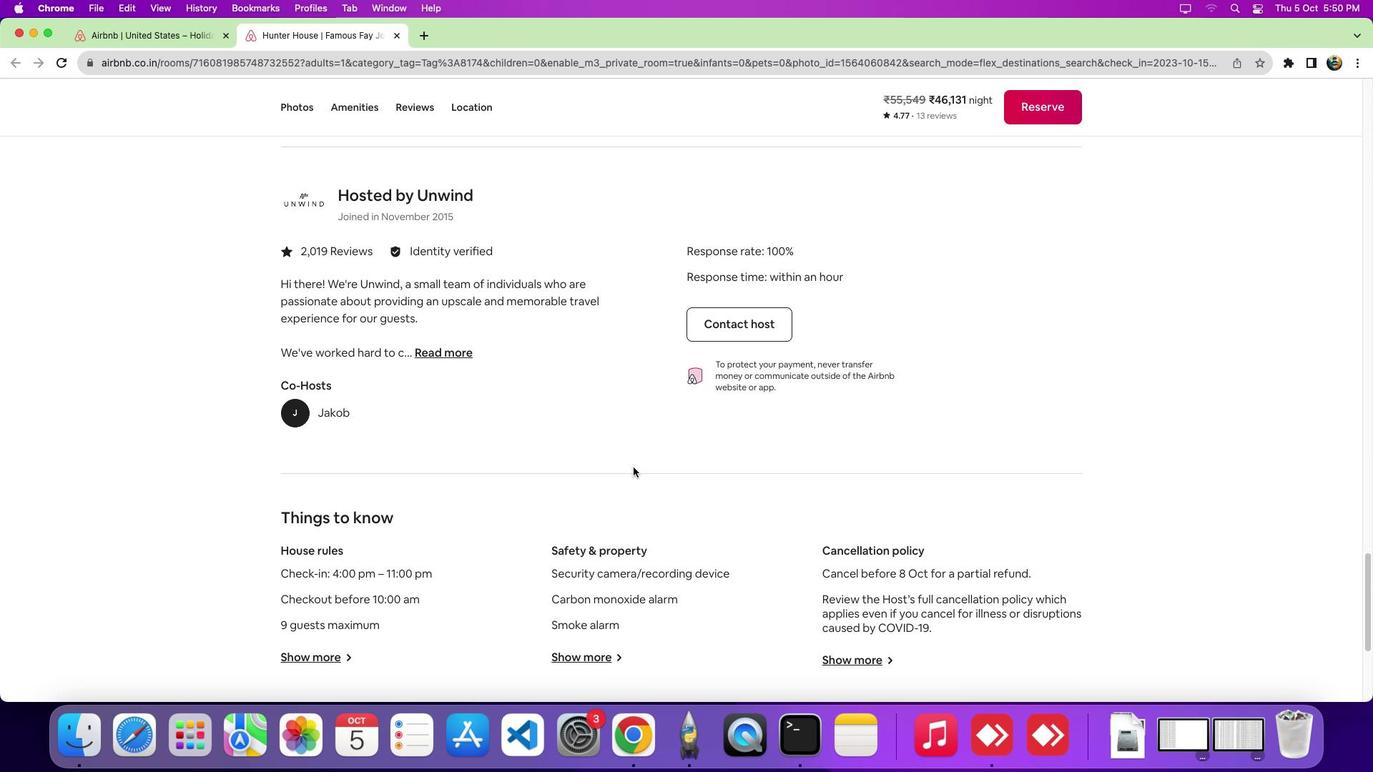 
Action: Mouse scrolled (633, 467) with delta (0, -9)
Screenshot: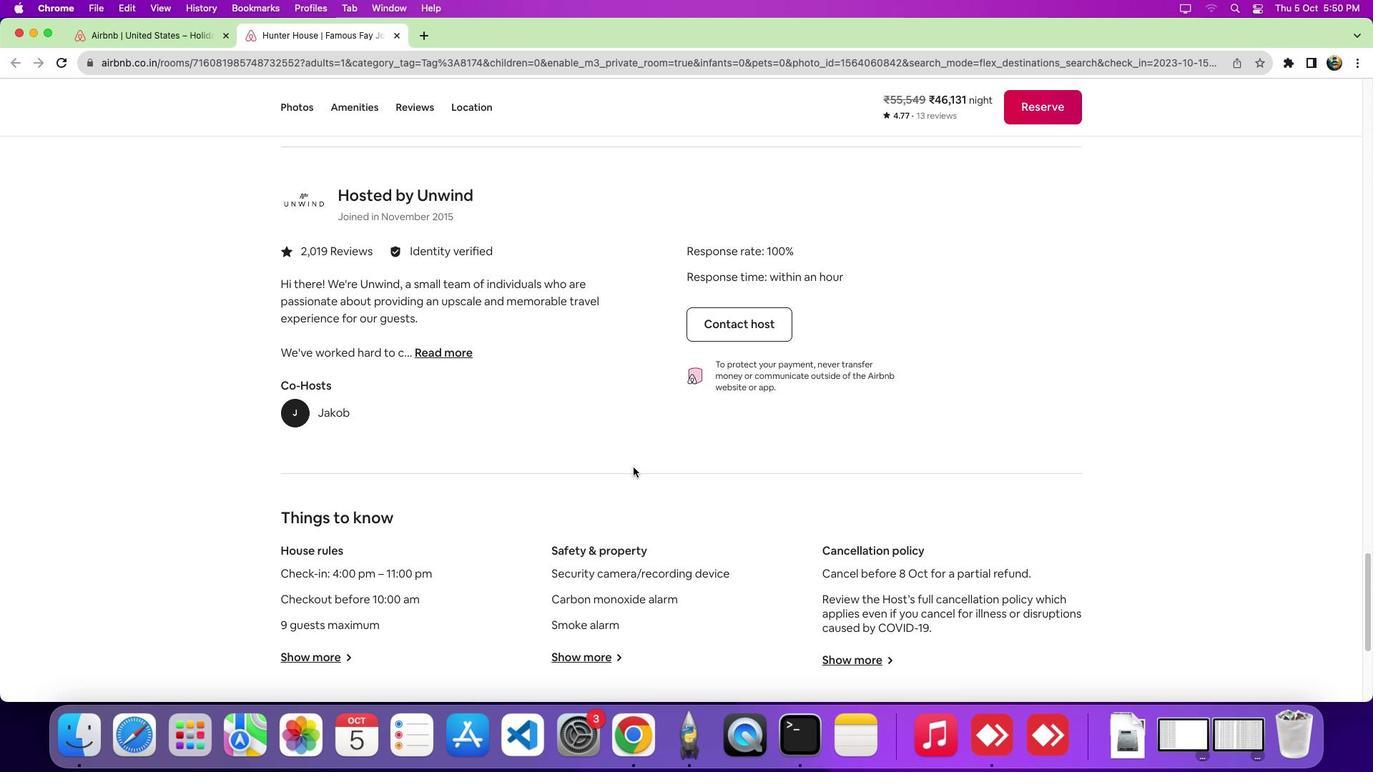 
Action: Mouse moved to (749, 320)
Screenshot: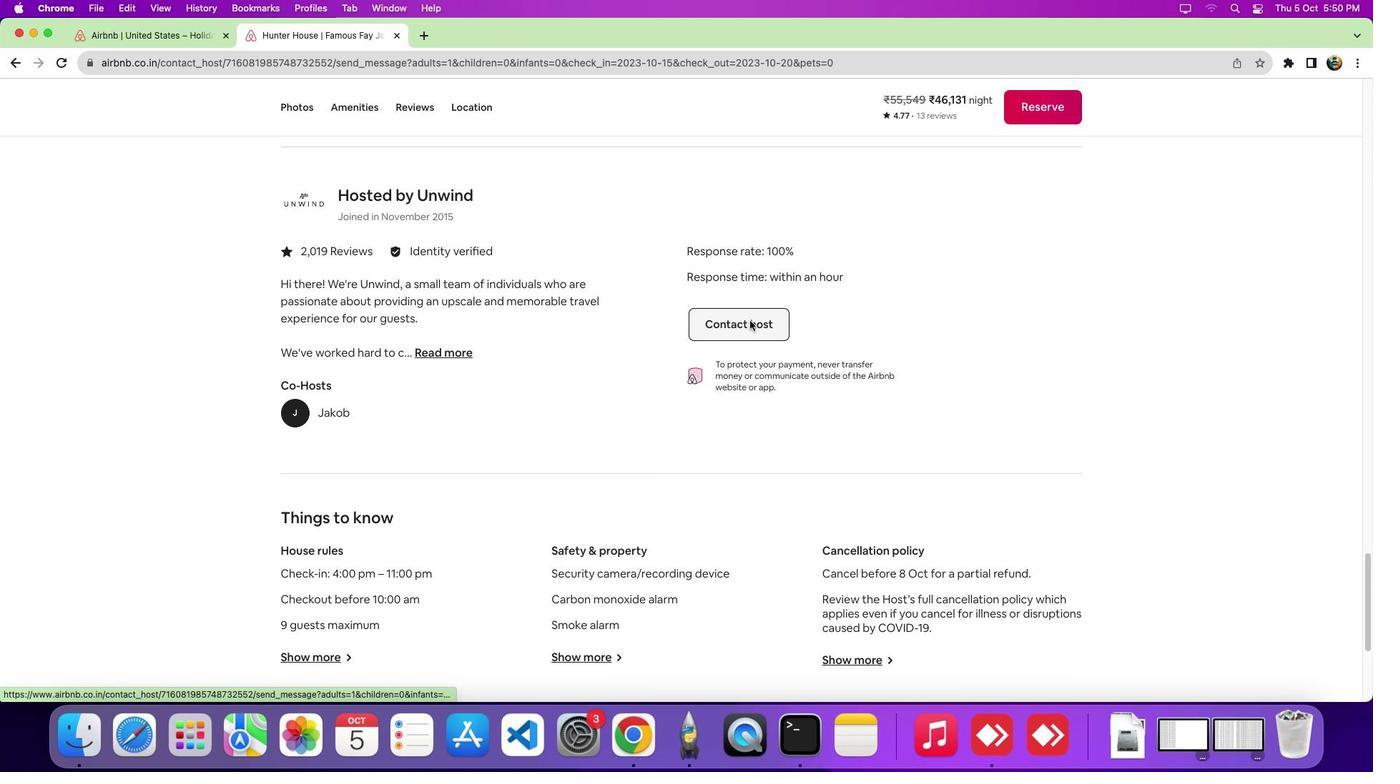 
Action: Mouse pressed left at (749, 320)
Screenshot: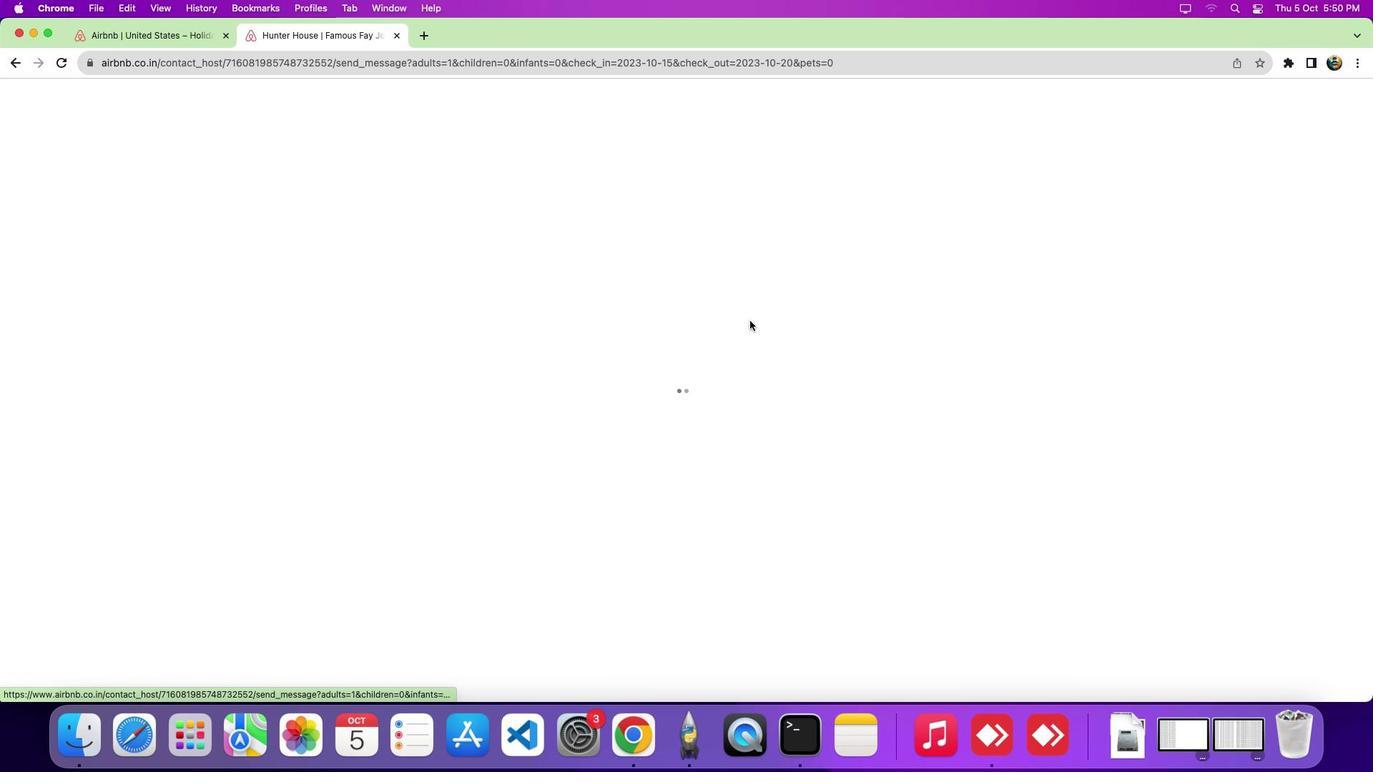 
Action: Mouse scrolled (749, 320) with delta (0, 0)
Screenshot: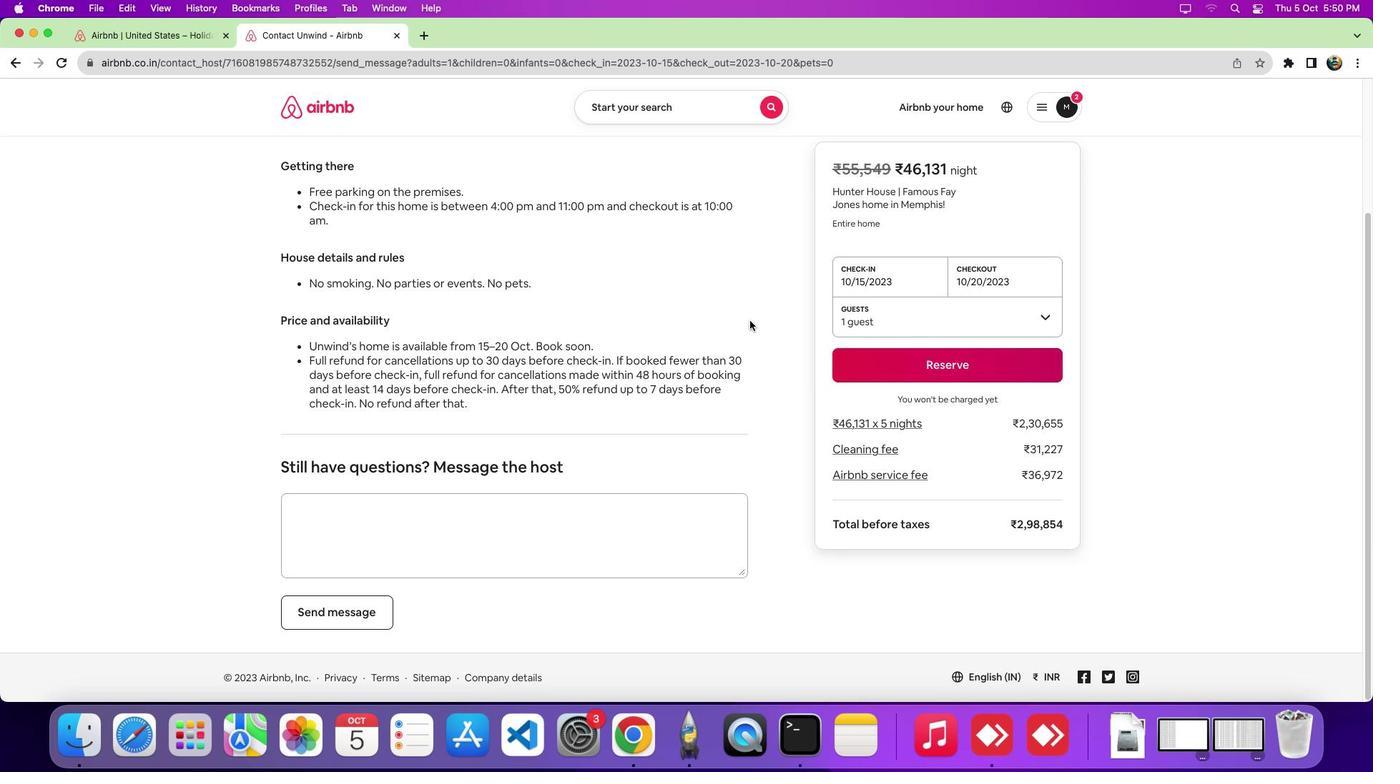 
Action: Mouse scrolled (749, 320) with delta (0, 0)
Screenshot: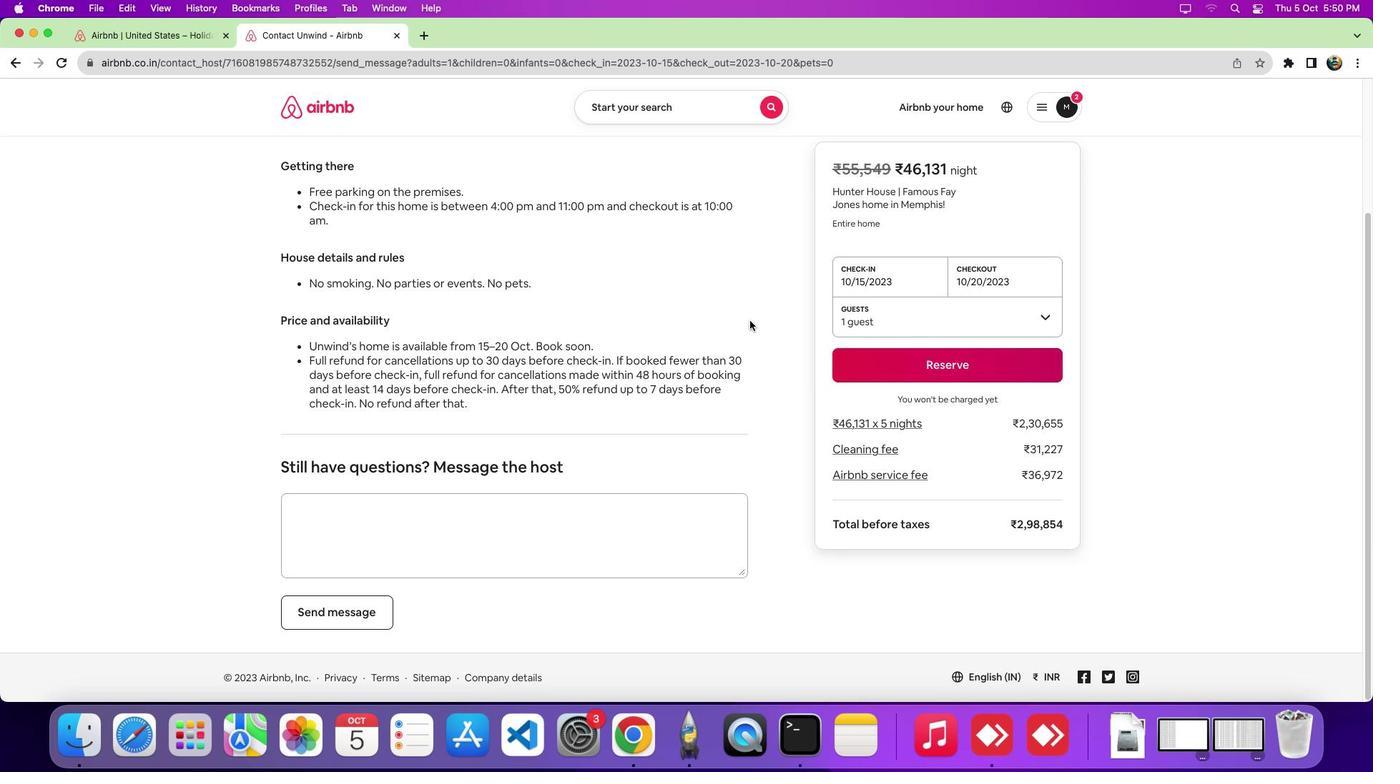 
Action: Mouse scrolled (749, 320) with delta (0, -5)
Screenshot: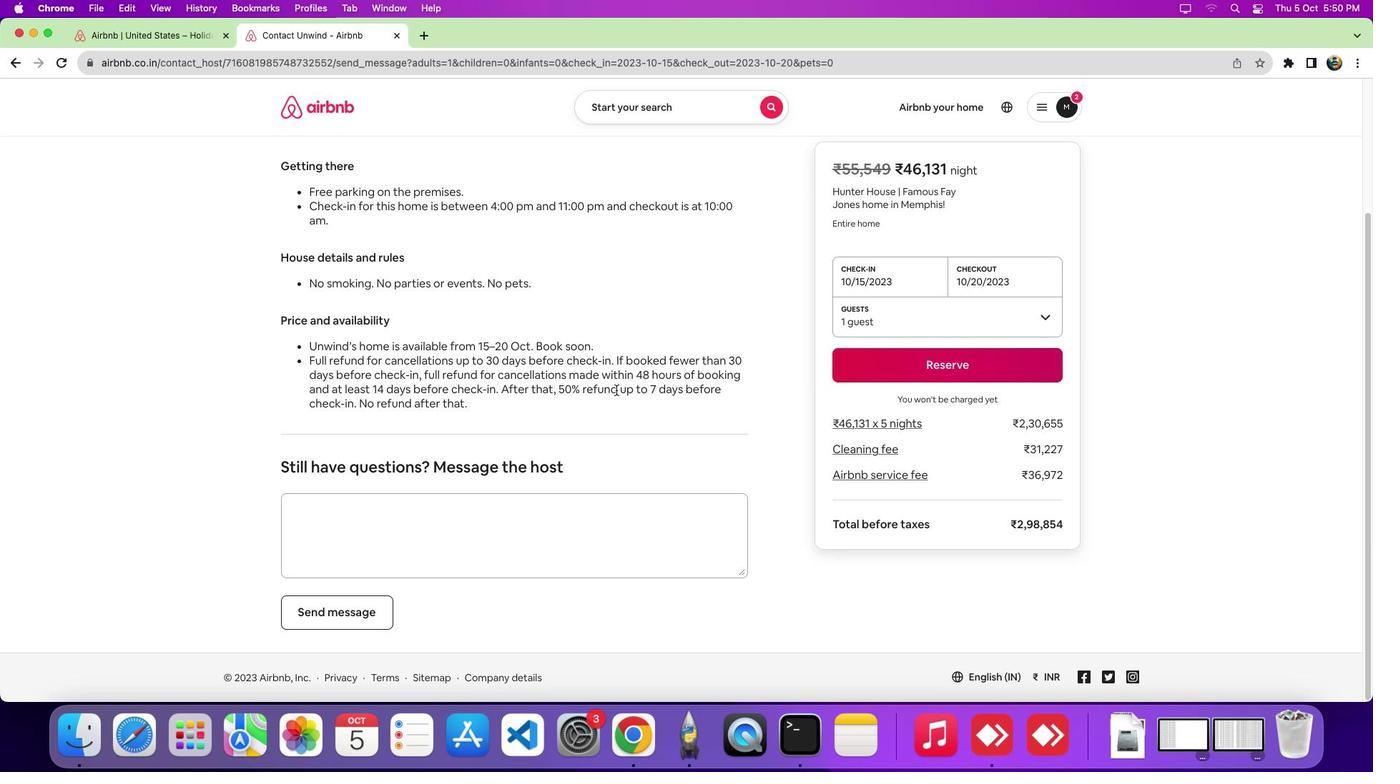
Action: Mouse moved to (510, 532)
Screenshot: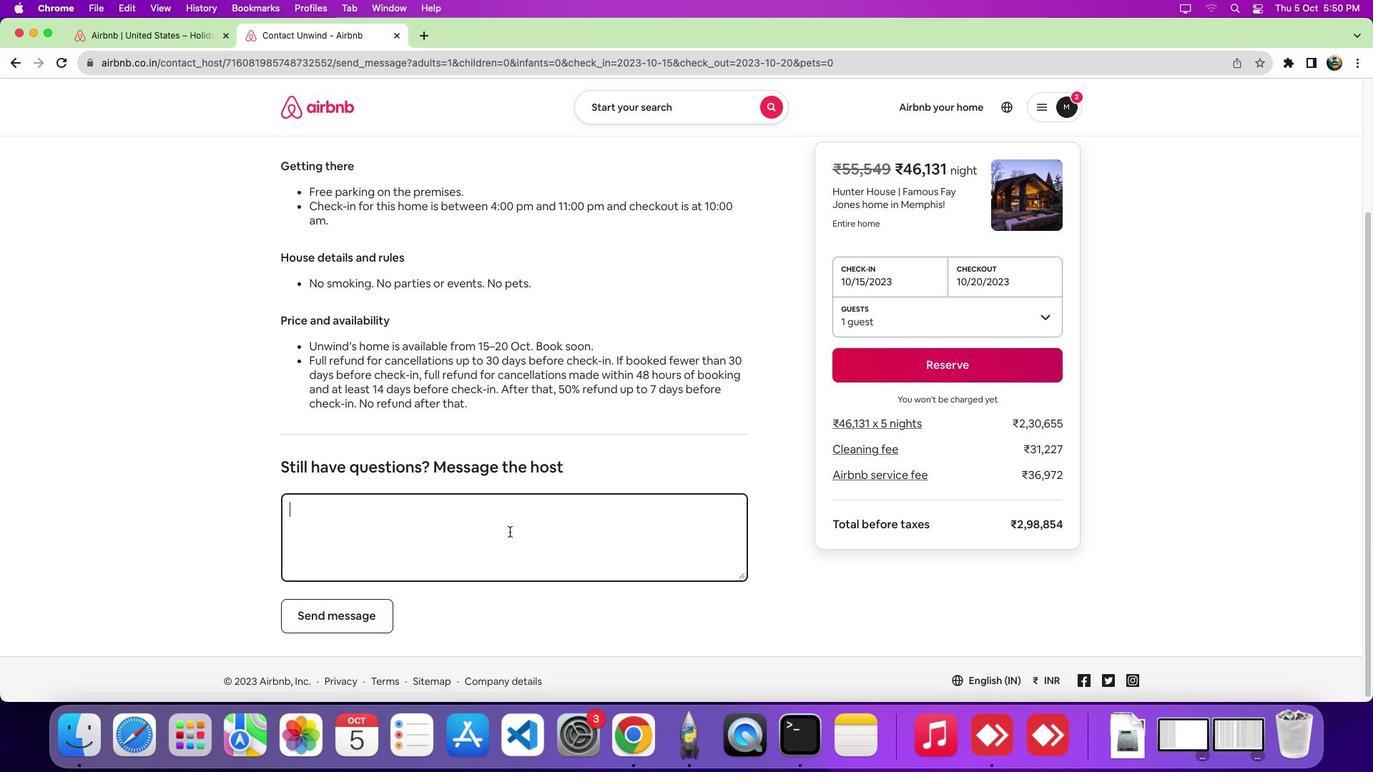 
Action: Mouse pressed left at (510, 532)
Screenshot: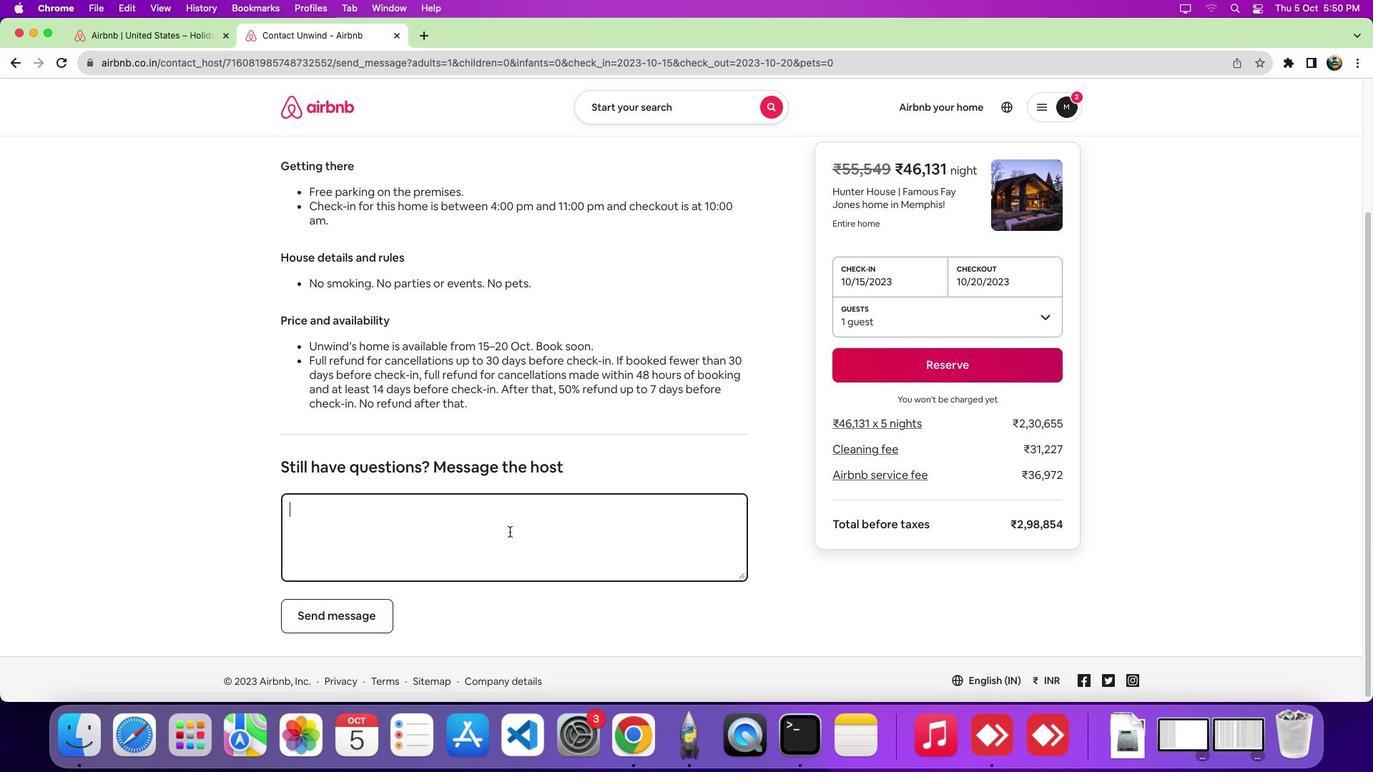 
Action: Key pressed Key.shift'H''e''l''l''o'Key.shift'!'Key.spaceKey.shift'I'"'"'m'Key.space'i''n''t''e''r''e''s''t''e''d'Key.space'i''n'Key.space'y''o''u''r'Key.space'l''i''s''t''i''n''g'Key.space'f''o''r'Key.space'0''1''/'Key.shift_r'D''e''c''/''2''0''2''3''.'Key.spaceKey.shift'I''s'Key.space'i''t'Key.space's''t''i''l''l'Key.space'a''v''a''i''l''a''b''l''e'Key.space'd''u''r''i''n''g'Key.space't''h''a''t'Key.space't''i''m''e'Key.shift'?''.'
Screenshot: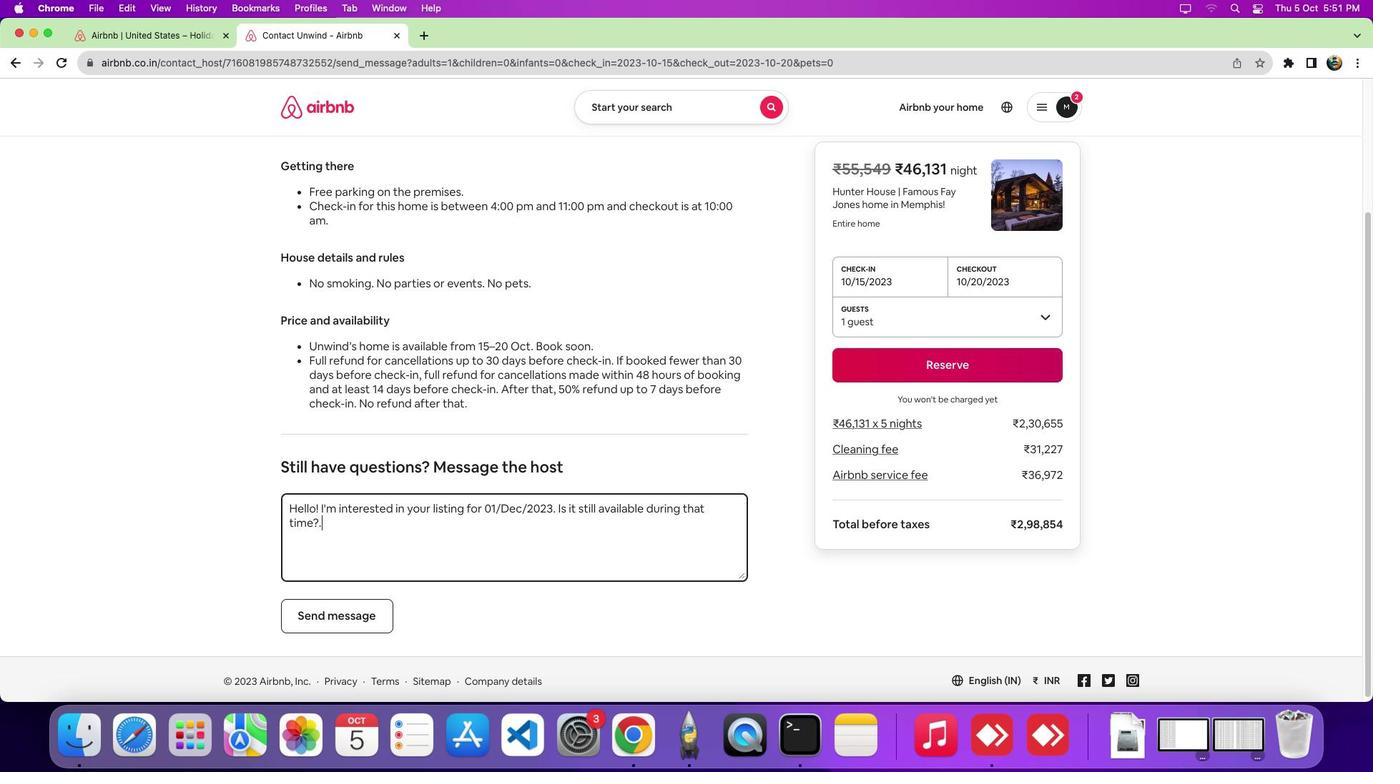 
Action: Mouse moved to (339, 620)
Screenshot: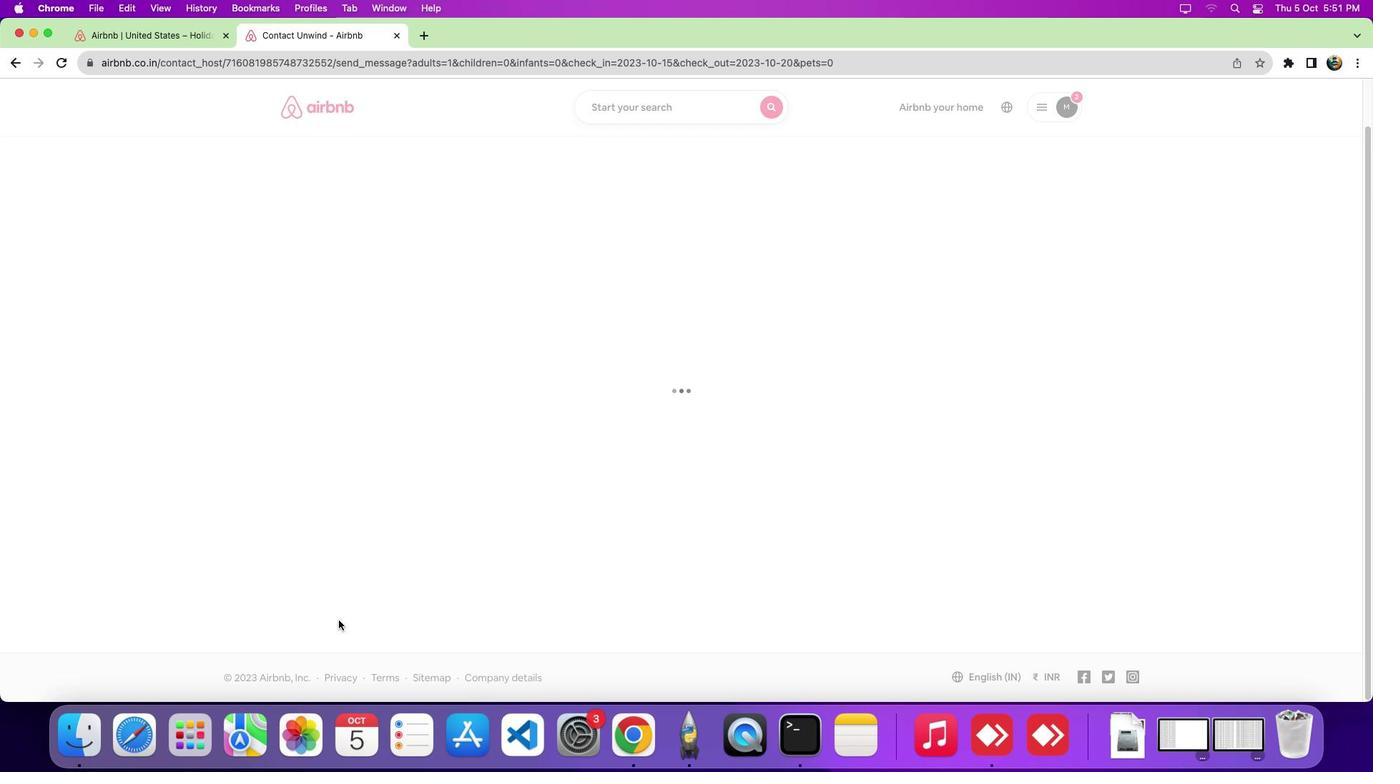 
Action: Mouse pressed left at (339, 620)
Screenshot: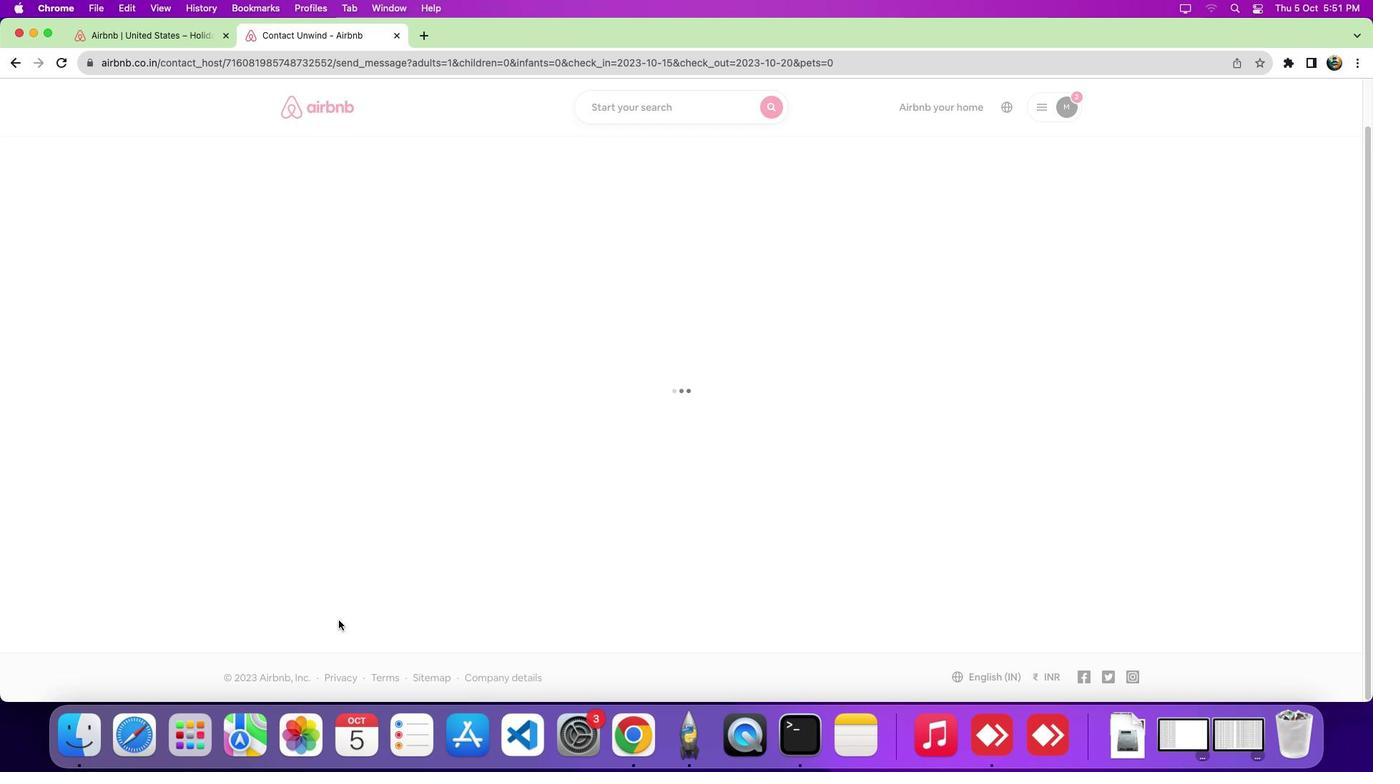 
Action: Mouse moved to (322, 297)
Screenshot: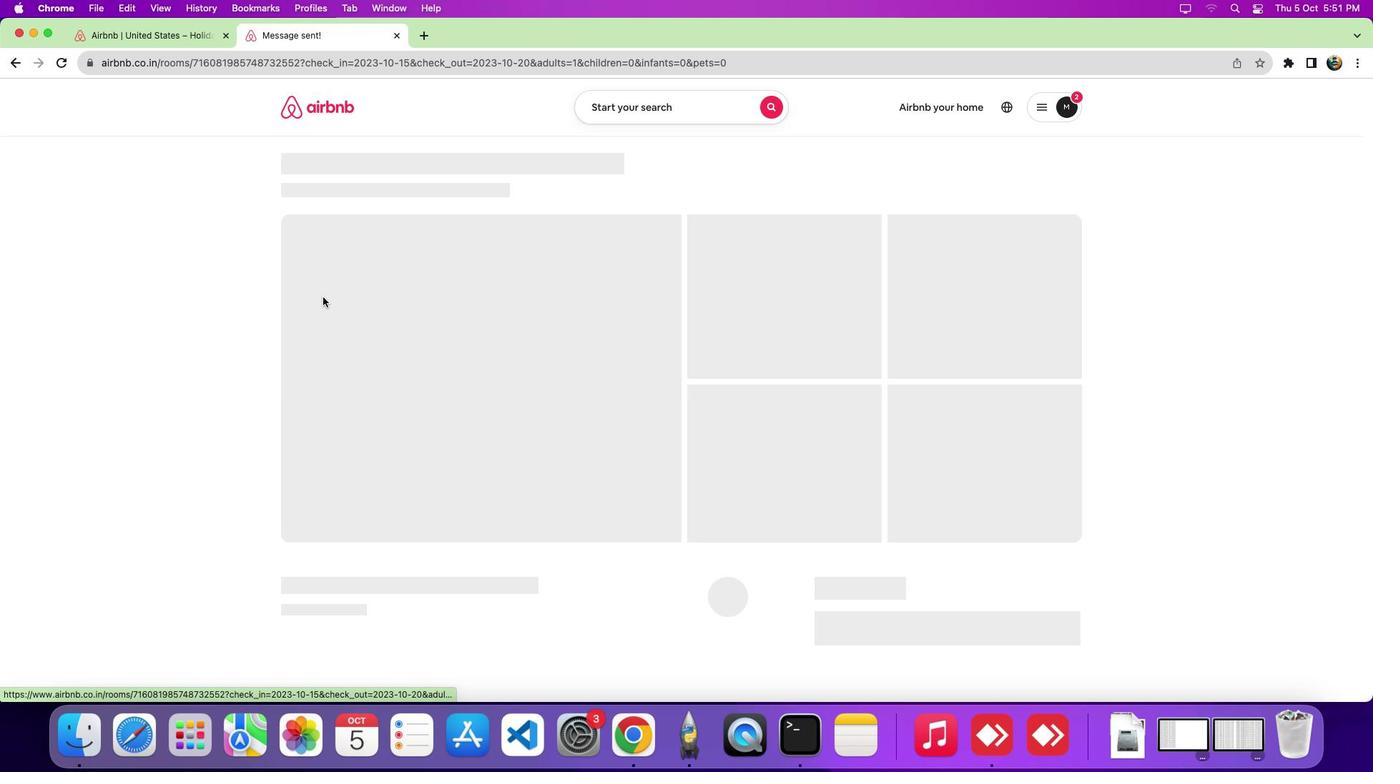 
Action: Mouse pressed left at (322, 297)
Screenshot: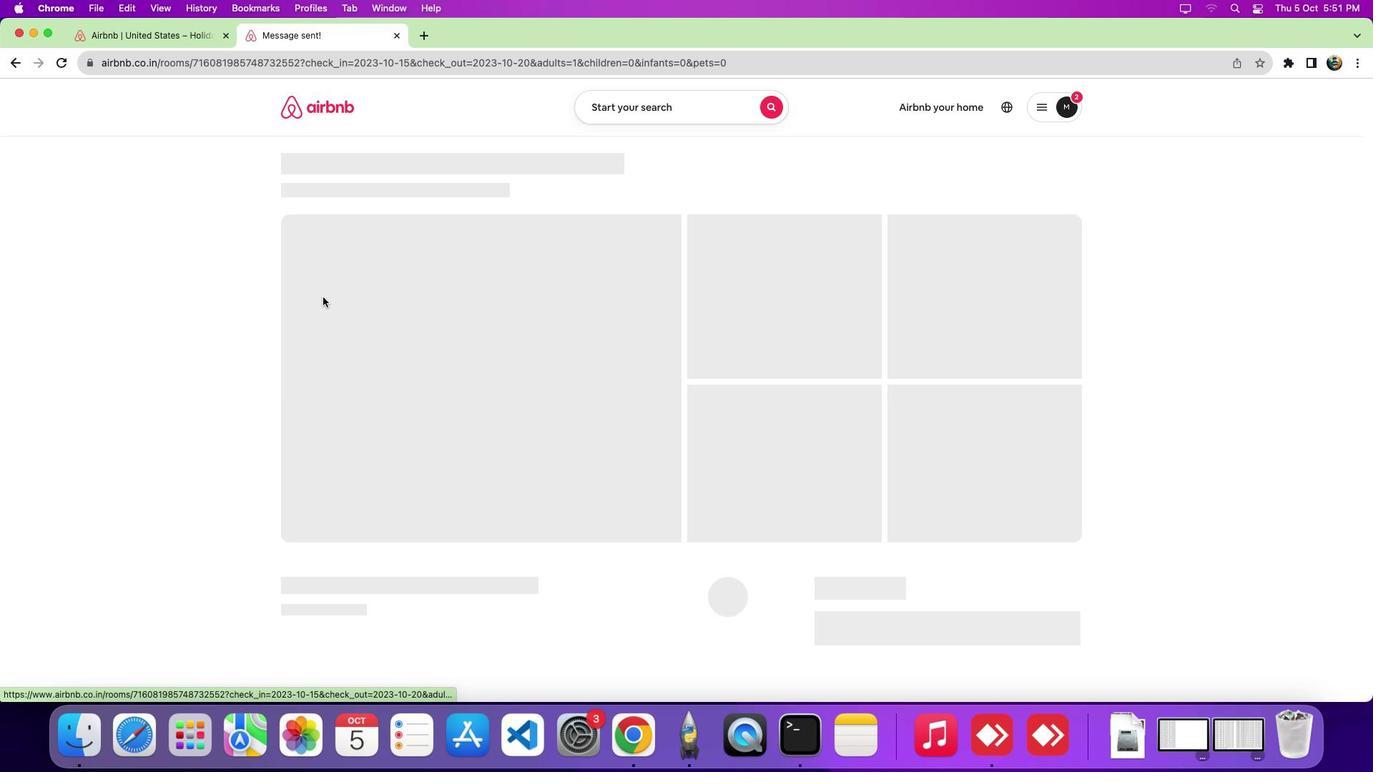 
Action: Mouse moved to (663, 452)
Screenshot: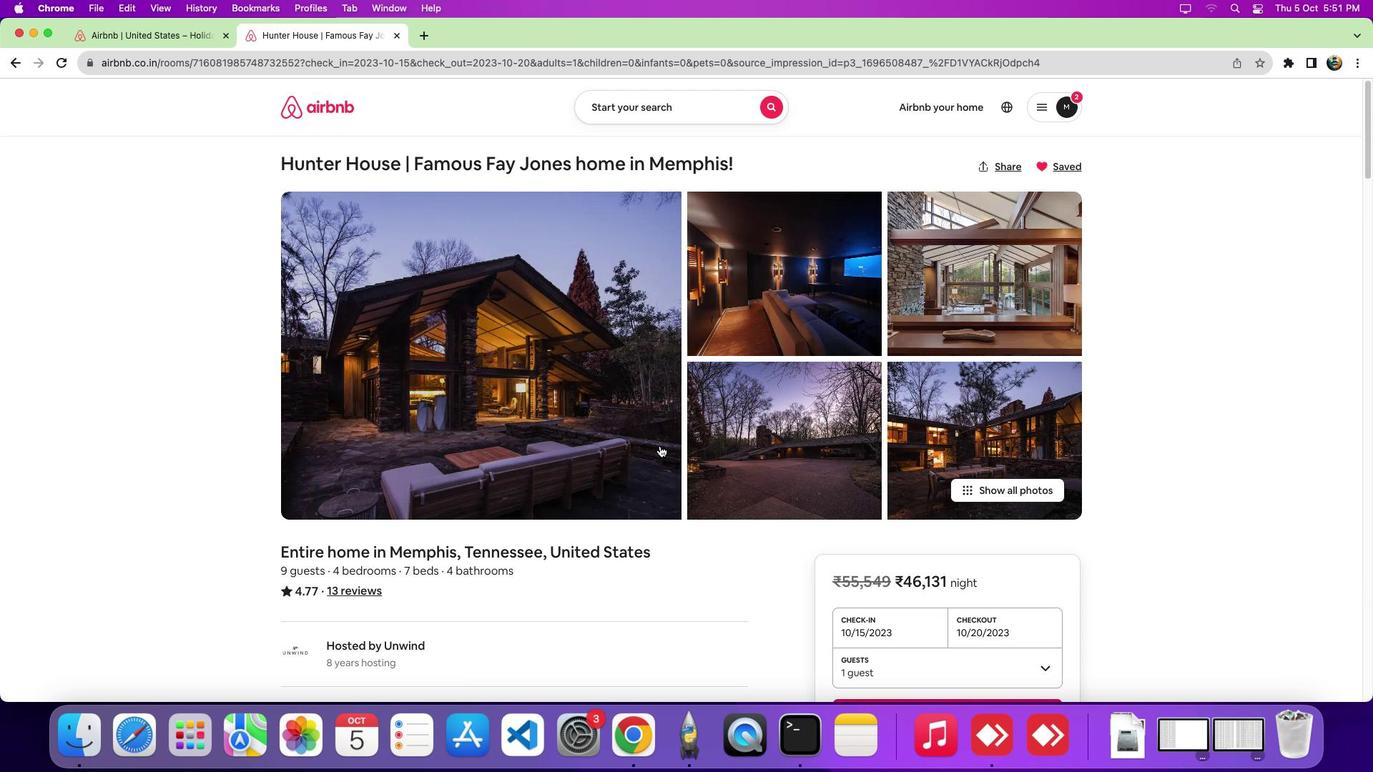 
